 Task: Find an Airbnb in Burton, United States, for 8 guests from July 12 to July 16, with a price range of ₹10,000 to ₹16,000, and amenities including Wifi, Free parking, TV, Gym, and Breakfast.
Action: Mouse moved to (728, 134)
Screenshot: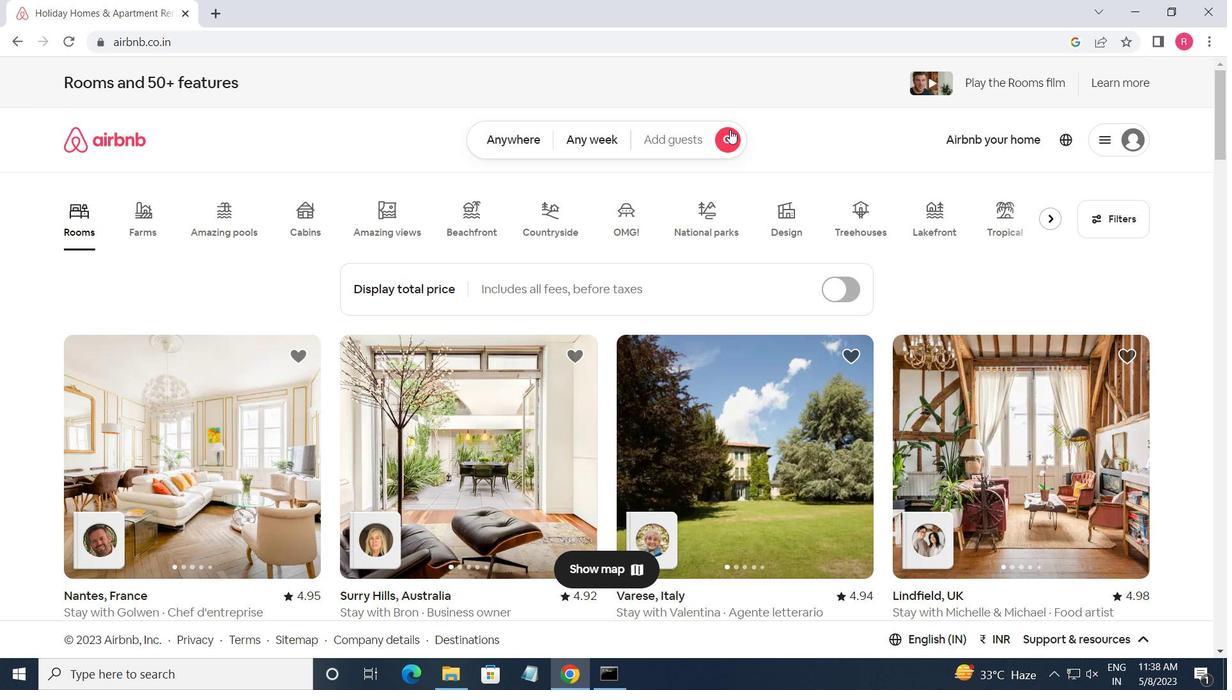 
Action: Mouse pressed left at (728, 134)
Screenshot: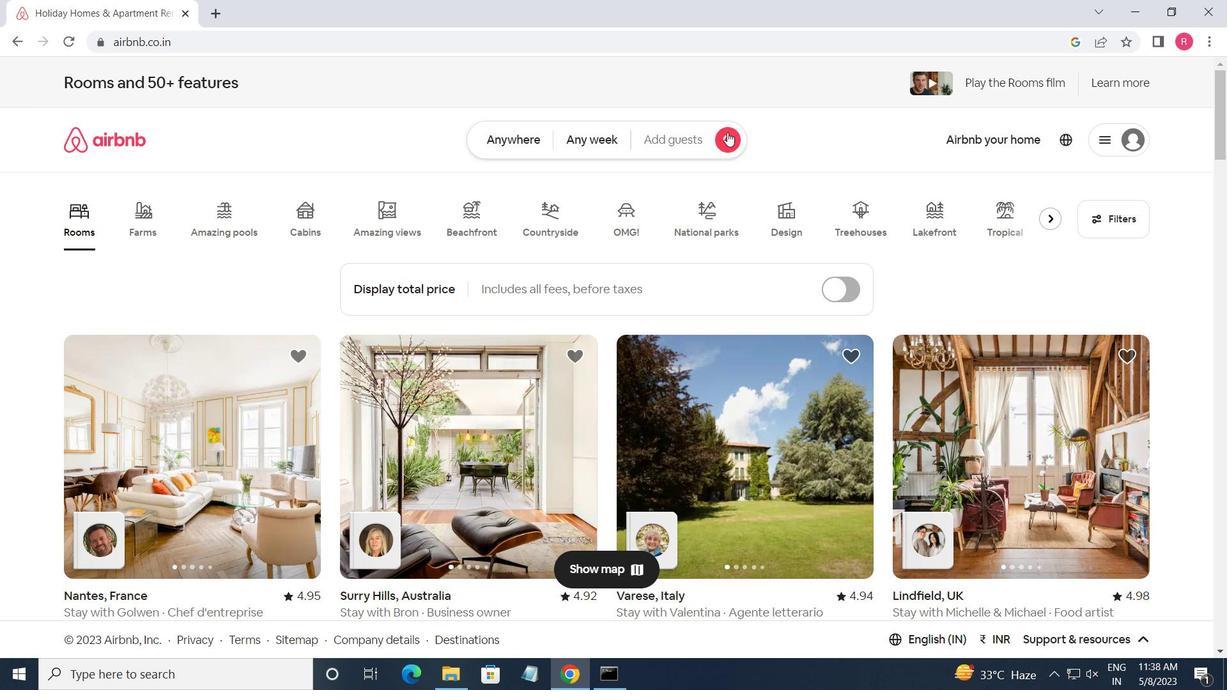 
Action: Mouse moved to (381, 196)
Screenshot: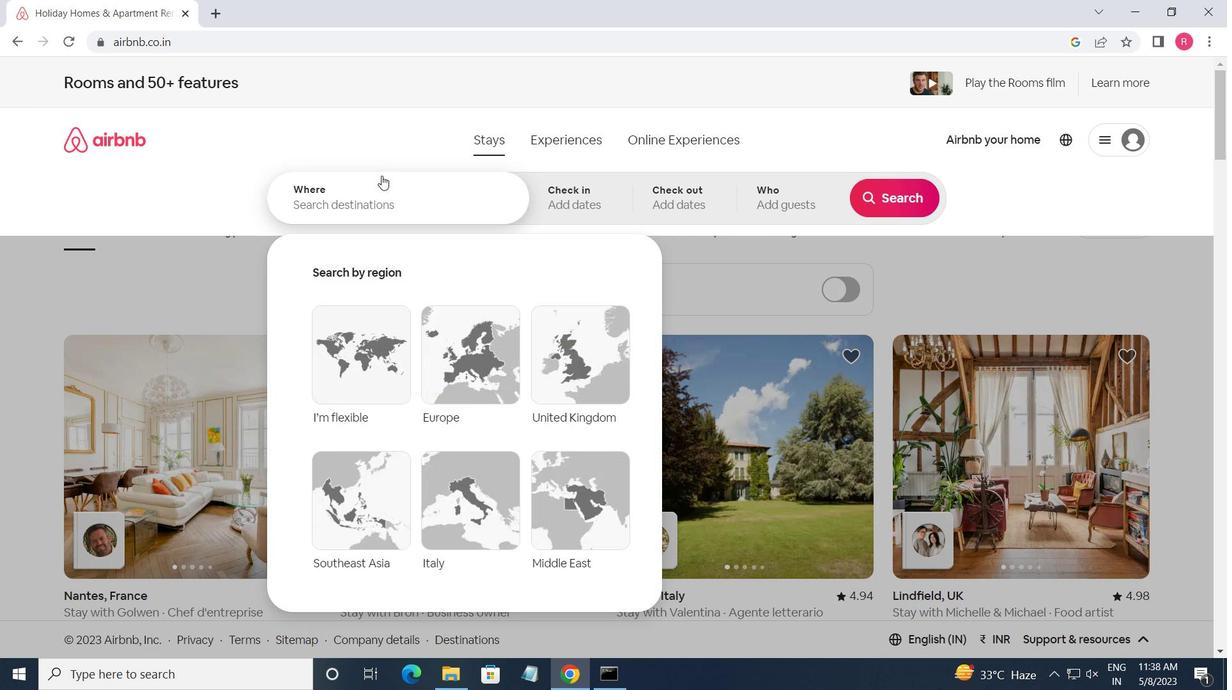 
Action: Mouse pressed left at (381, 196)
Screenshot: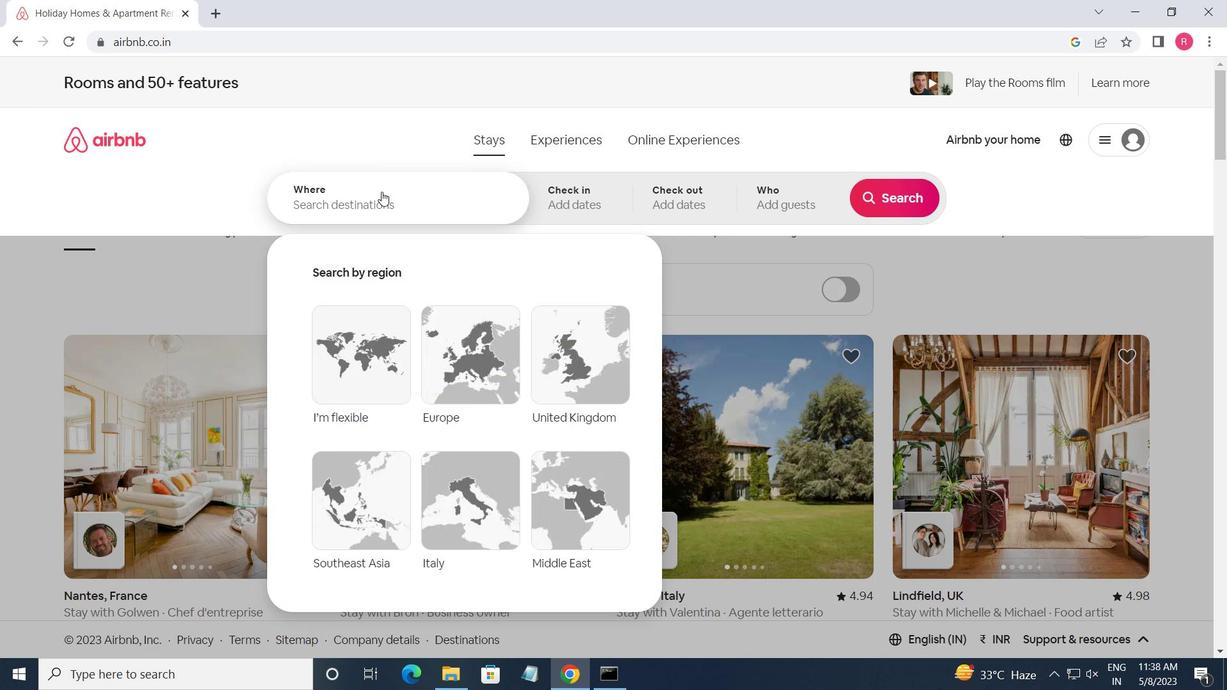 
Action: Key pressed <Key.shift><Key.shift>BURTON,<Key.space><Key.shift_r>UNITED<Key.space><Key.shift>STATES<Key.enter>
Screenshot: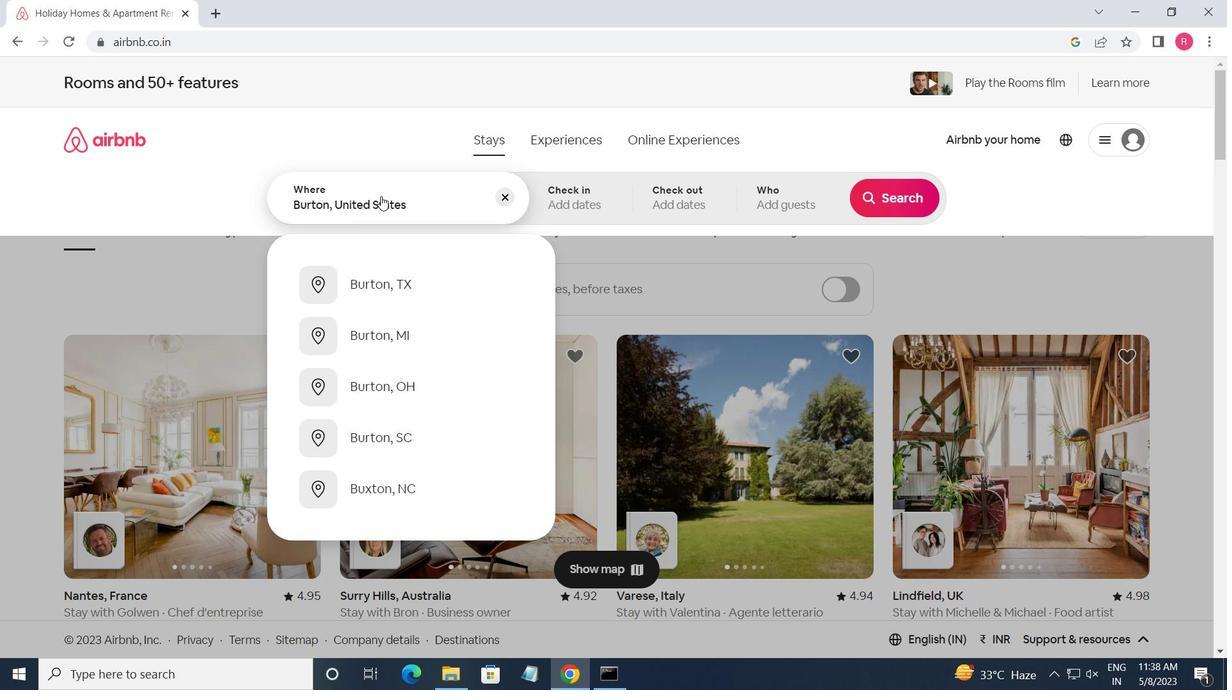 
Action: Mouse moved to (884, 331)
Screenshot: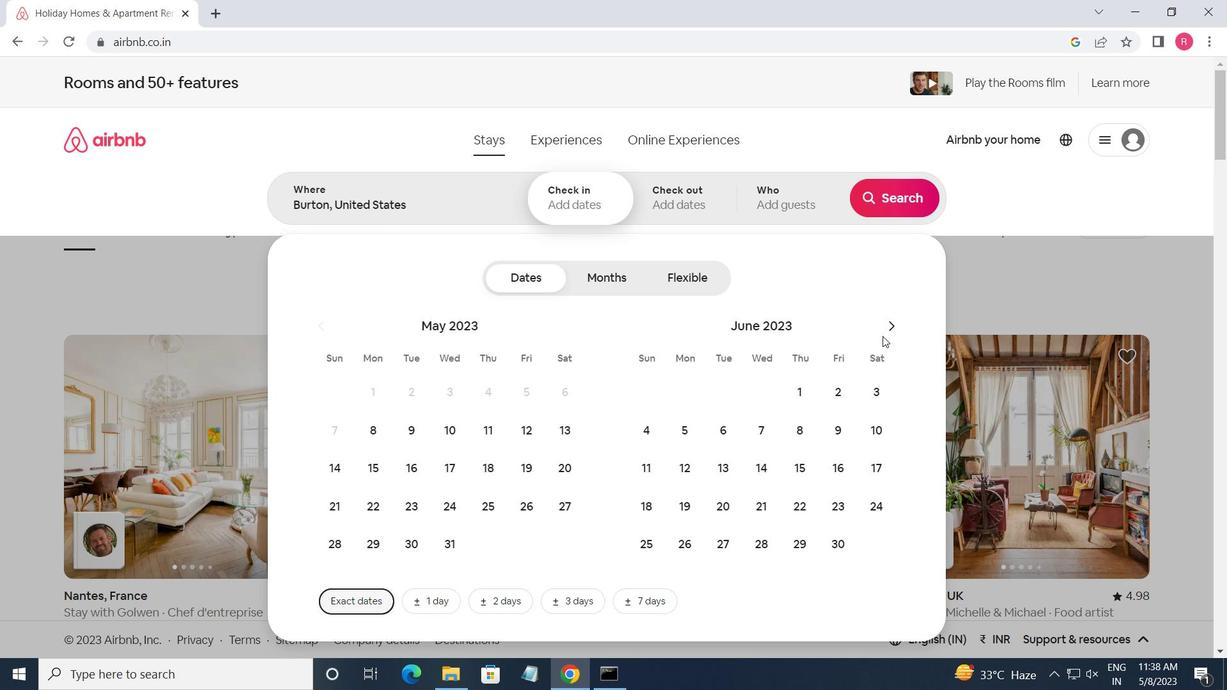 
Action: Mouse pressed left at (884, 331)
Screenshot: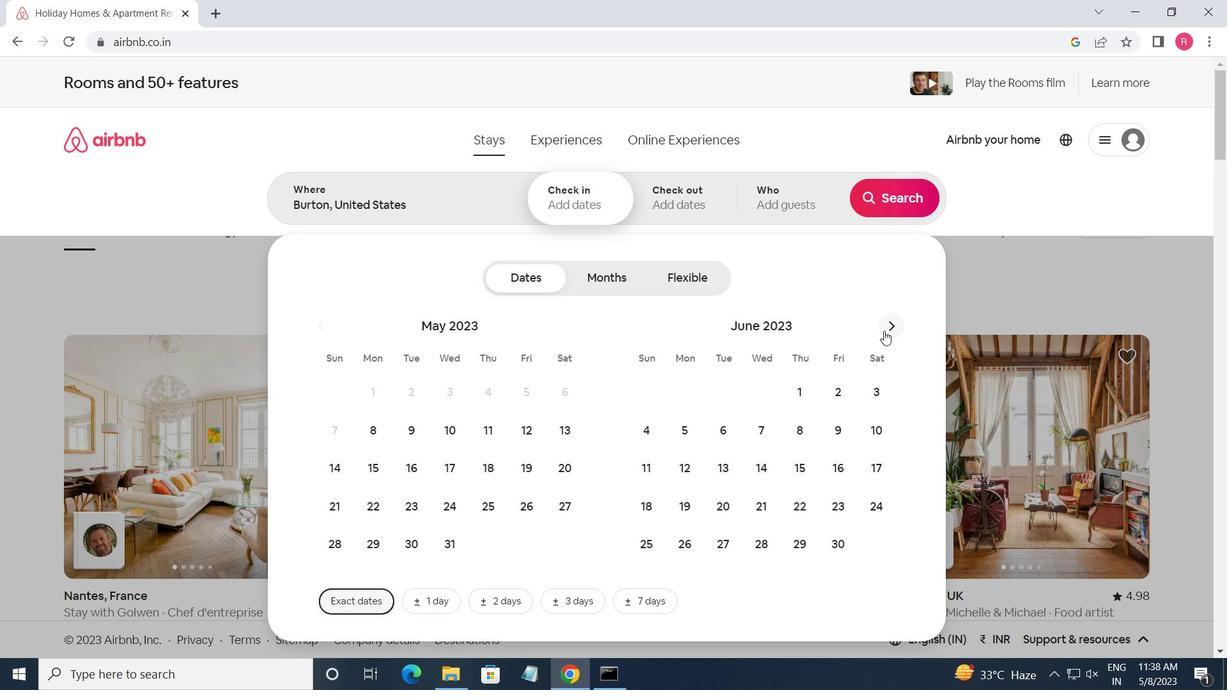 
Action: Mouse moved to (761, 470)
Screenshot: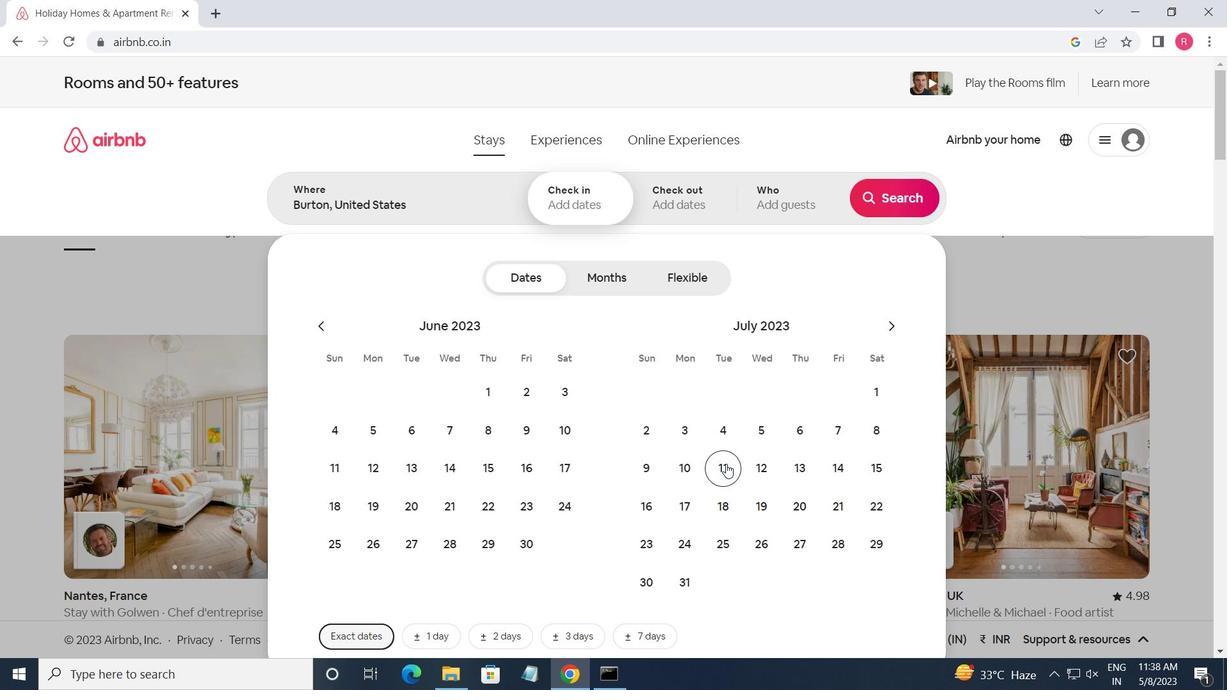 
Action: Mouse pressed left at (761, 470)
Screenshot: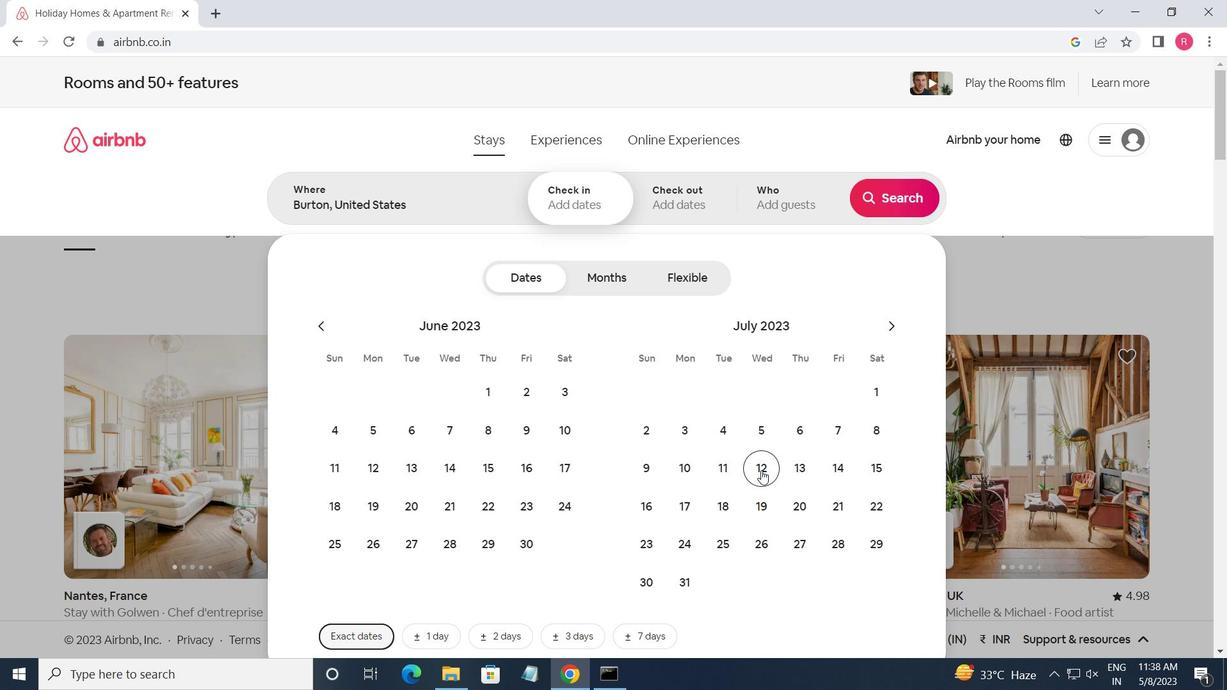 
Action: Mouse moved to (660, 512)
Screenshot: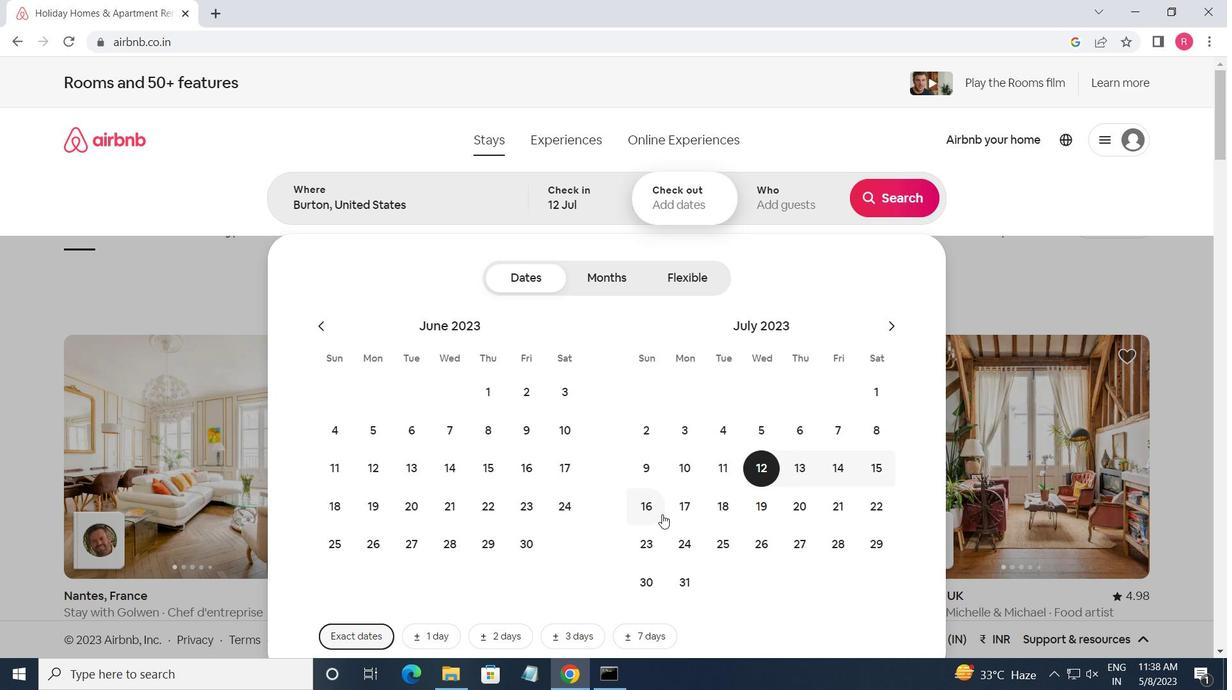 
Action: Mouse pressed left at (660, 512)
Screenshot: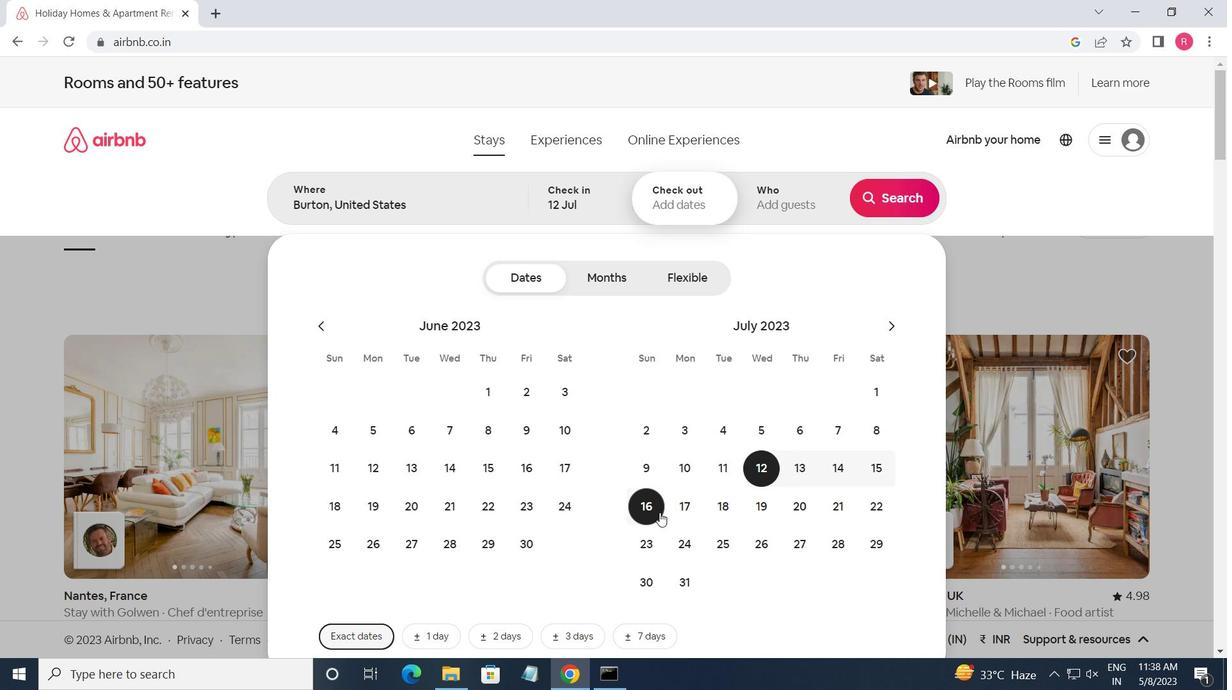 
Action: Mouse moved to (781, 198)
Screenshot: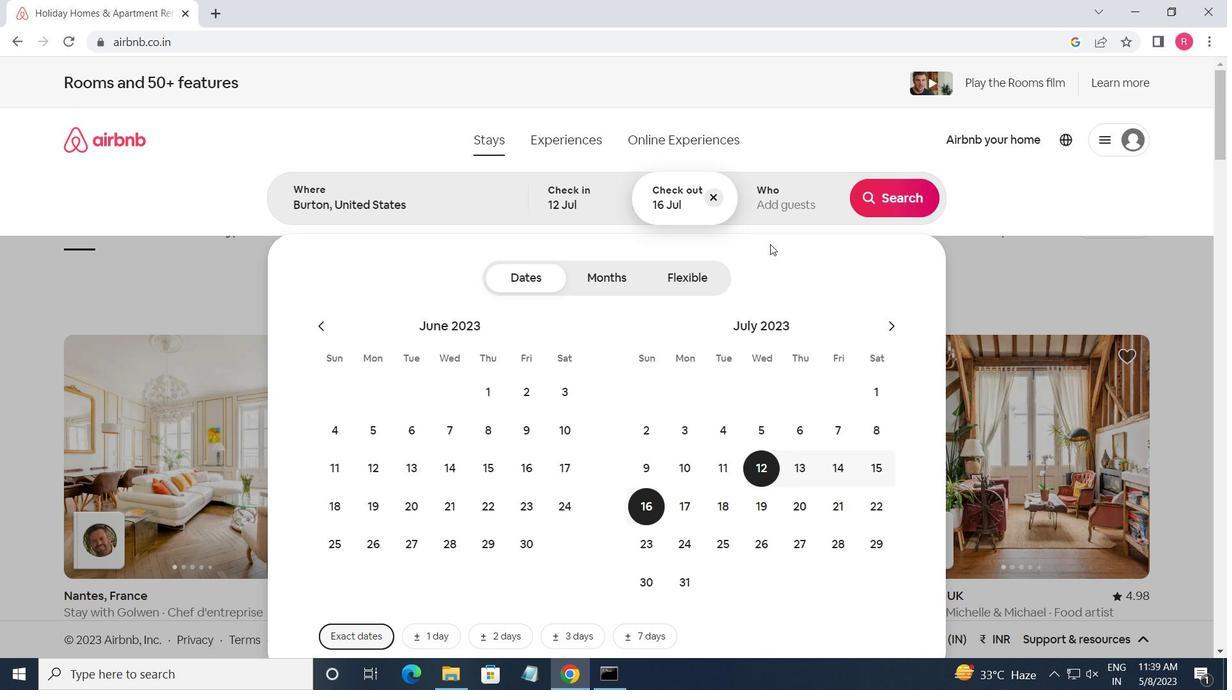 
Action: Mouse pressed left at (781, 198)
Screenshot: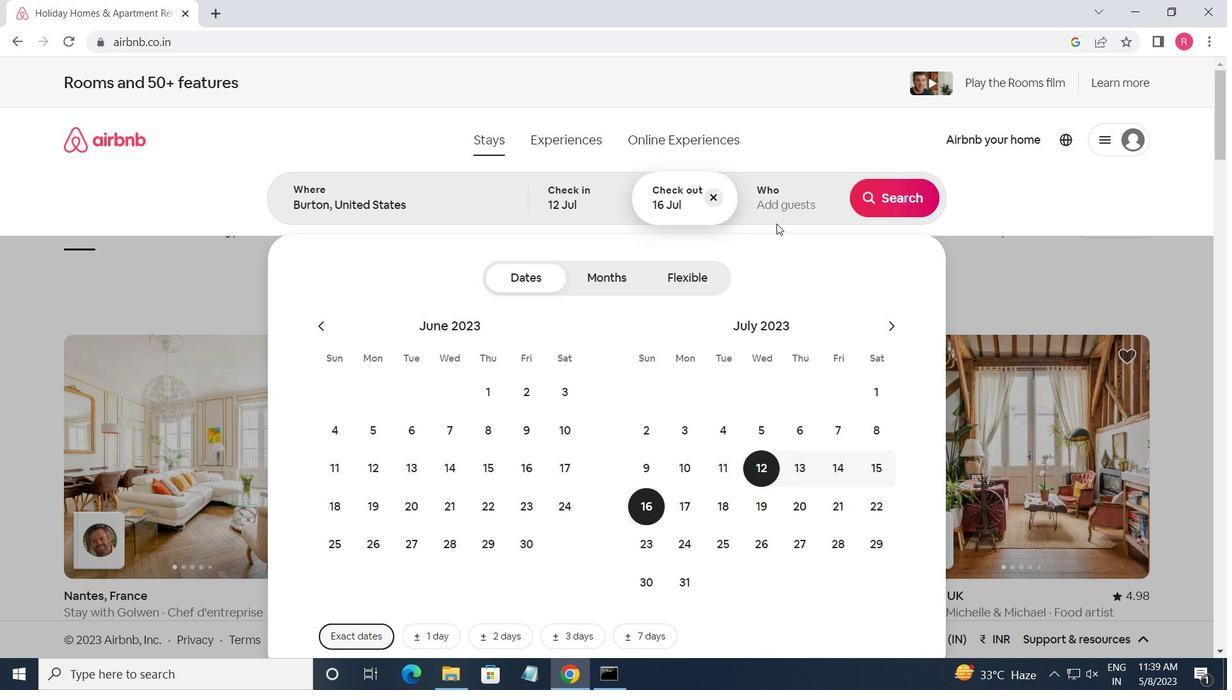 
Action: Mouse moved to (893, 289)
Screenshot: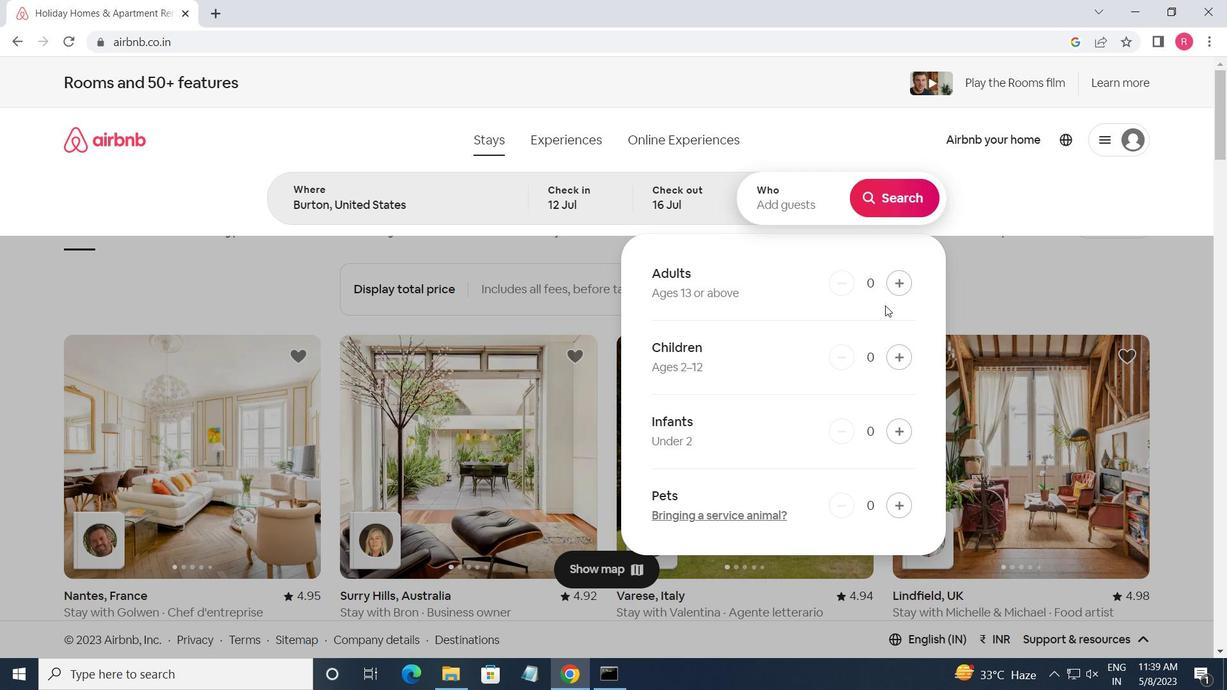 
Action: Mouse pressed left at (893, 289)
Screenshot: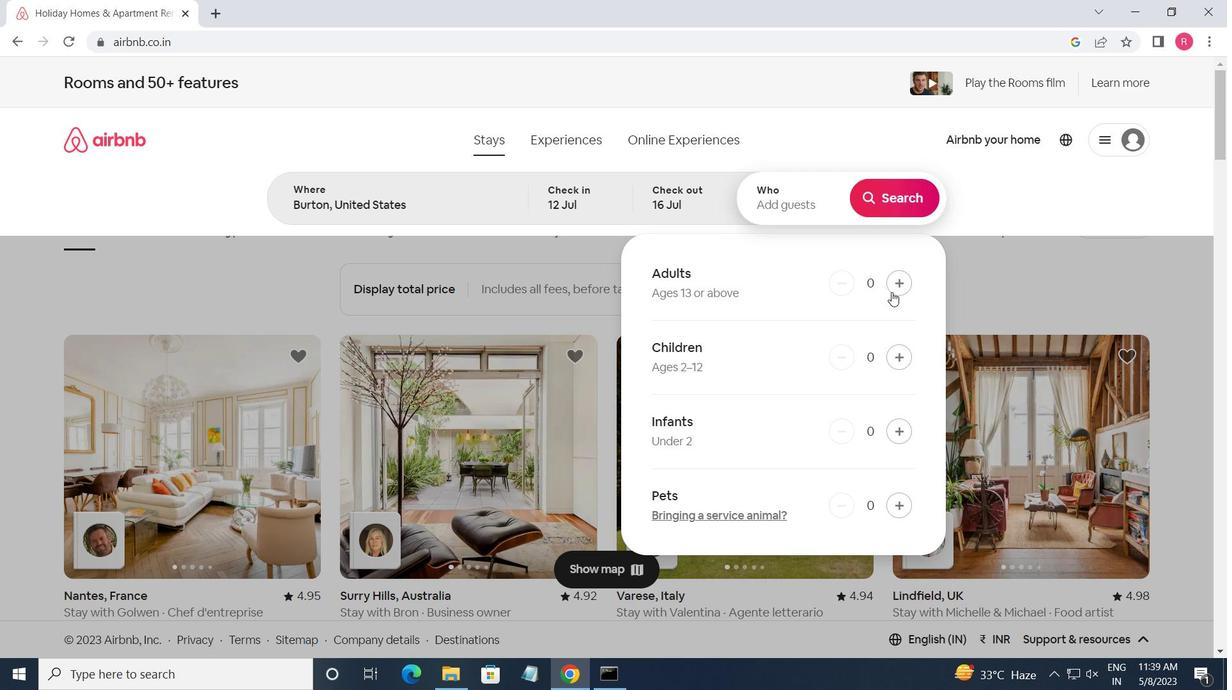 
Action: Mouse pressed left at (893, 289)
Screenshot: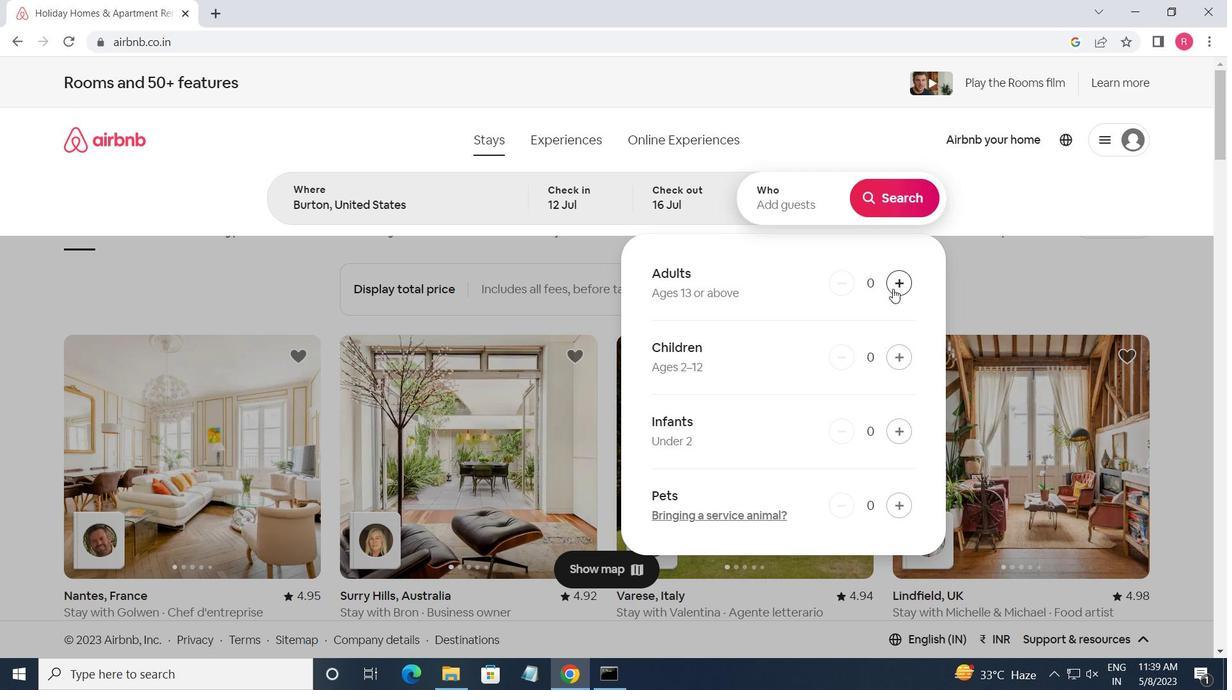 
Action: Mouse pressed left at (893, 289)
Screenshot: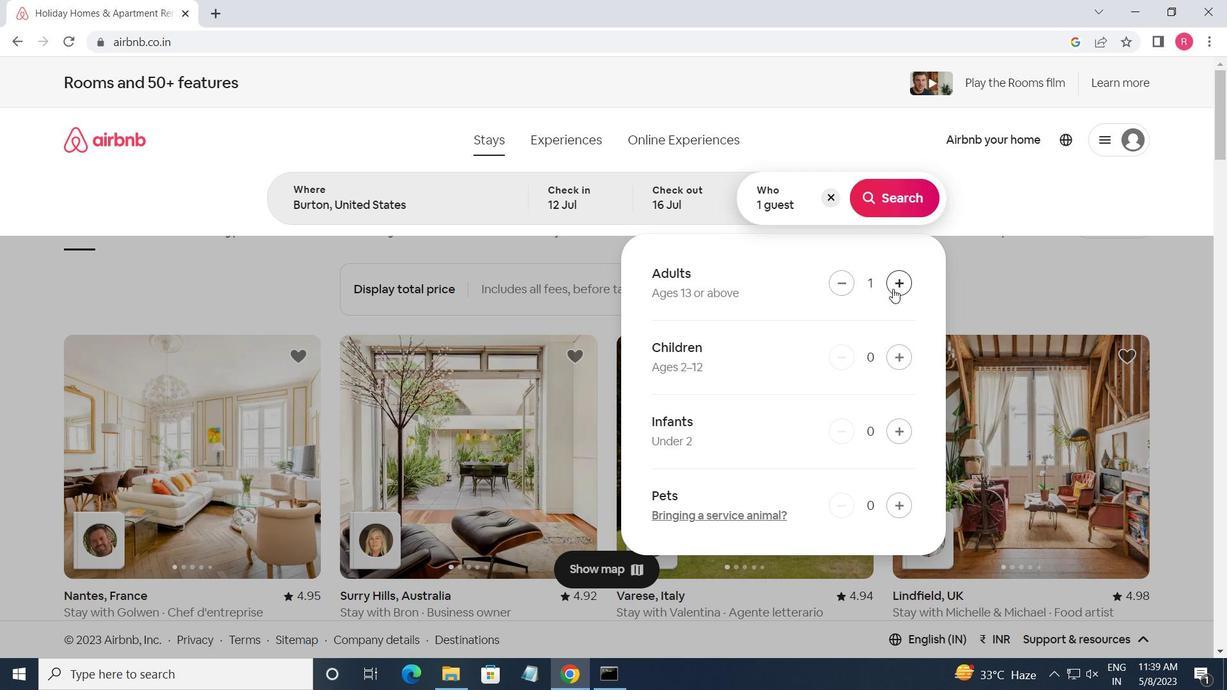 
Action: Mouse pressed left at (893, 289)
Screenshot: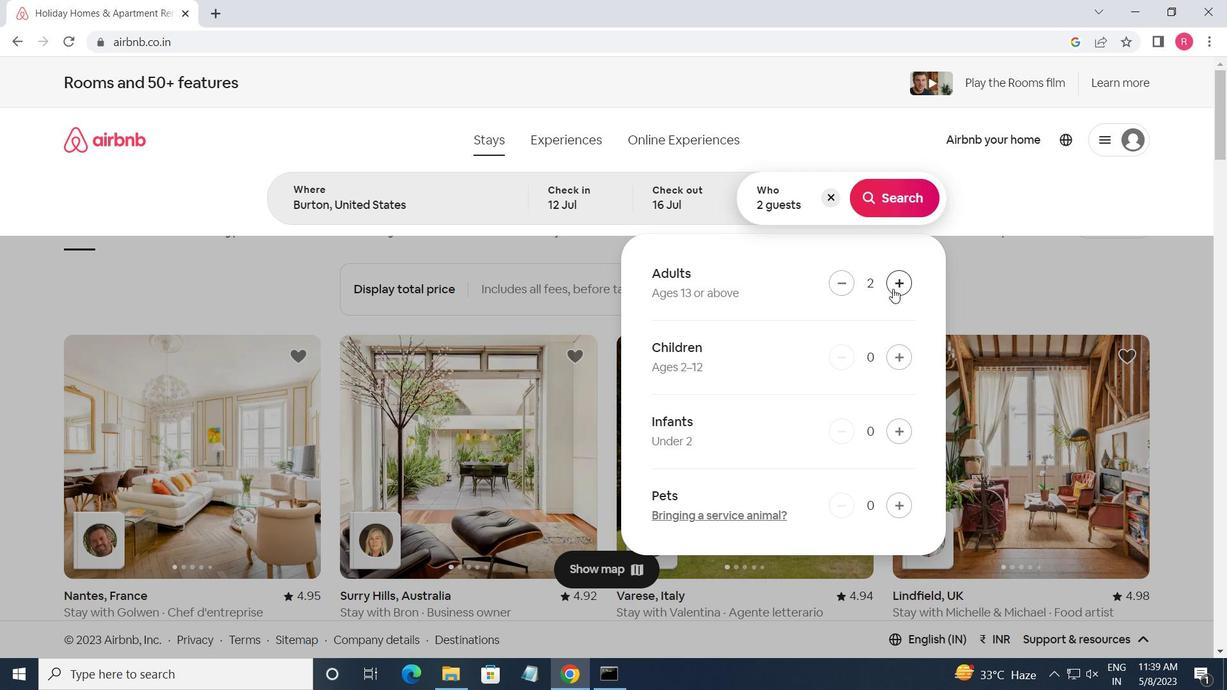 
Action: Mouse pressed left at (893, 289)
Screenshot: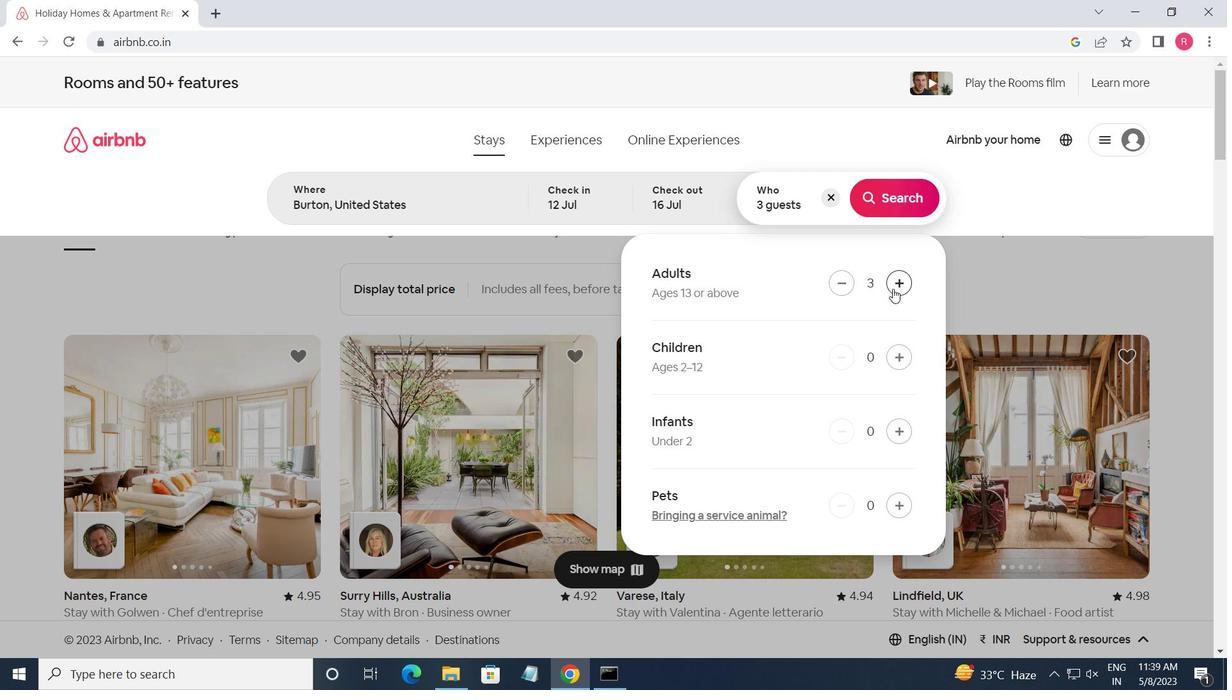 
Action: Mouse pressed left at (893, 289)
Screenshot: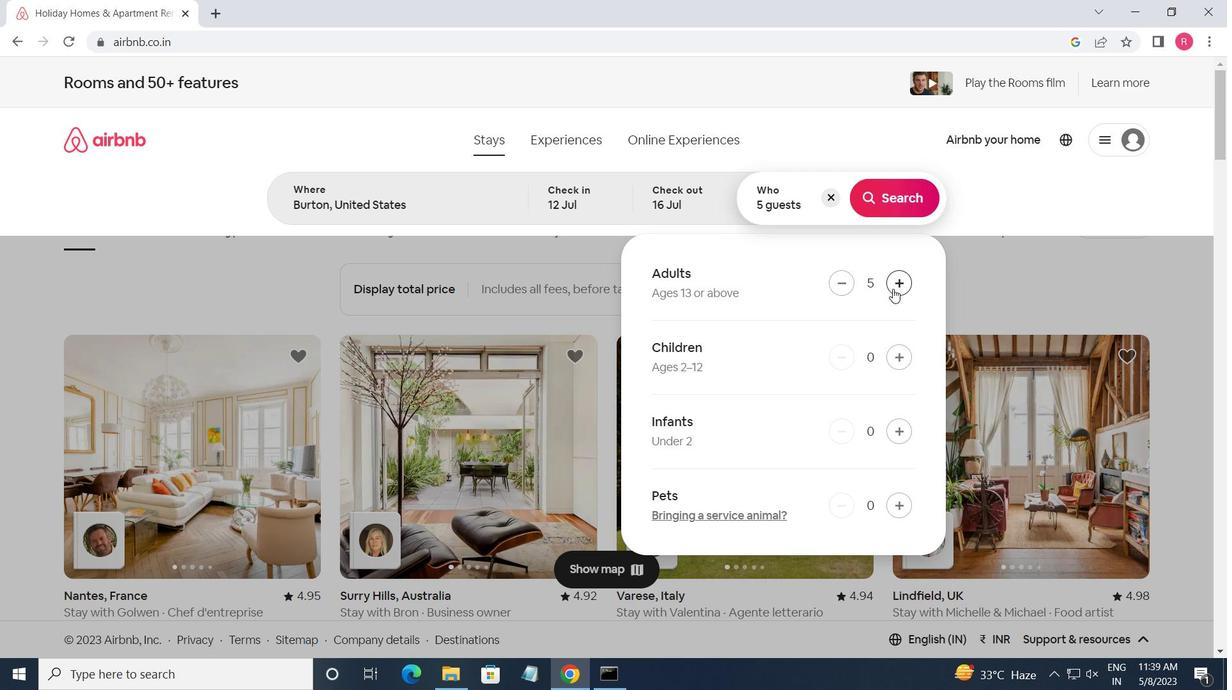 
Action: Mouse pressed left at (893, 289)
Screenshot: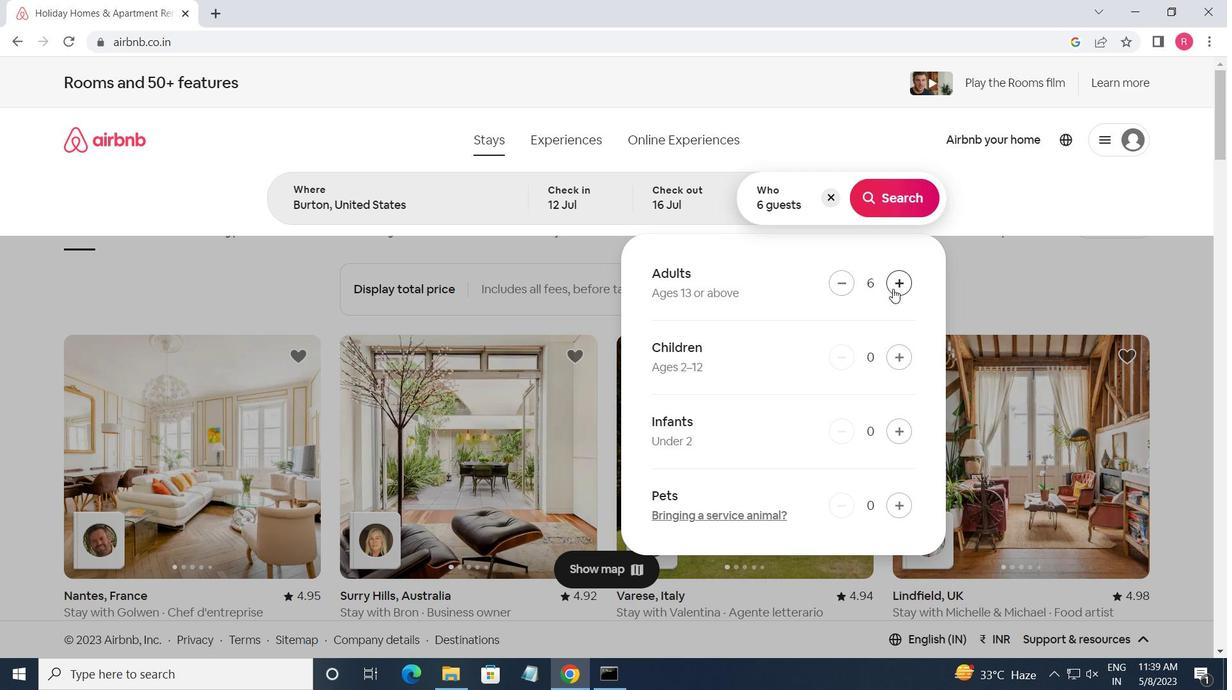 
Action: Mouse pressed left at (893, 289)
Screenshot: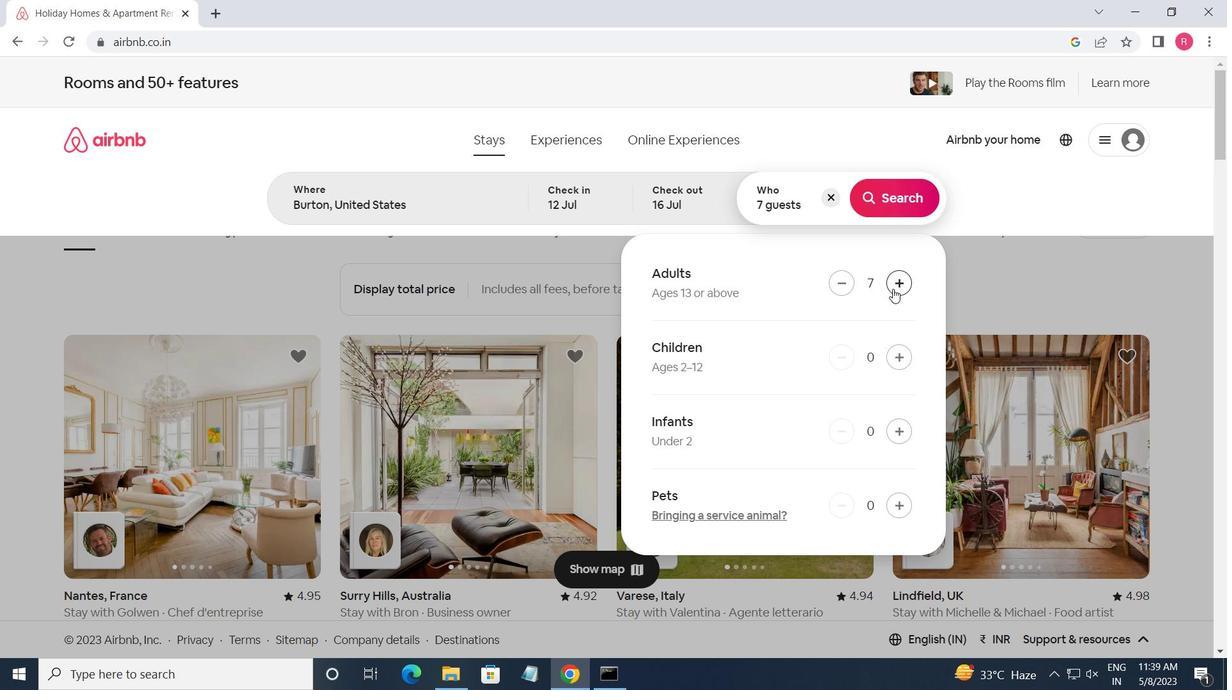 
Action: Mouse moved to (877, 195)
Screenshot: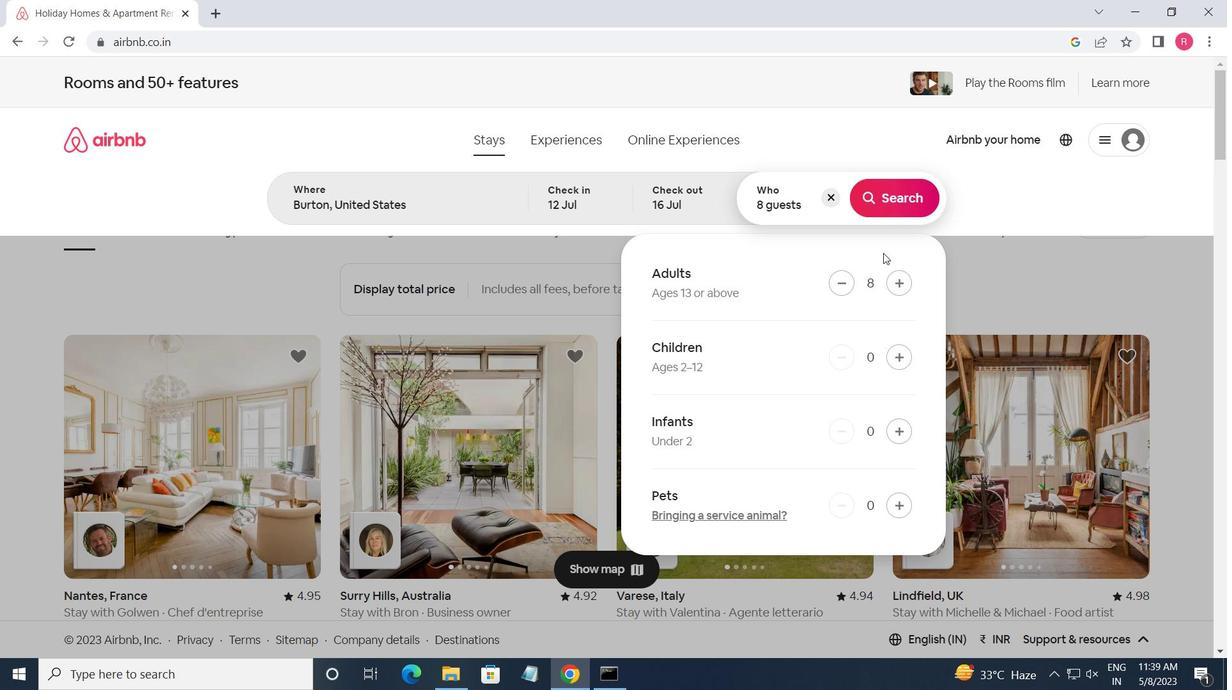 
Action: Mouse pressed left at (877, 195)
Screenshot: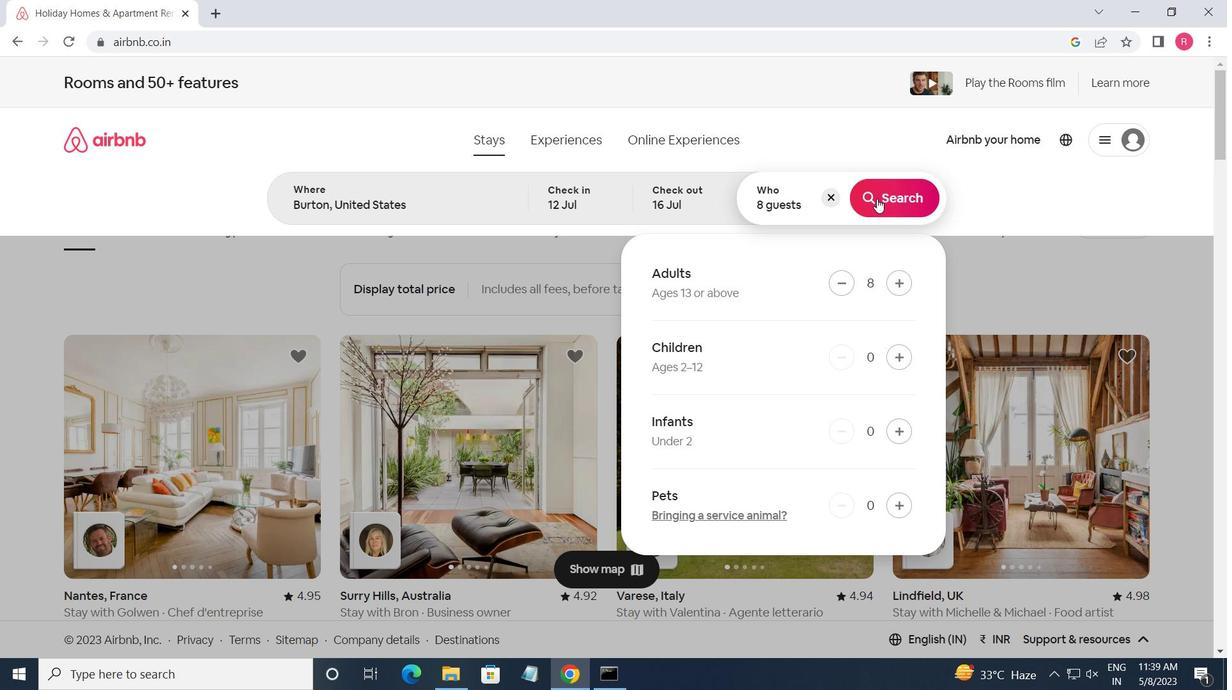 
Action: Mouse moved to (1177, 153)
Screenshot: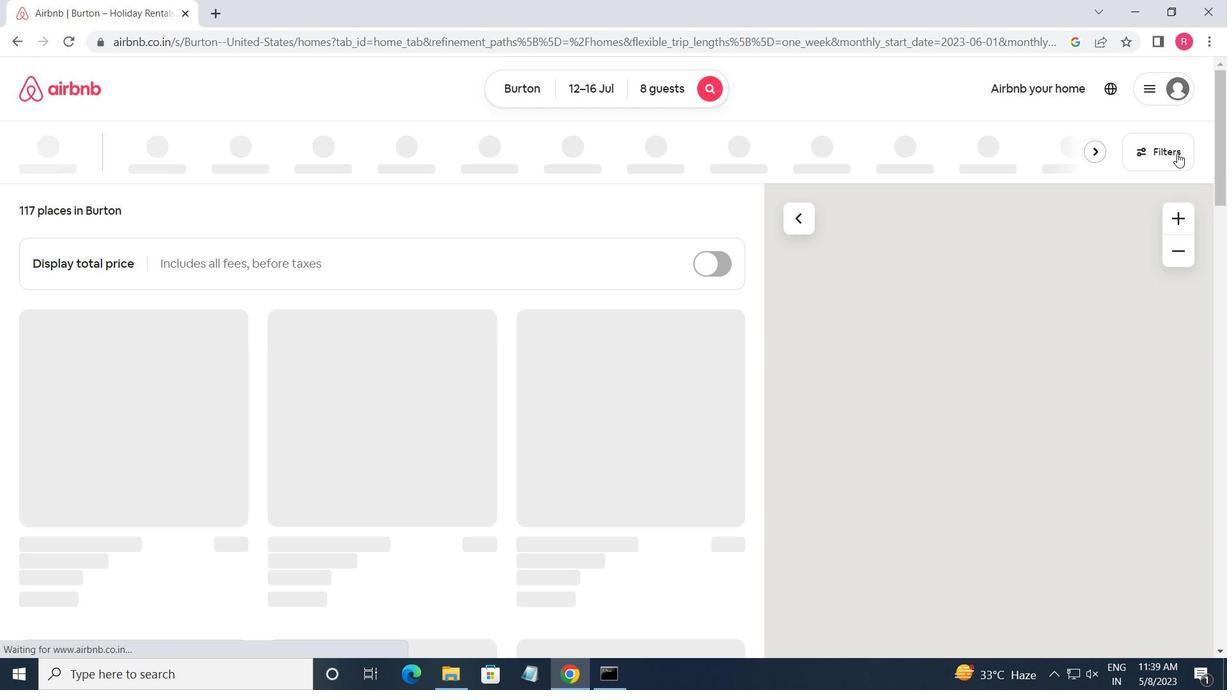 
Action: Mouse pressed left at (1177, 153)
Screenshot: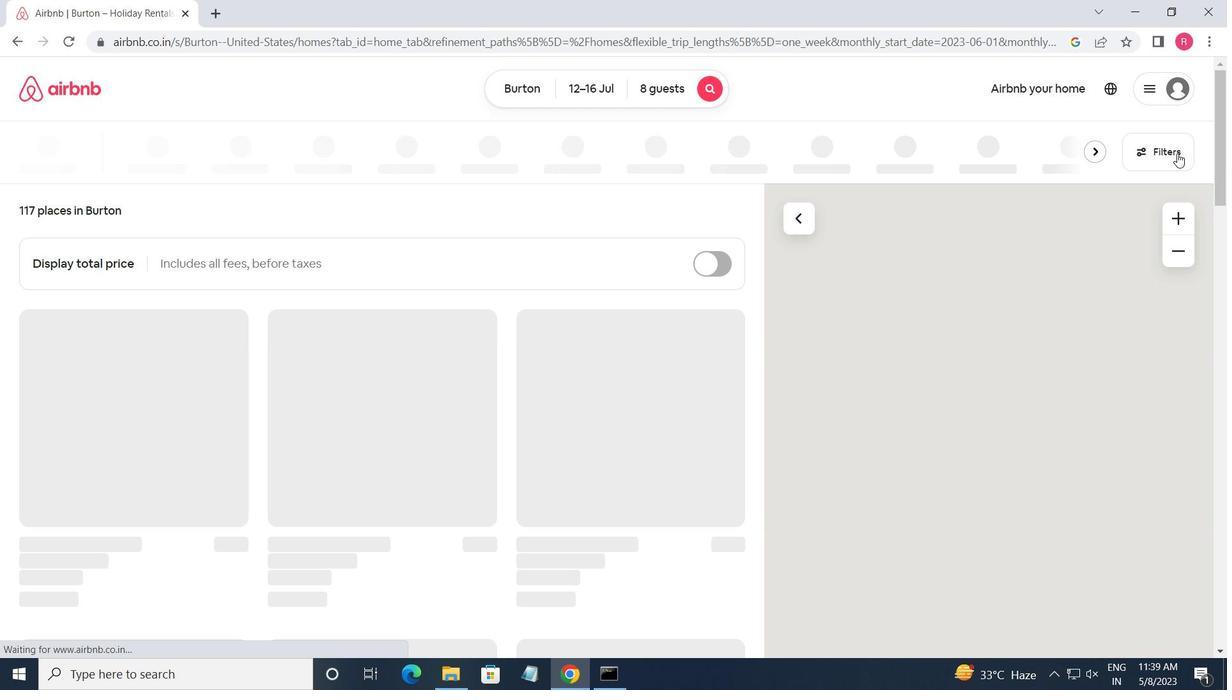 
Action: Mouse moved to (407, 546)
Screenshot: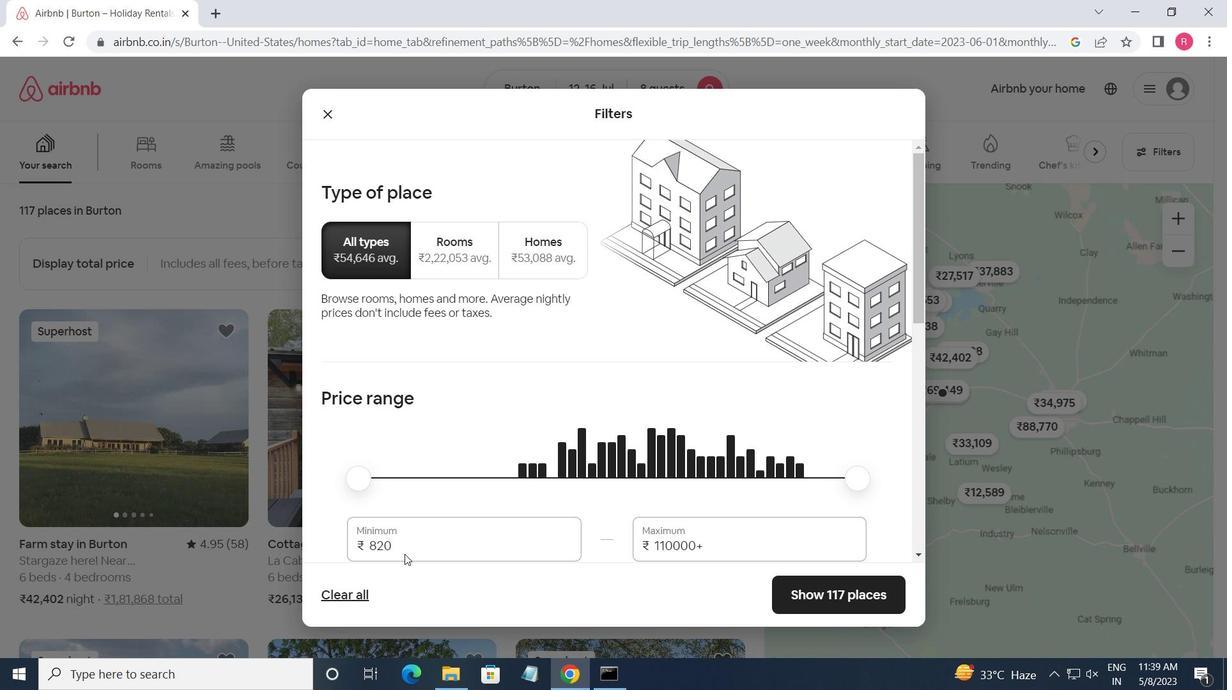 
Action: Mouse pressed left at (407, 546)
Screenshot: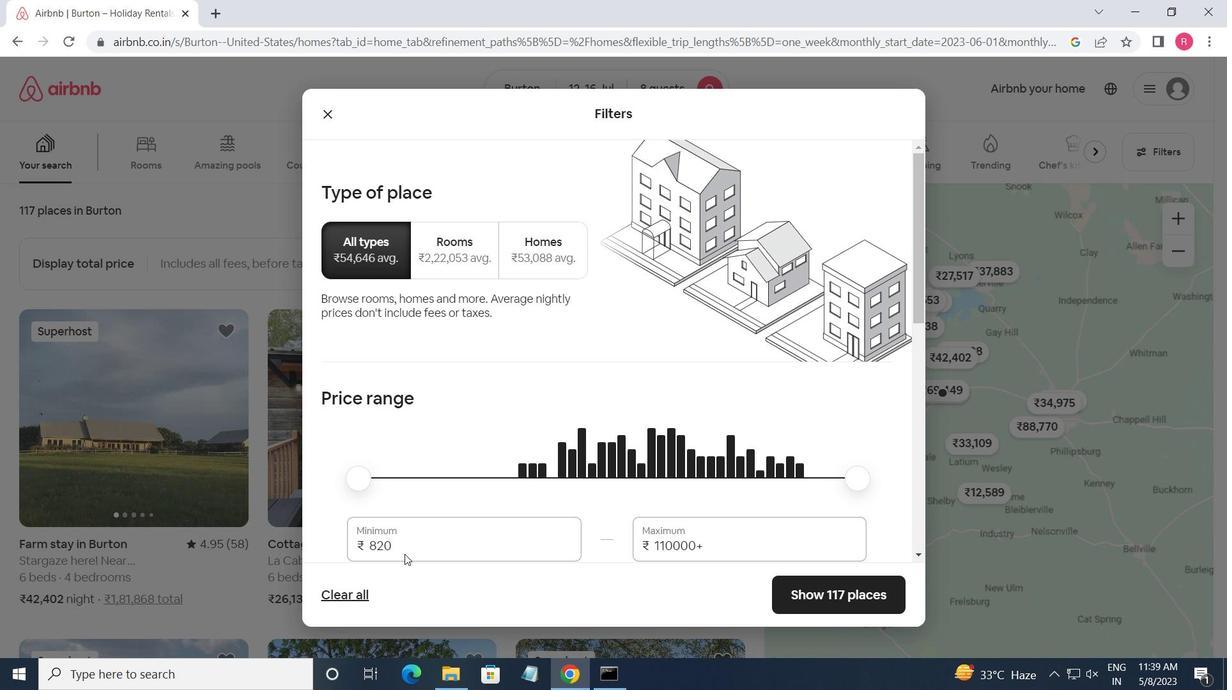 
Action: Key pressed <Key.backspace><Key.backspace><Key.backspace><Key.backspace>10000<Key.tab>160000<Key.backspace>
Screenshot: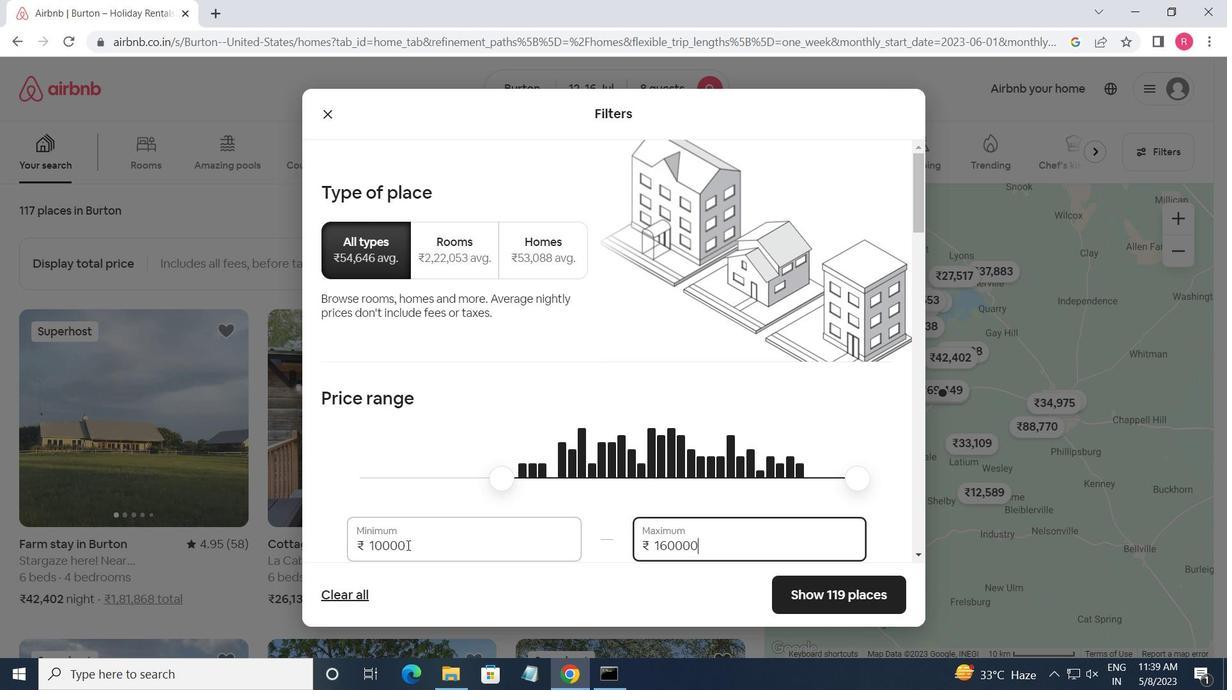
Action: Mouse moved to (534, 576)
Screenshot: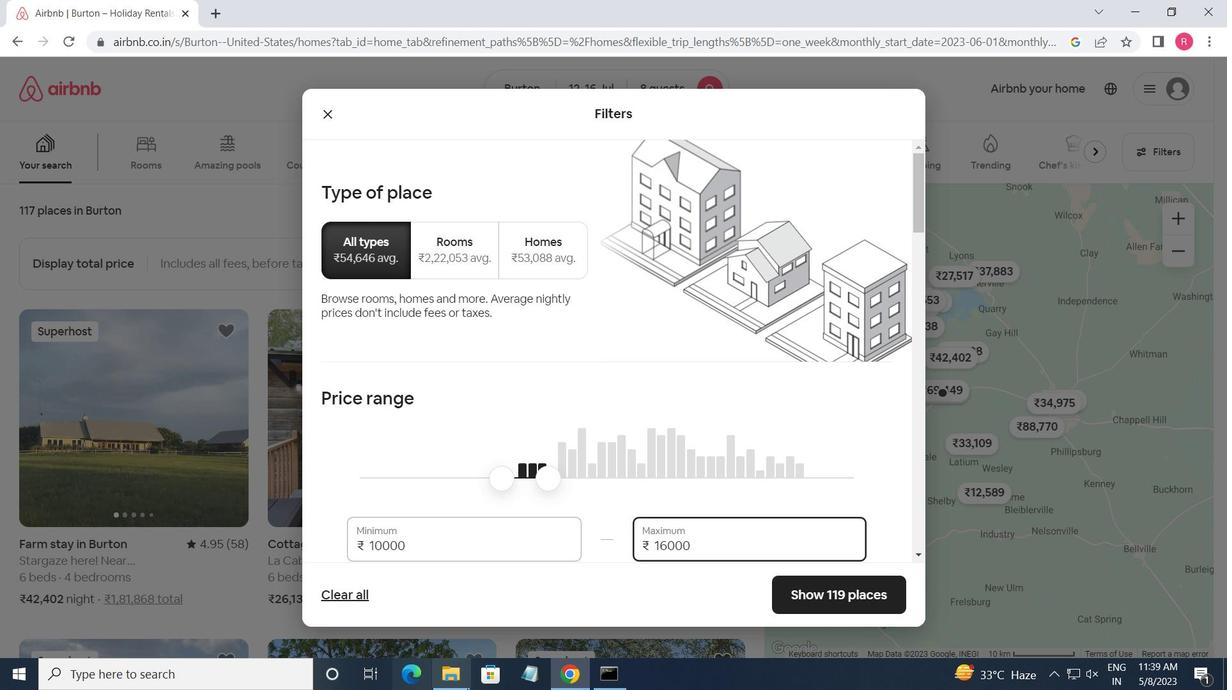 
Action: Mouse scrolled (534, 576) with delta (0, 0)
Screenshot: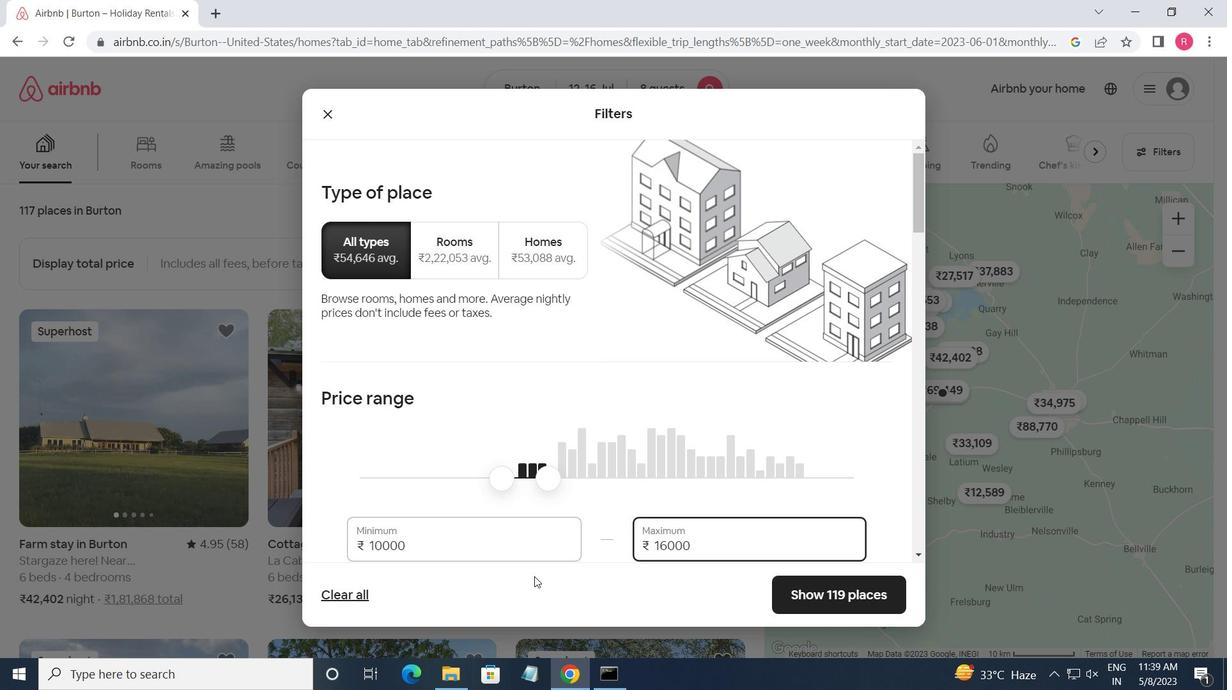 
Action: Mouse moved to (569, 419)
Screenshot: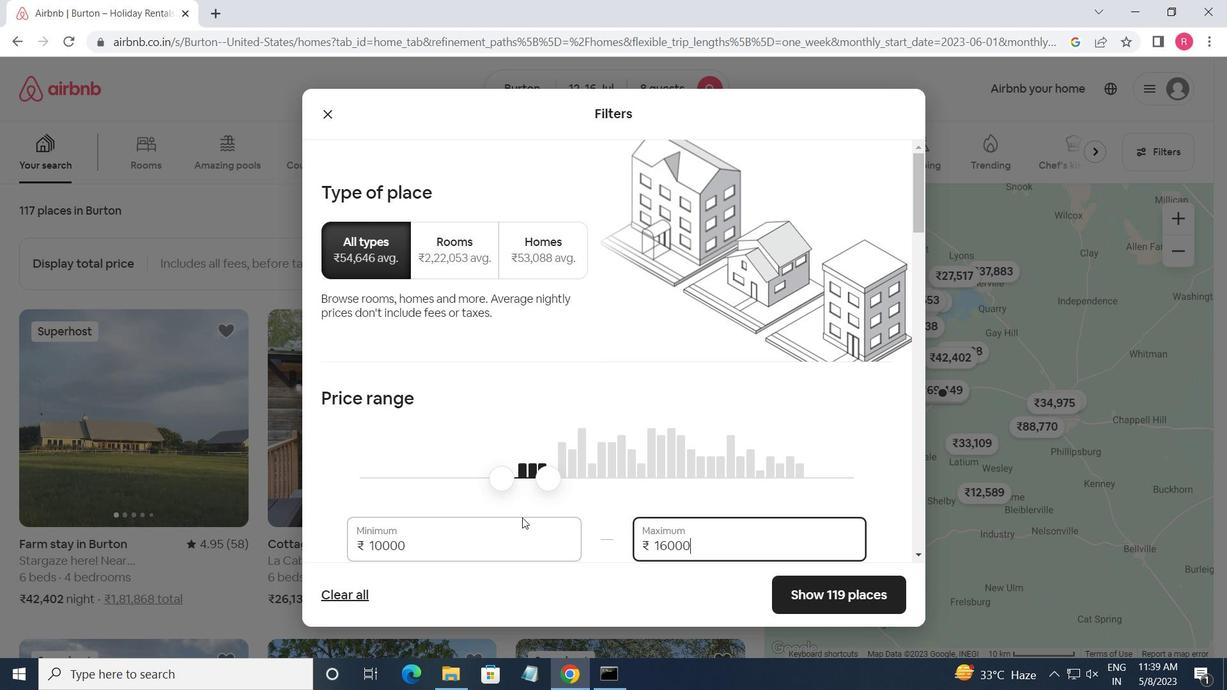 
Action: Mouse scrolled (569, 418) with delta (0, 0)
Screenshot: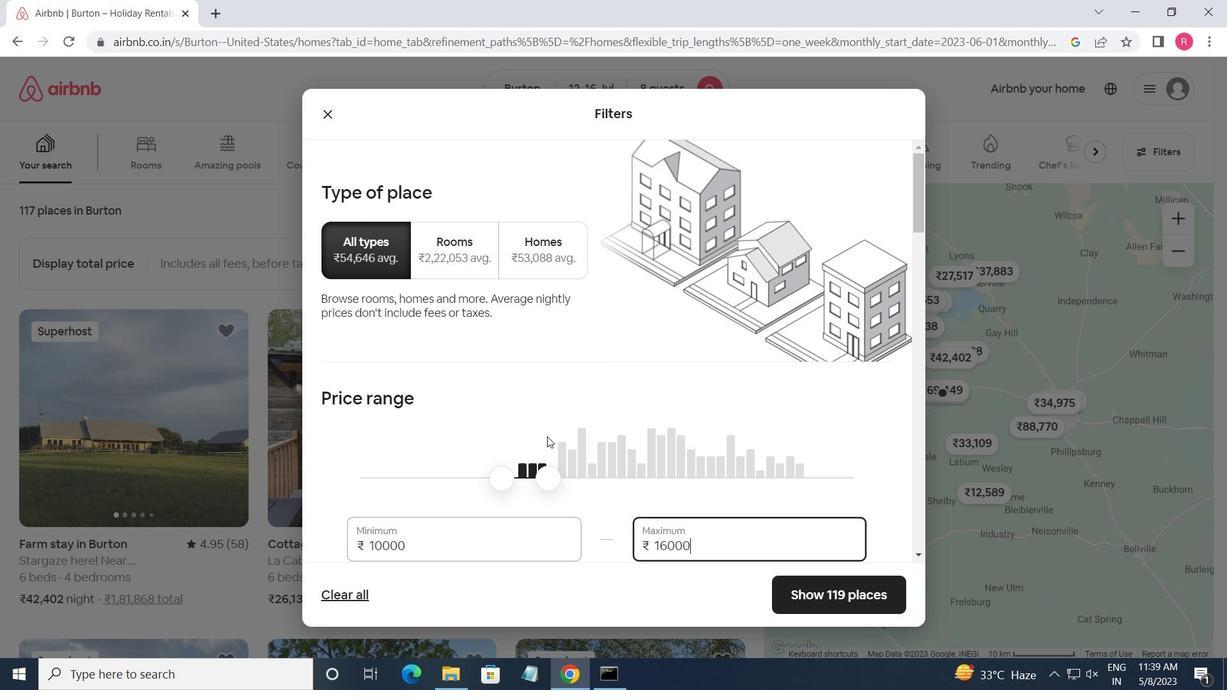 
Action: Mouse moved to (570, 420)
Screenshot: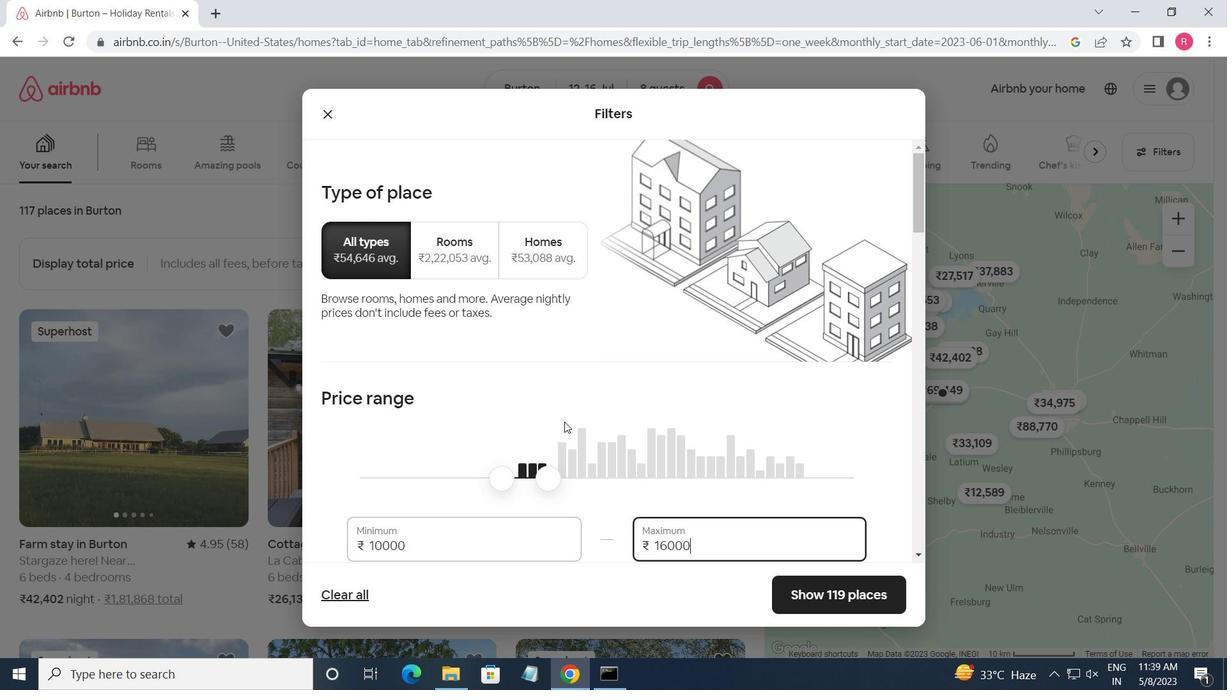 
Action: Mouse scrolled (570, 419) with delta (0, 0)
Screenshot: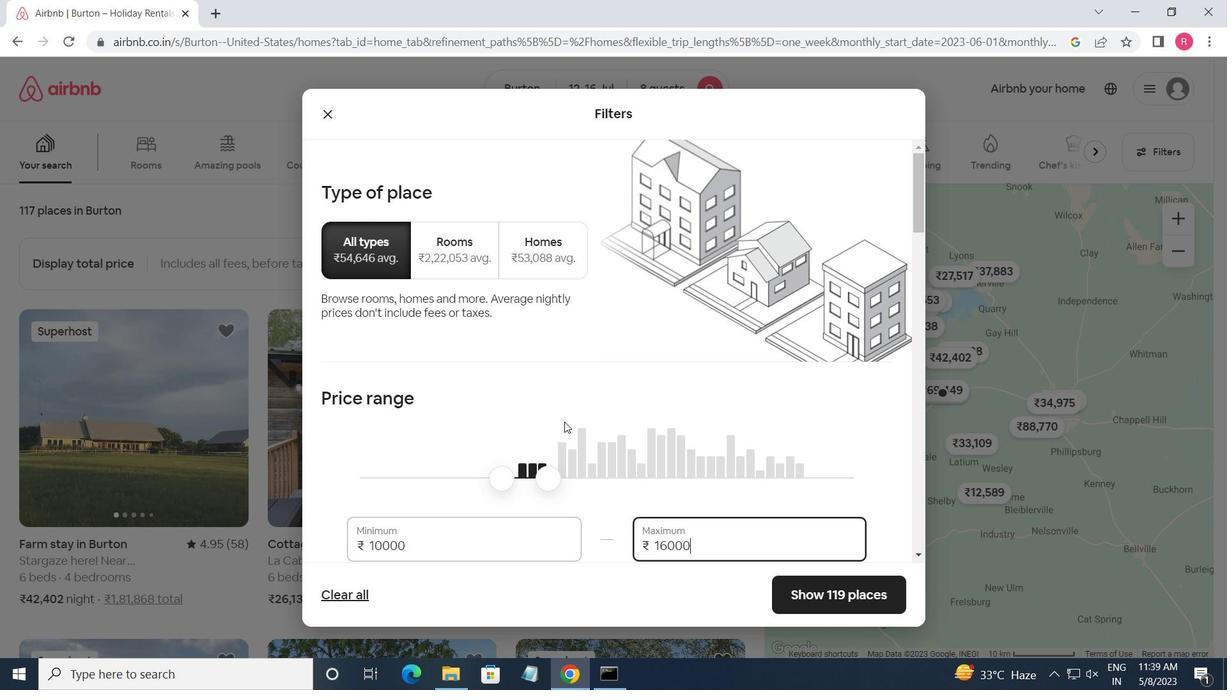 
Action: Mouse moved to (570, 423)
Screenshot: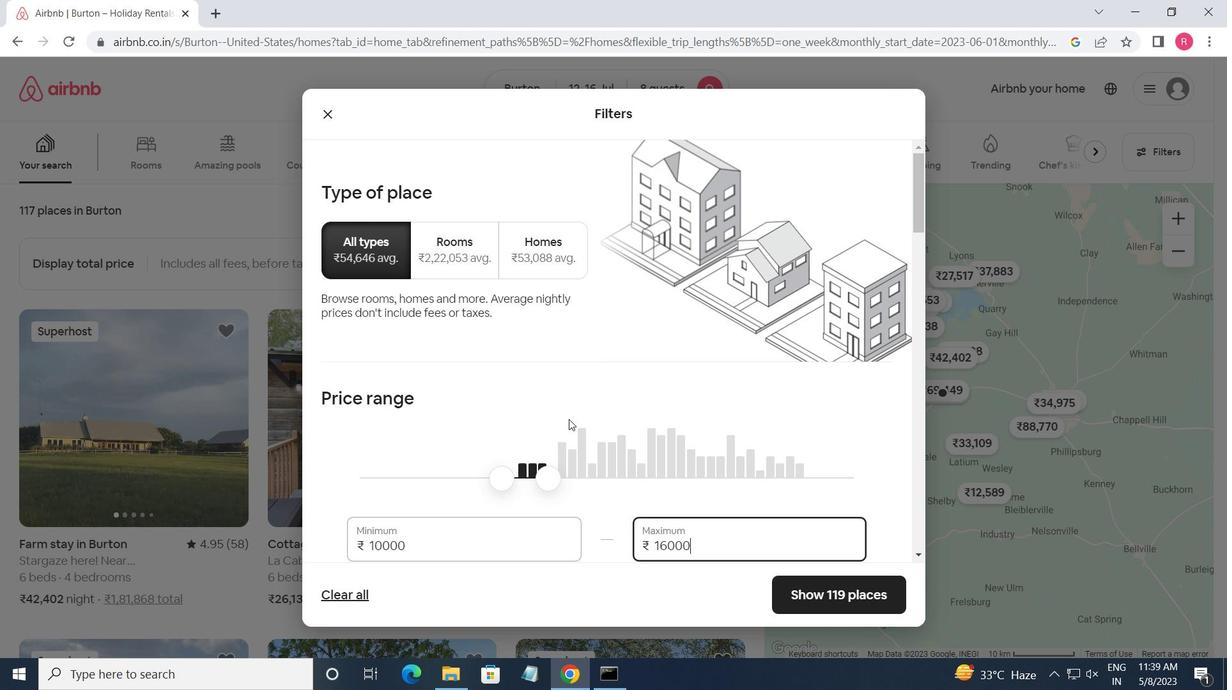 
Action: Mouse scrolled (570, 423) with delta (0, 0)
Screenshot: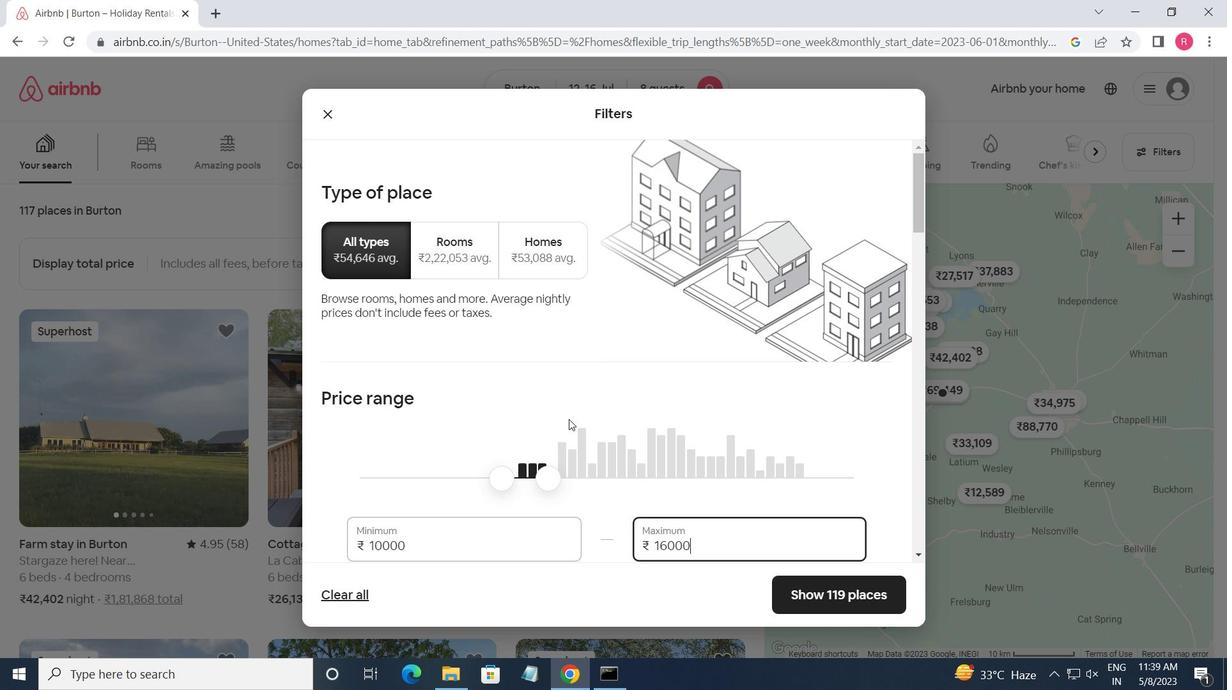 
Action: Mouse moved to (570, 426)
Screenshot: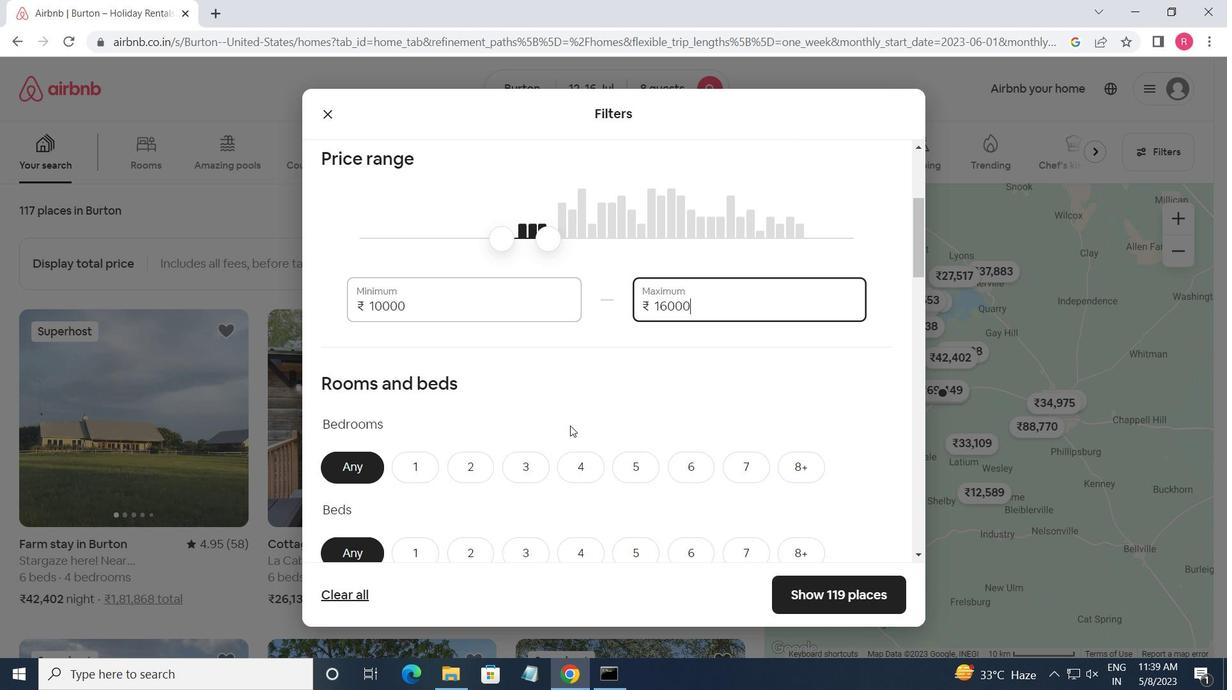 
Action: Mouse scrolled (570, 425) with delta (0, 0)
Screenshot: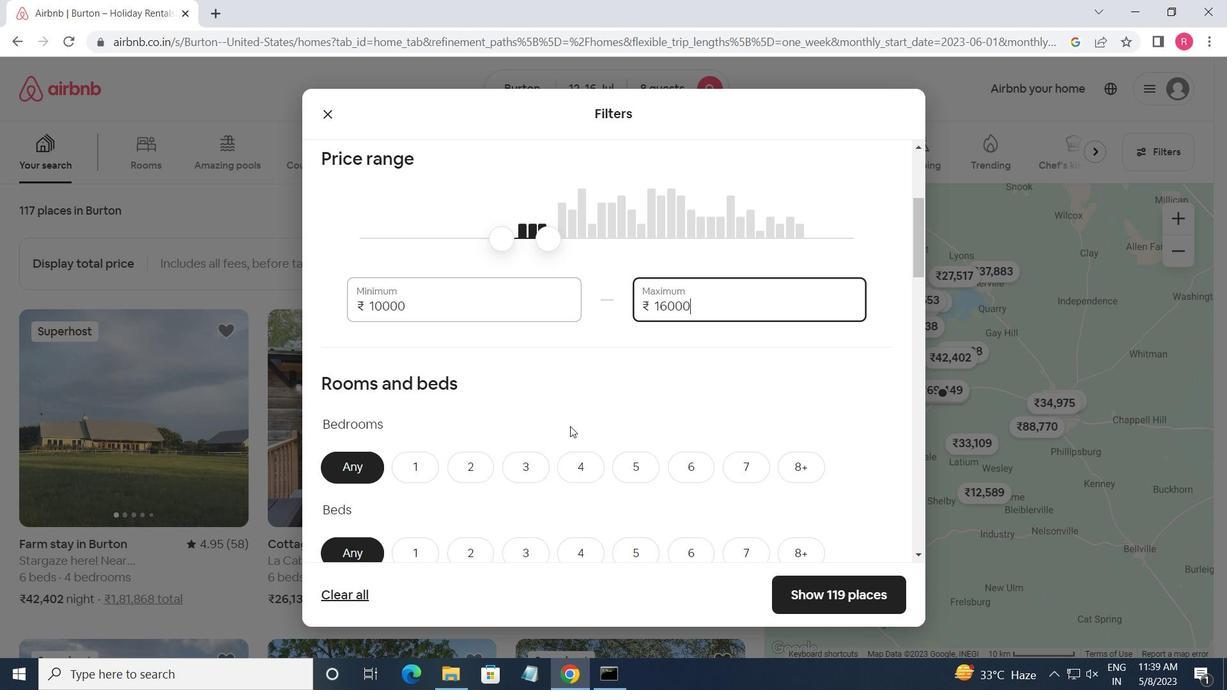 
Action: Mouse moved to (796, 391)
Screenshot: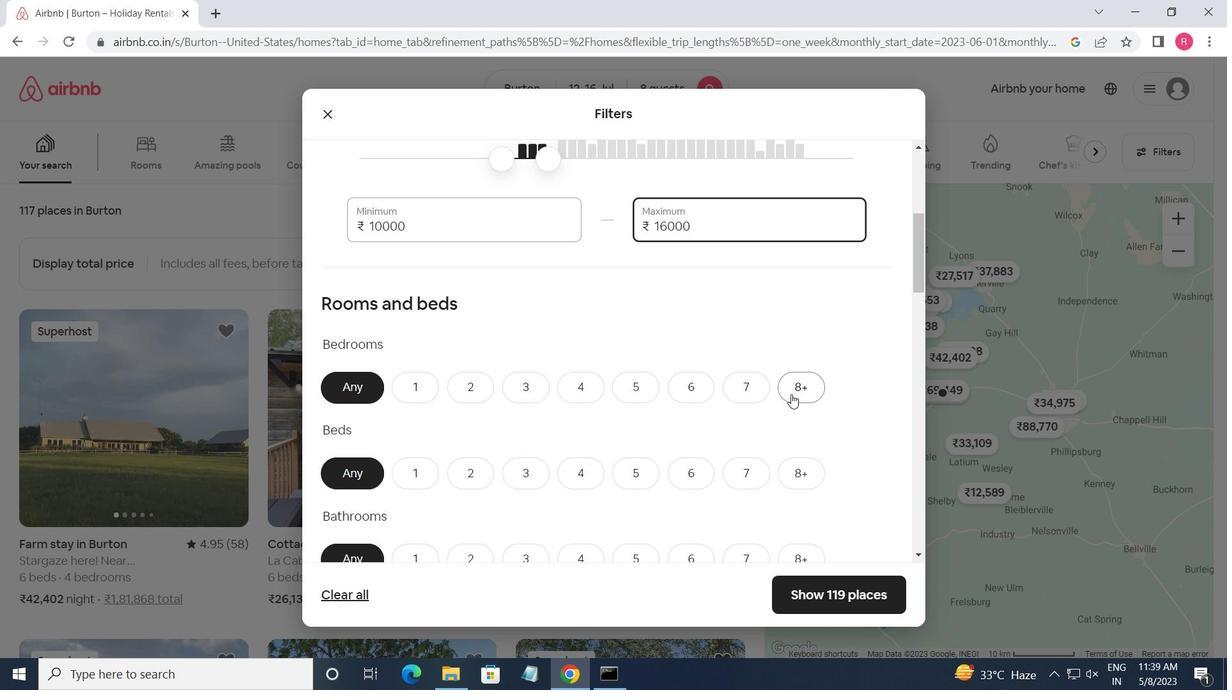 
Action: Mouse pressed left at (796, 391)
Screenshot: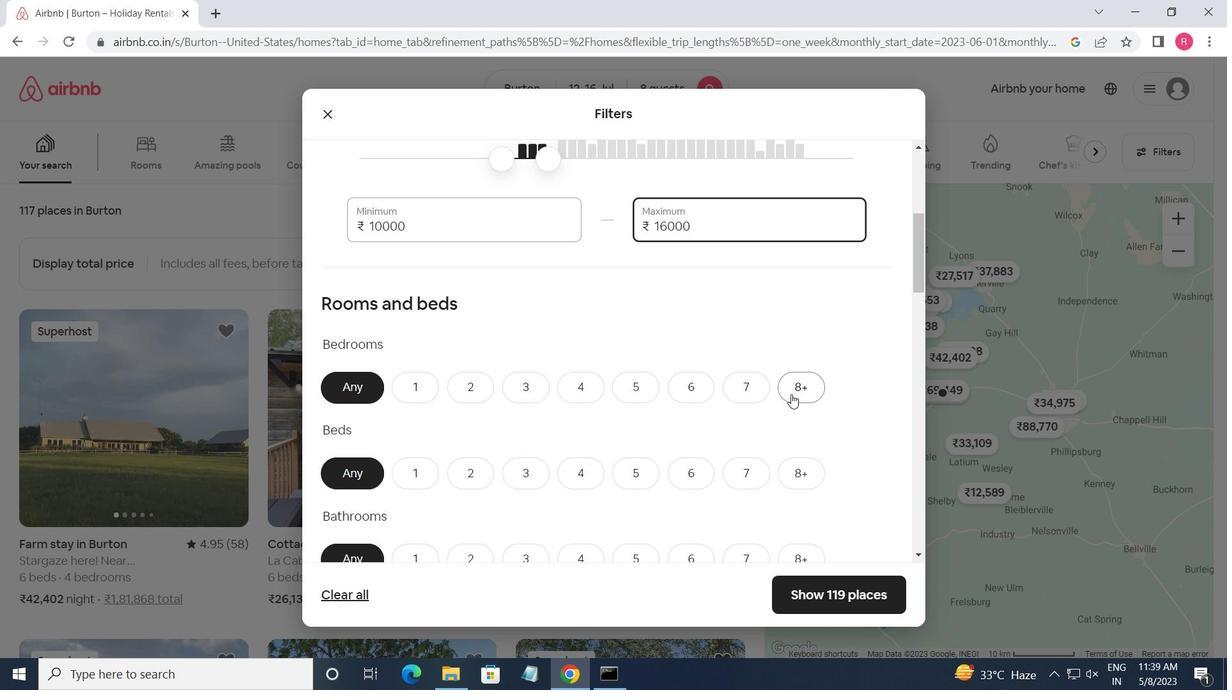
Action: Mouse moved to (792, 455)
Screenshot: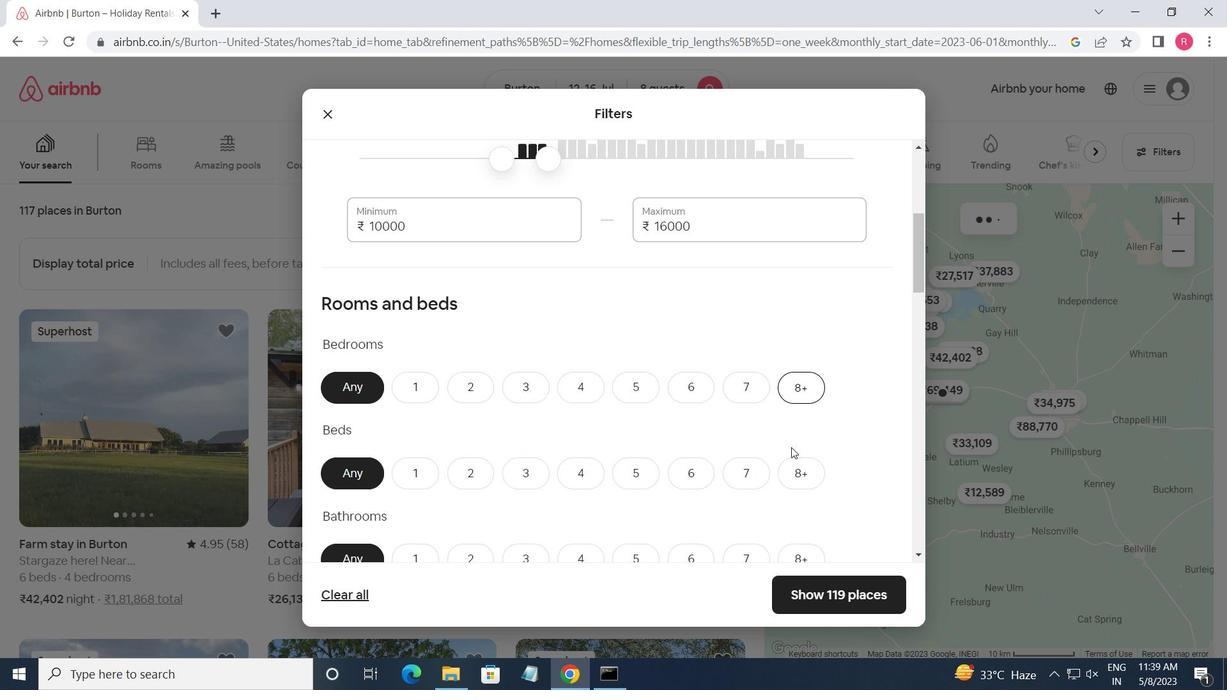 
Action: Mouse pressed left at (792, 455)
Screenshot: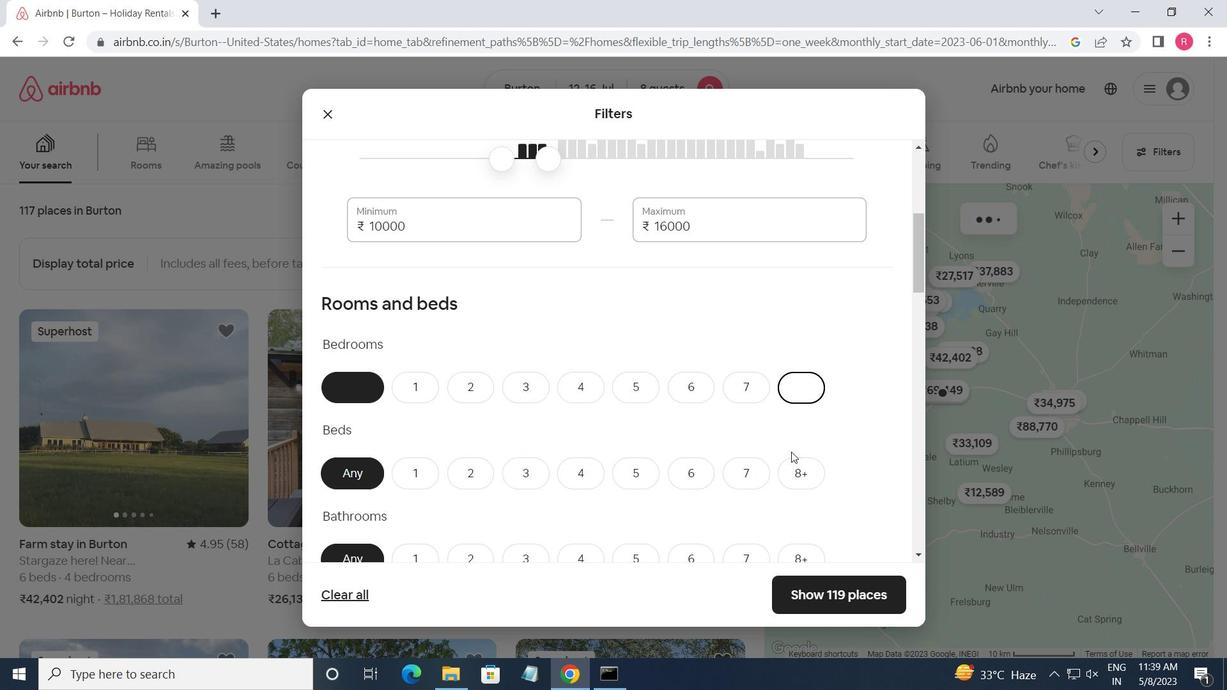
Action: Mouse moved to (800, 546)
Screenshot: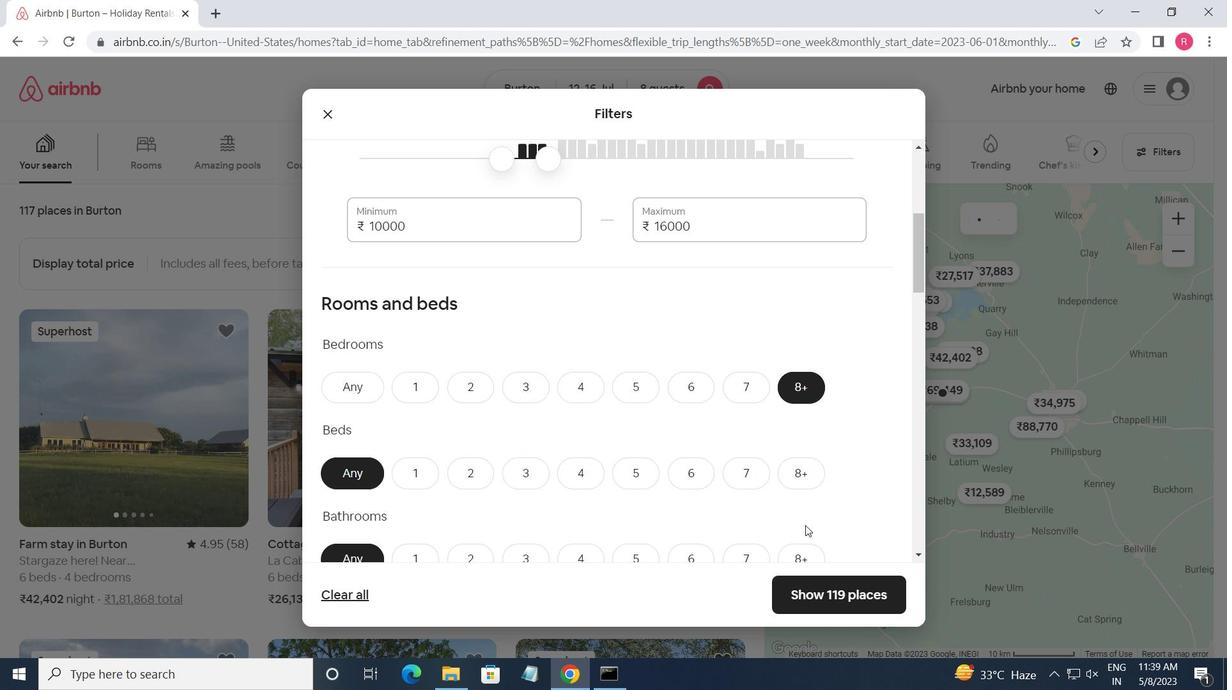 
Action: Mouse pressed left at (800, 546)
Screenshot: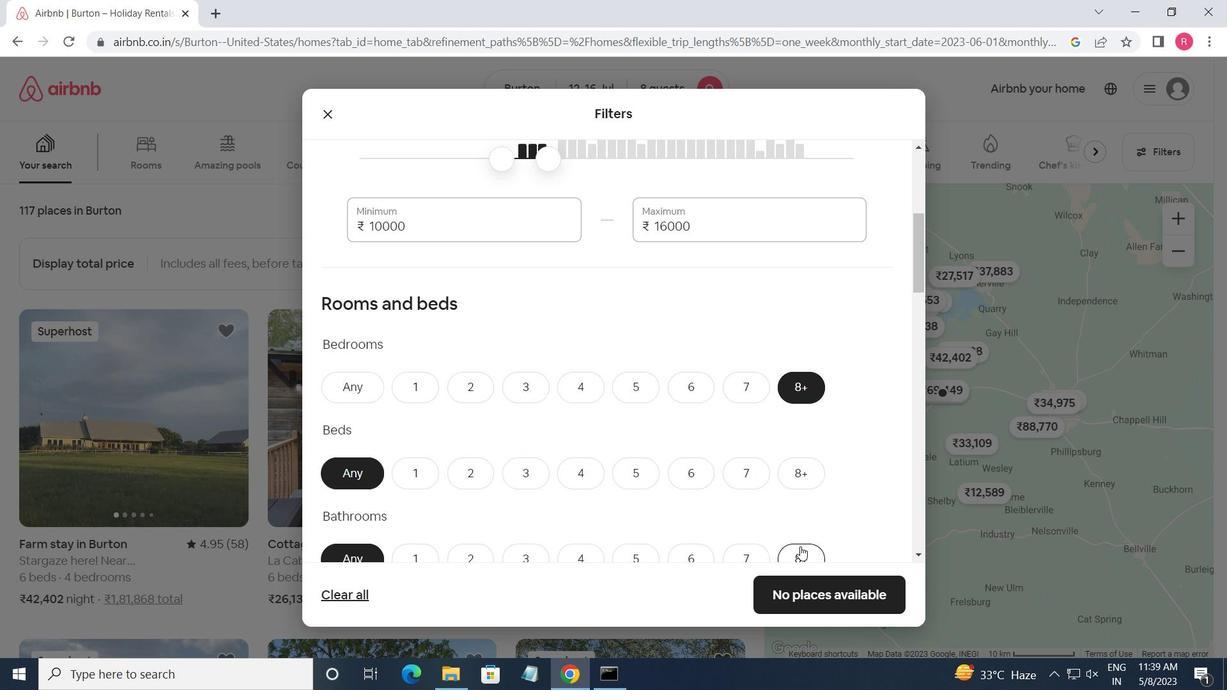 
Action: Mouse moved to (802, 476)
Screenshot: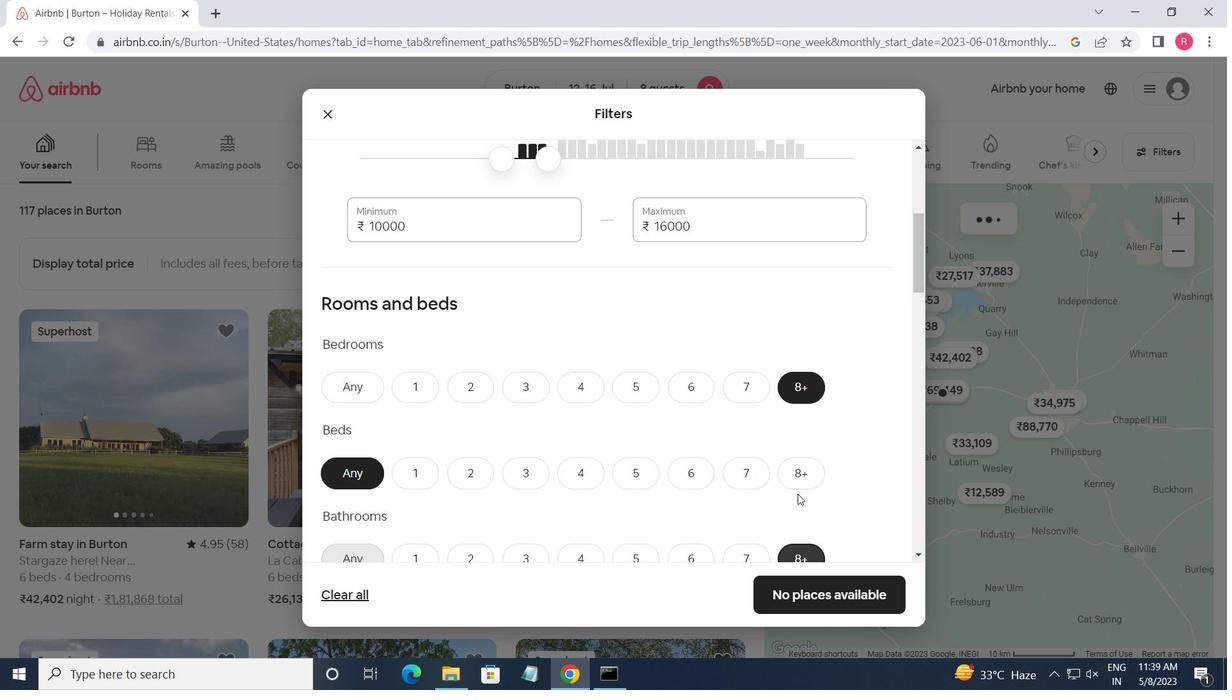 
Action: Mouse pressed left at (802, 476)
Screenshot: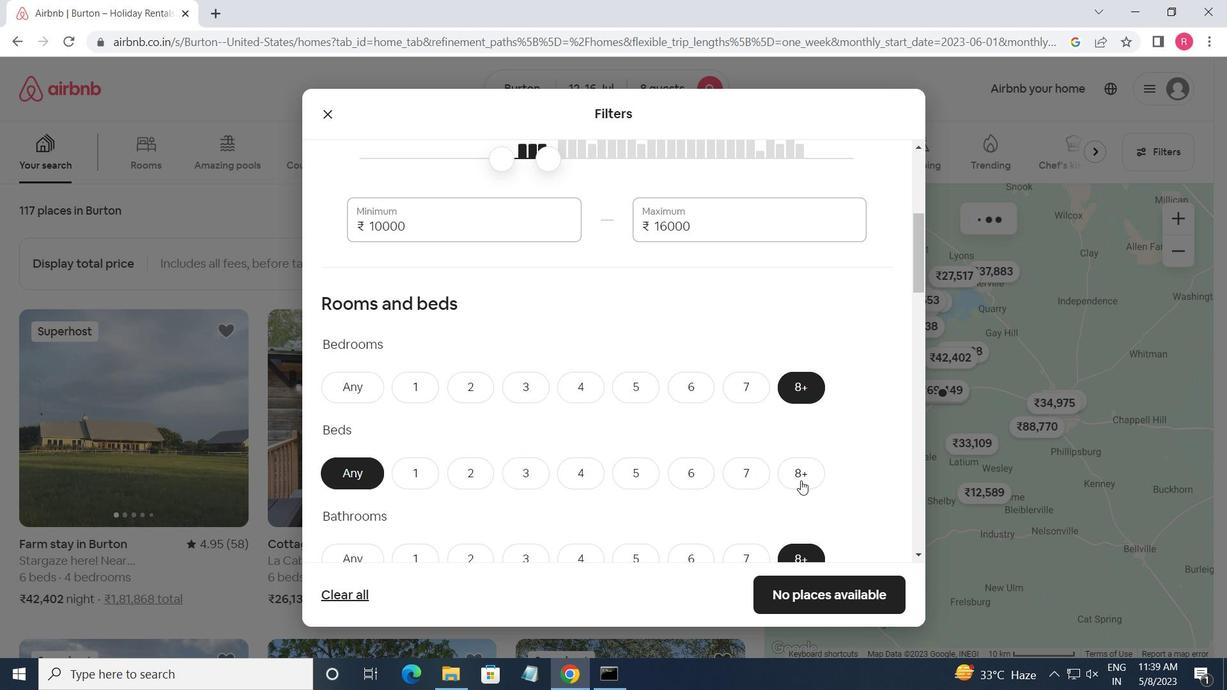 
Action: Mouse moved to (792, 486)
Screenshot: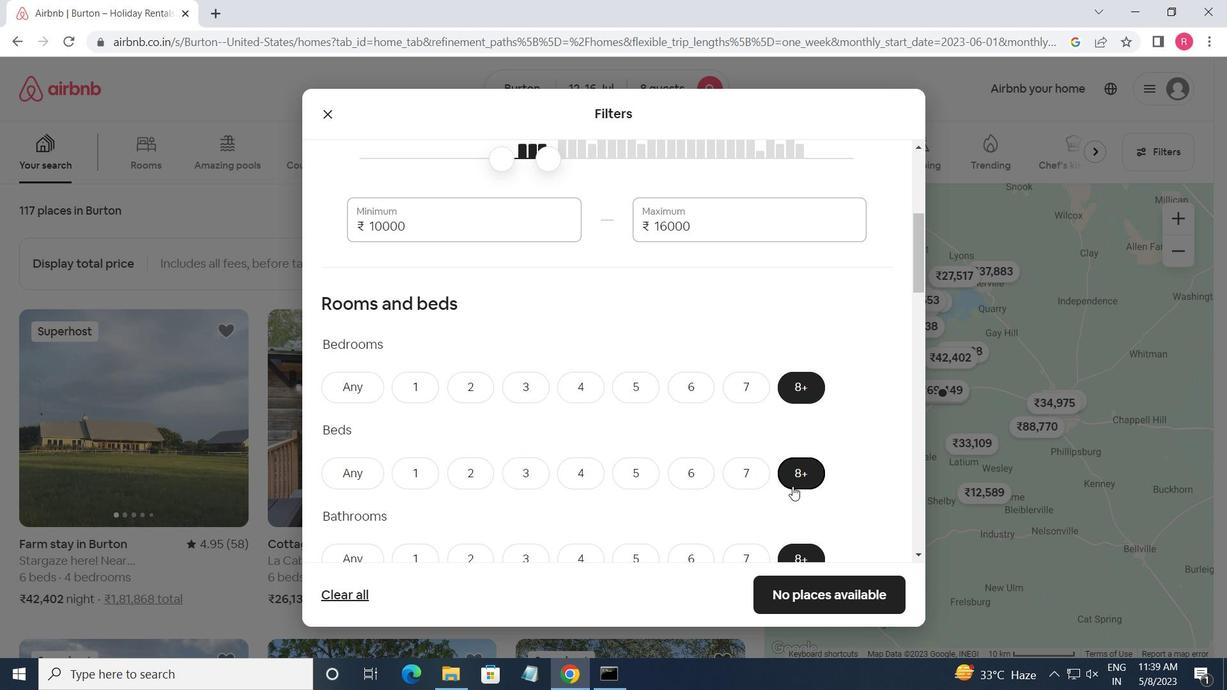 
Action: Mouse scrolled (792, 485) with delta (0, 0)
Screenshot: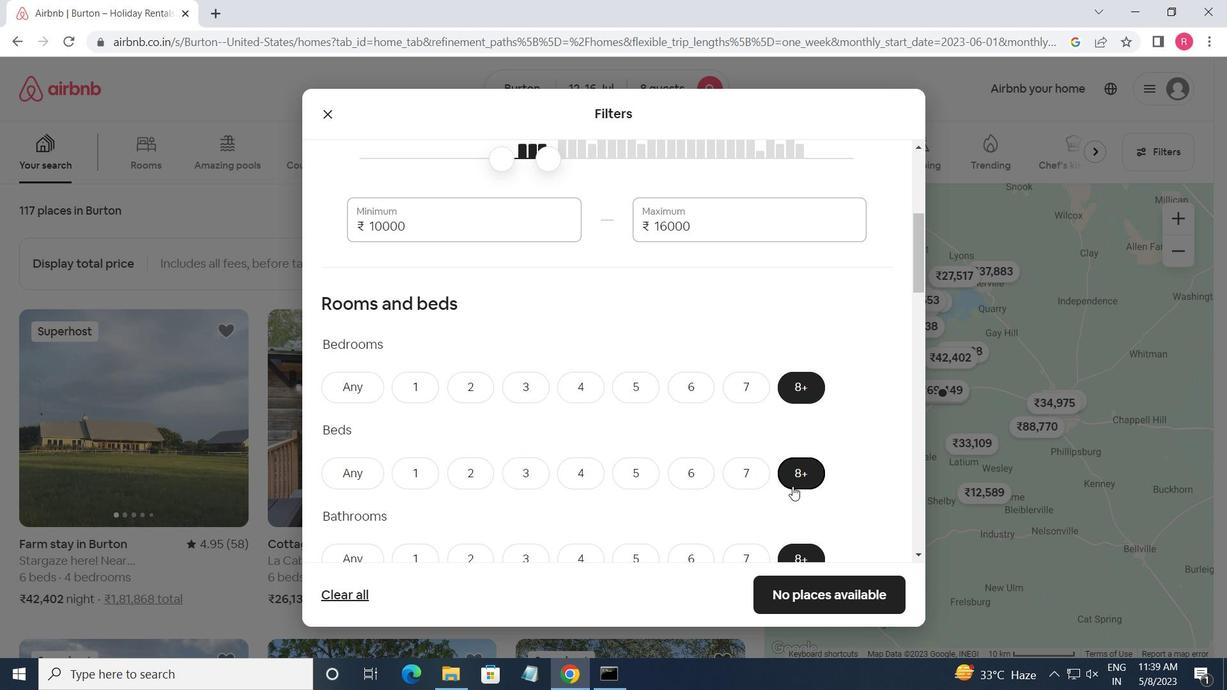 
Action: Mouse scrolled (792, 485) with delta (0, 0)
Screenshot: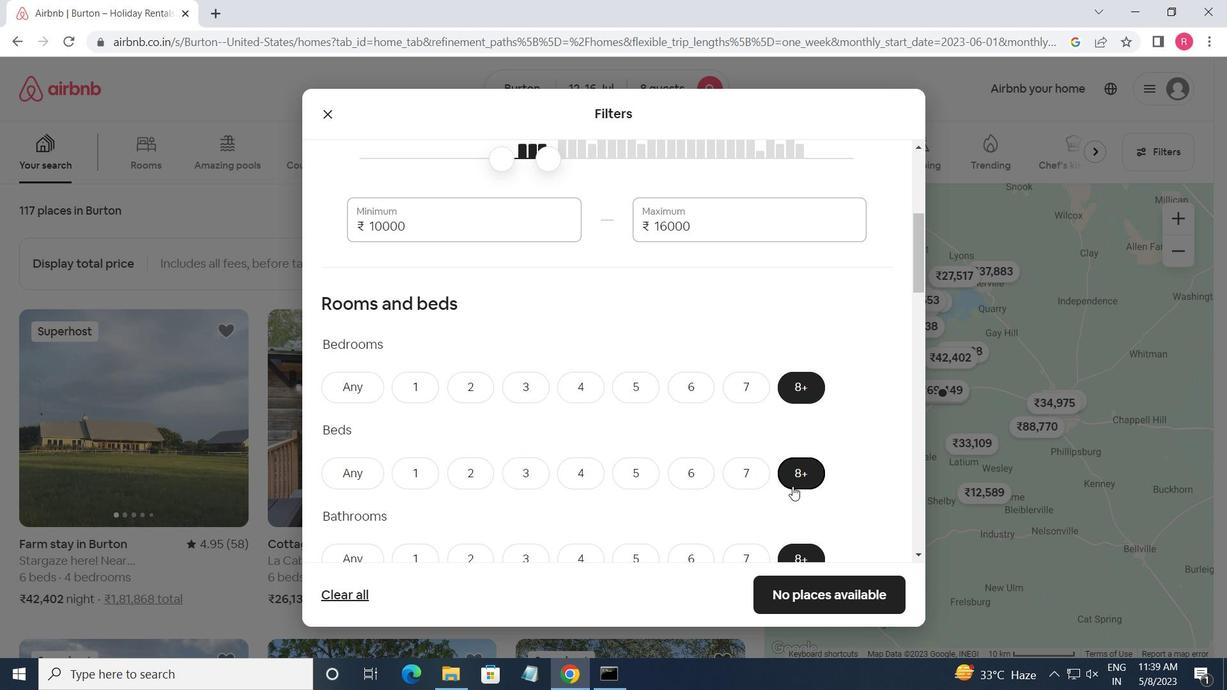 
Action: Mouse scrolled (792, 485) with delta (0, 0)
Screenshot: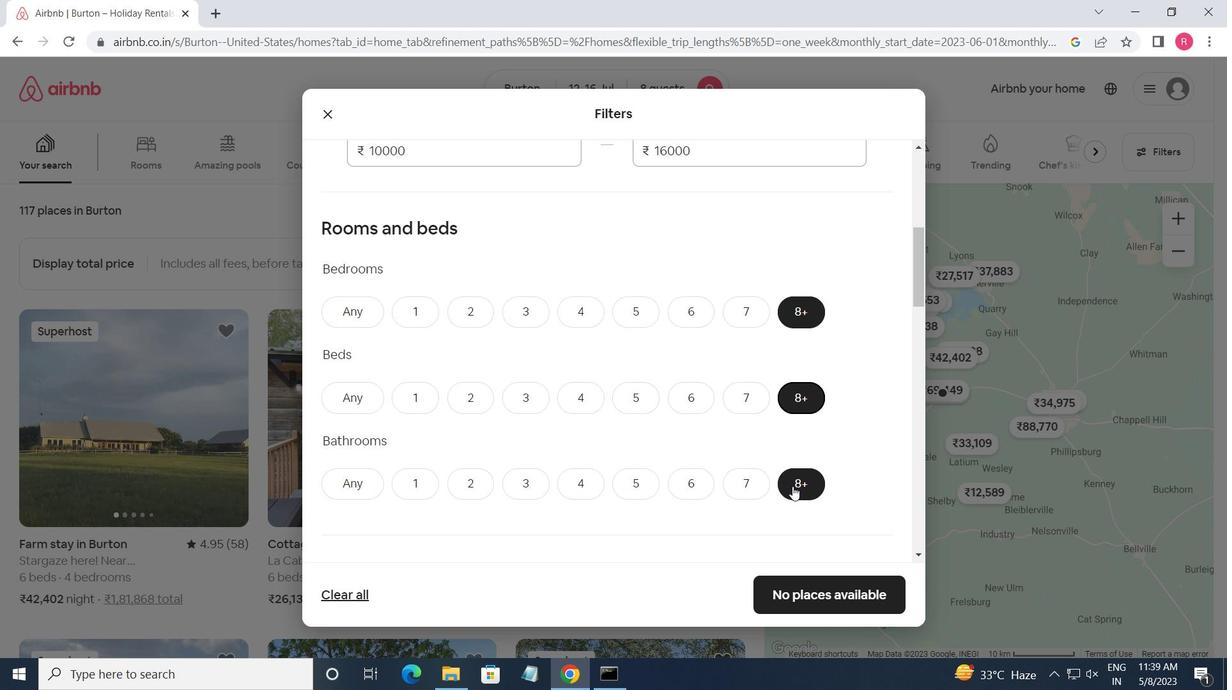 
Action: Mouse moved to (387, 469)
Screenshot: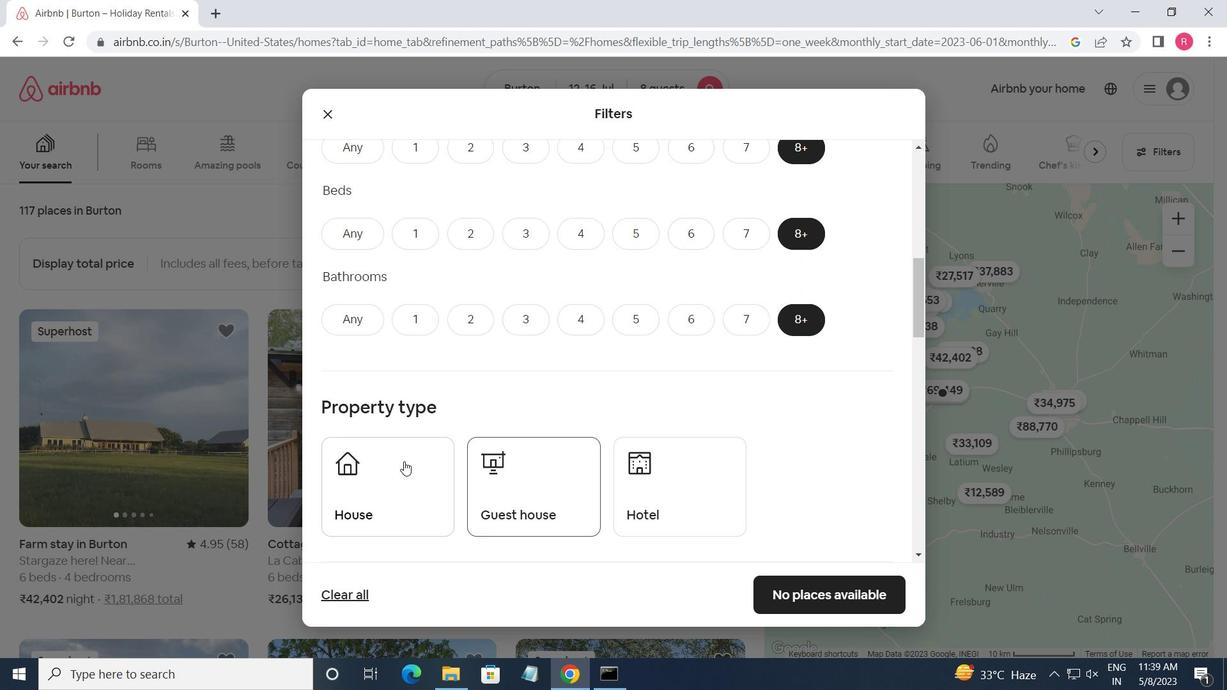 
Action: Mouse pressed left at (387, 469)
Screenshot: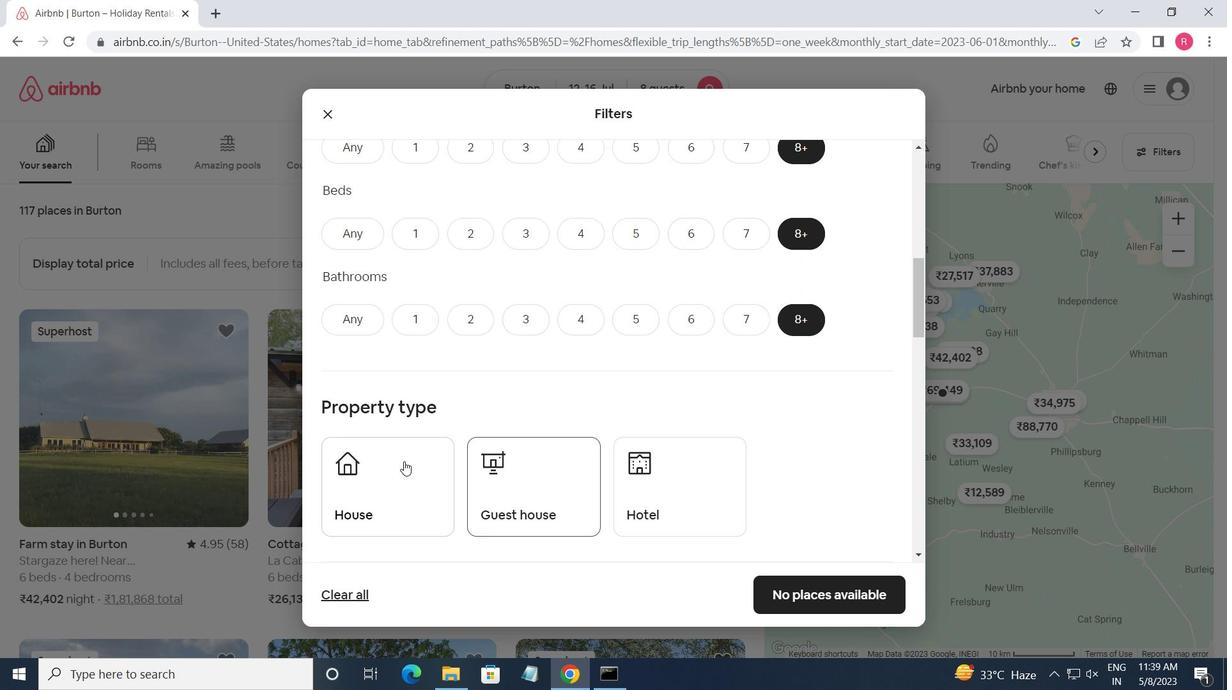 
Action: Mouse moved to (522, 490)
Screenshot: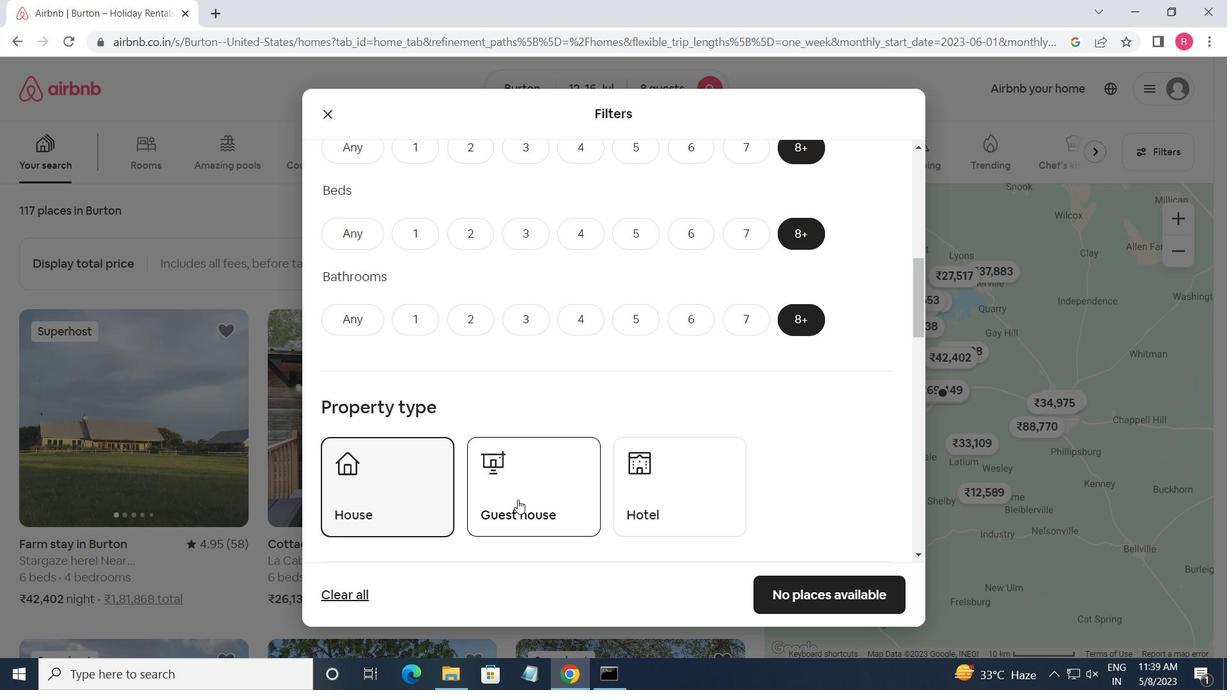 
Action: Mouse pressed left at (522, 490)
Screenshot: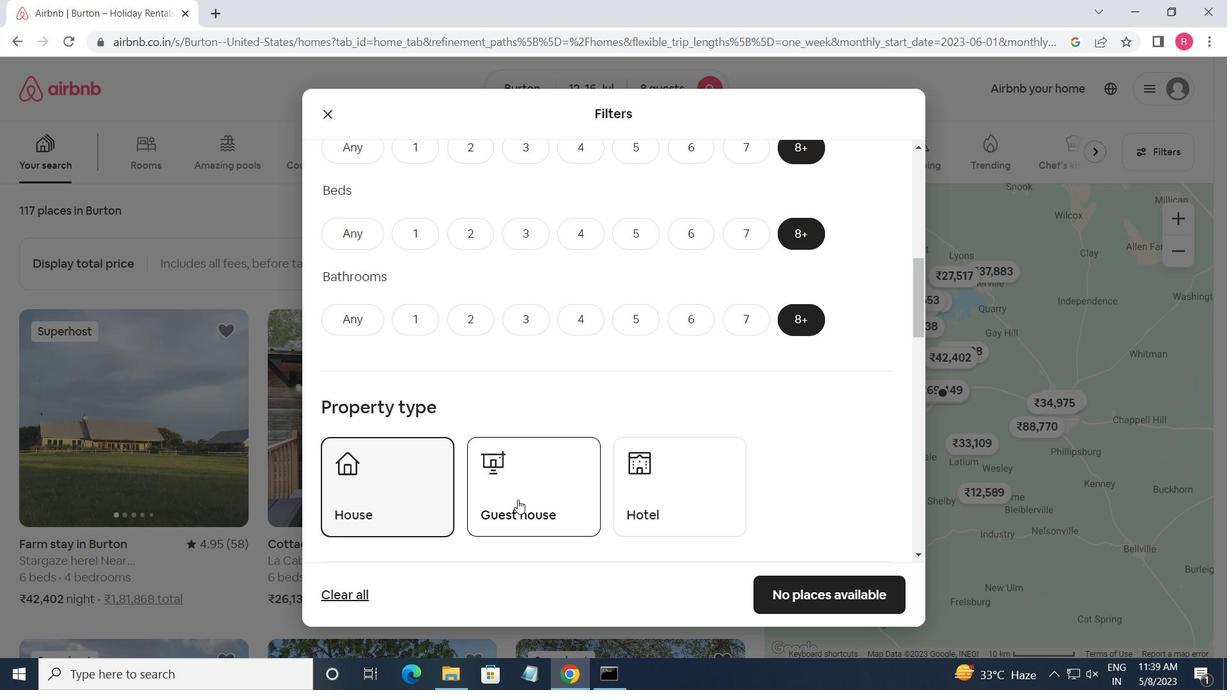 
Action: Mouse moved to (665, 501)
Screenshot: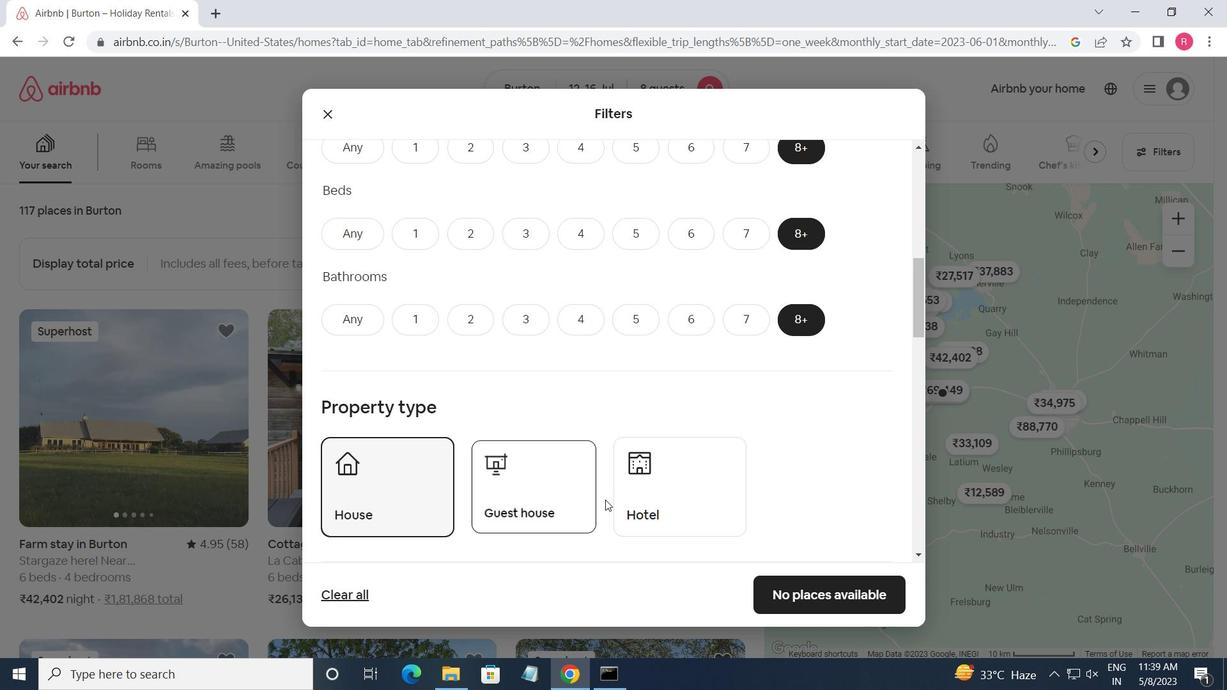 
Action: Mouse pressed left at (665, 501)
Screenshot: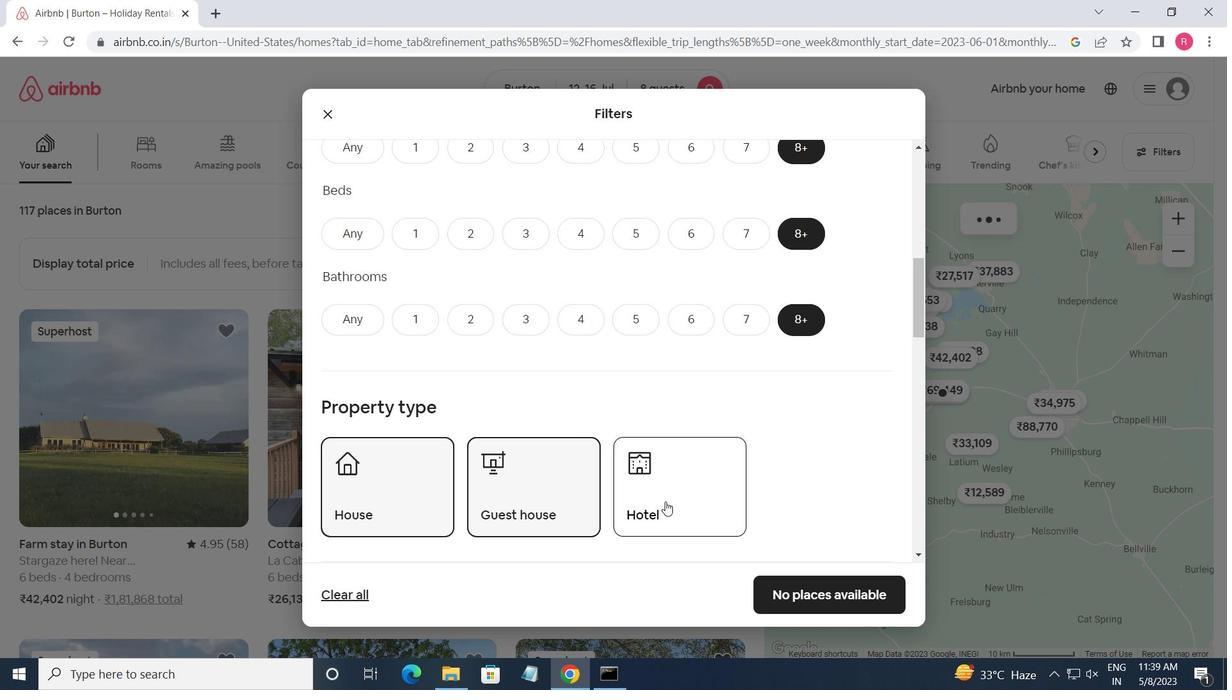 
Action: Mouse scrolled (665, 501) with delta (0, 0)
Screenshot: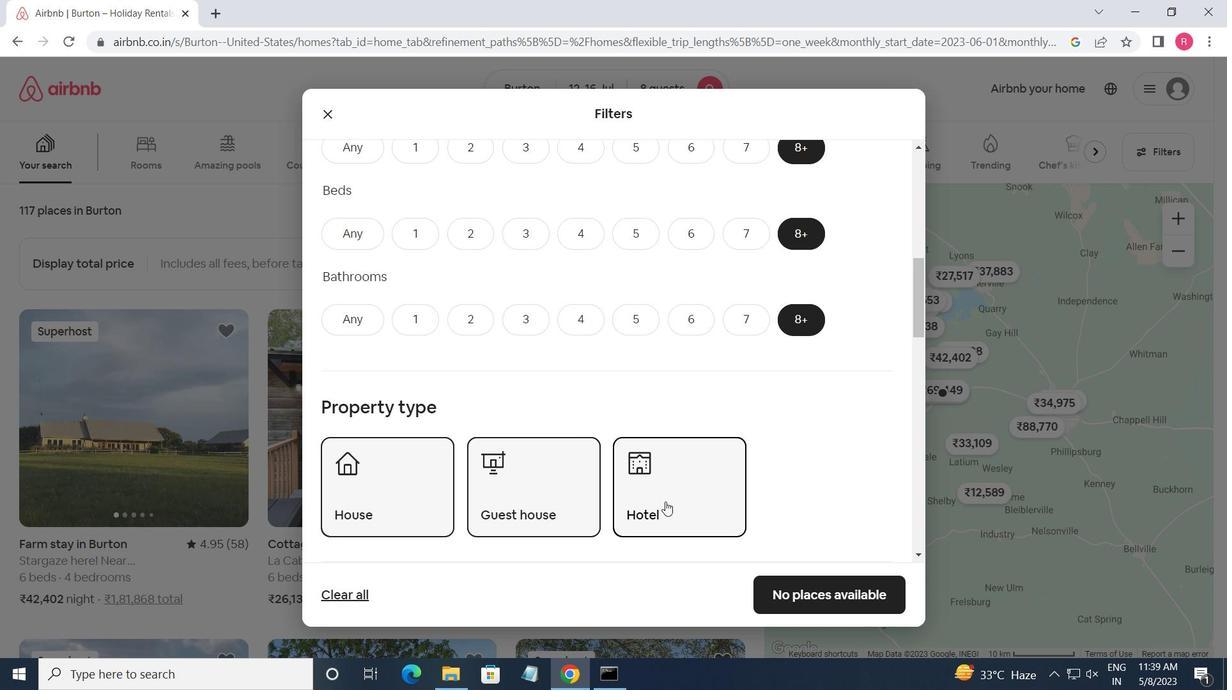 
Action: Mouse scrolled (665, 501) with delta (0, 0)
Screenshot: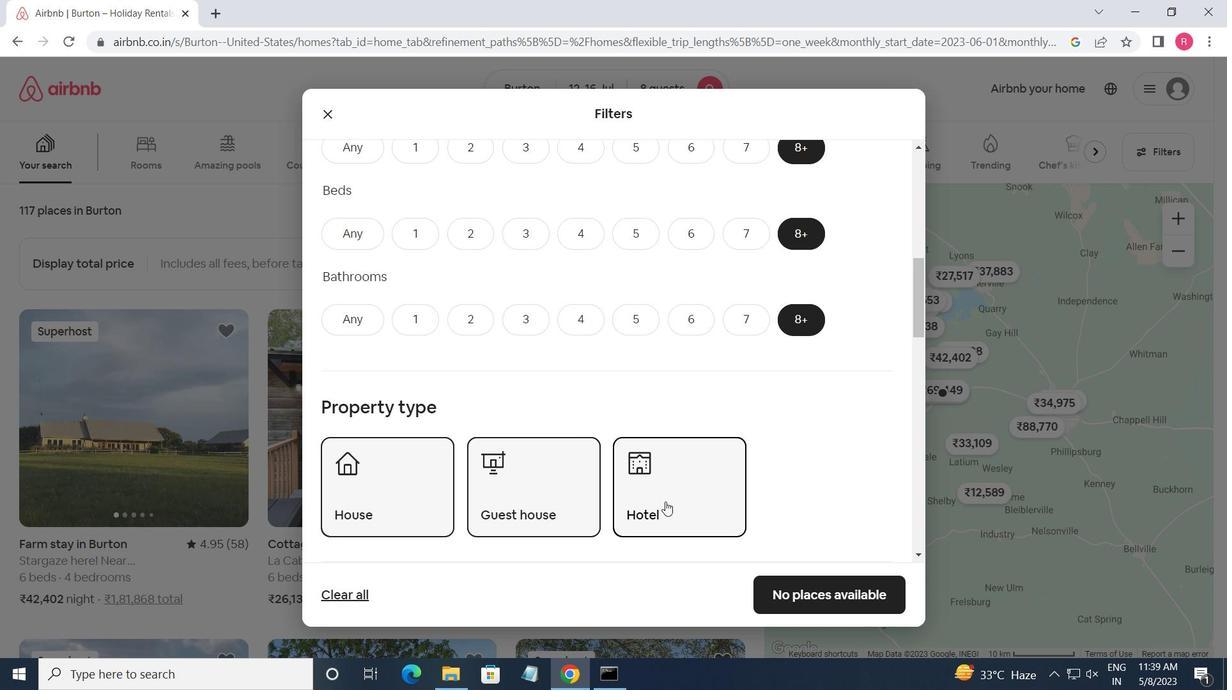 
Action: Mouse scrolled (665, 501) with delta (0, 0)
Screenshot: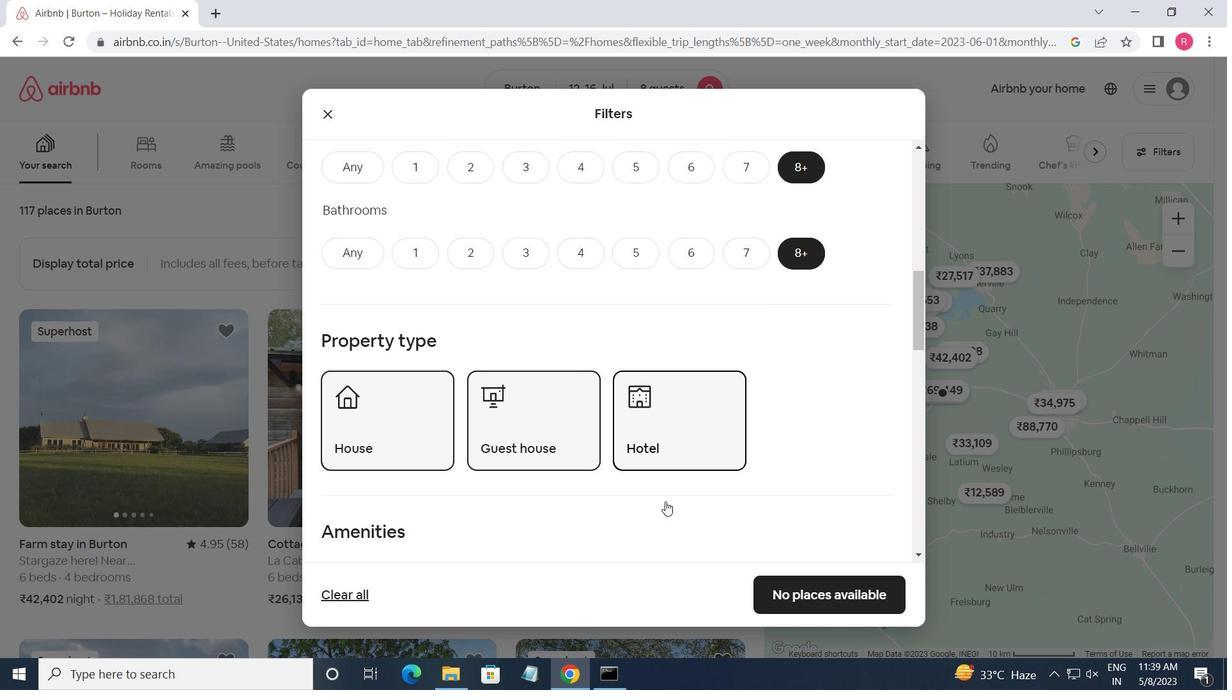 
Action: Mouse moved to (665, 501)
Screenshot: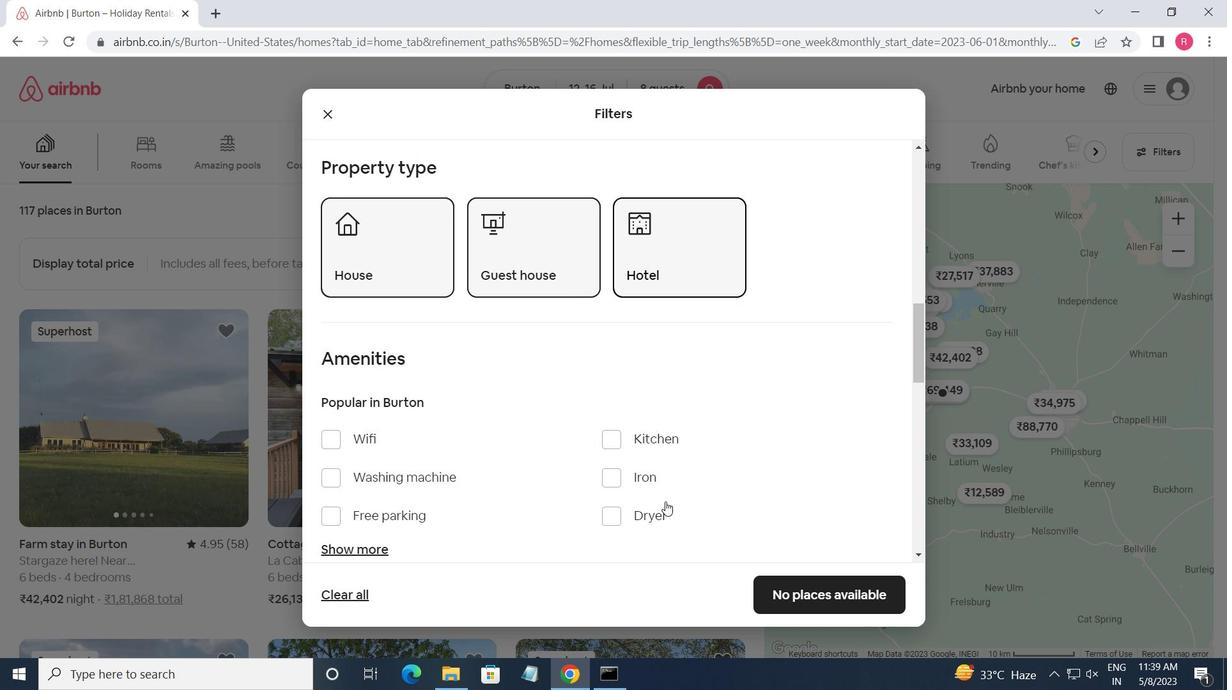 
Action: Mouse scrolled (665, 501) with delta (0, 0)
Screenshot: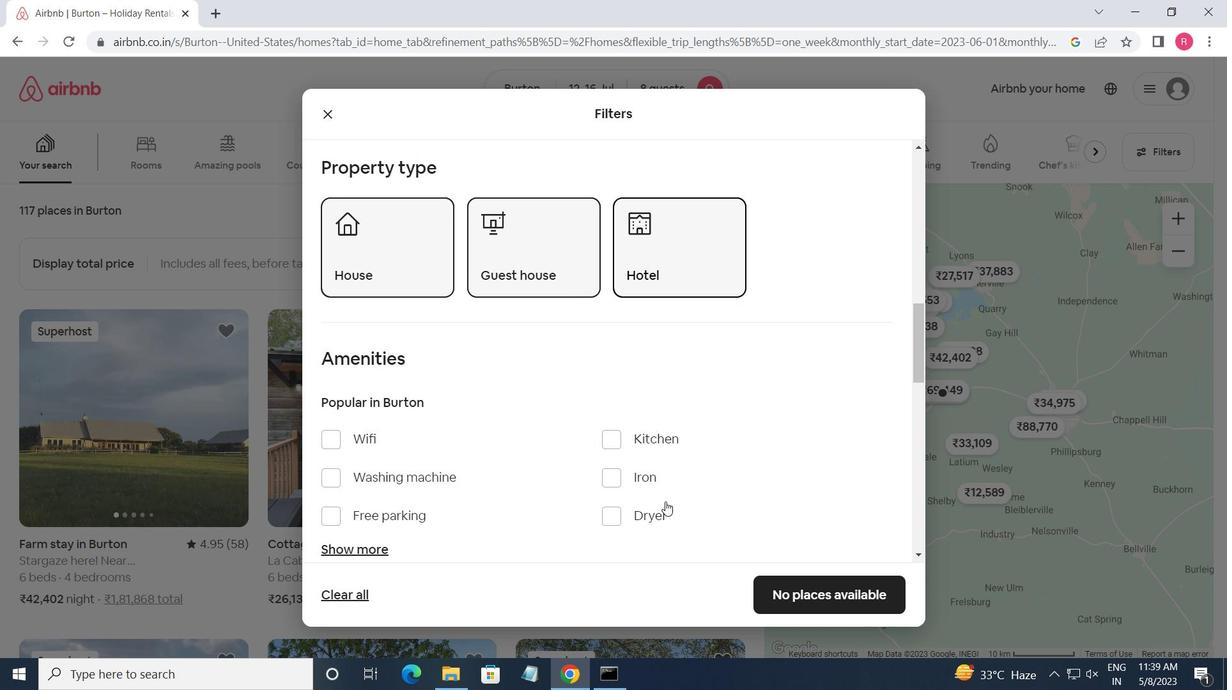 
Action: Mouse moved to (332, 361)
Screenshot: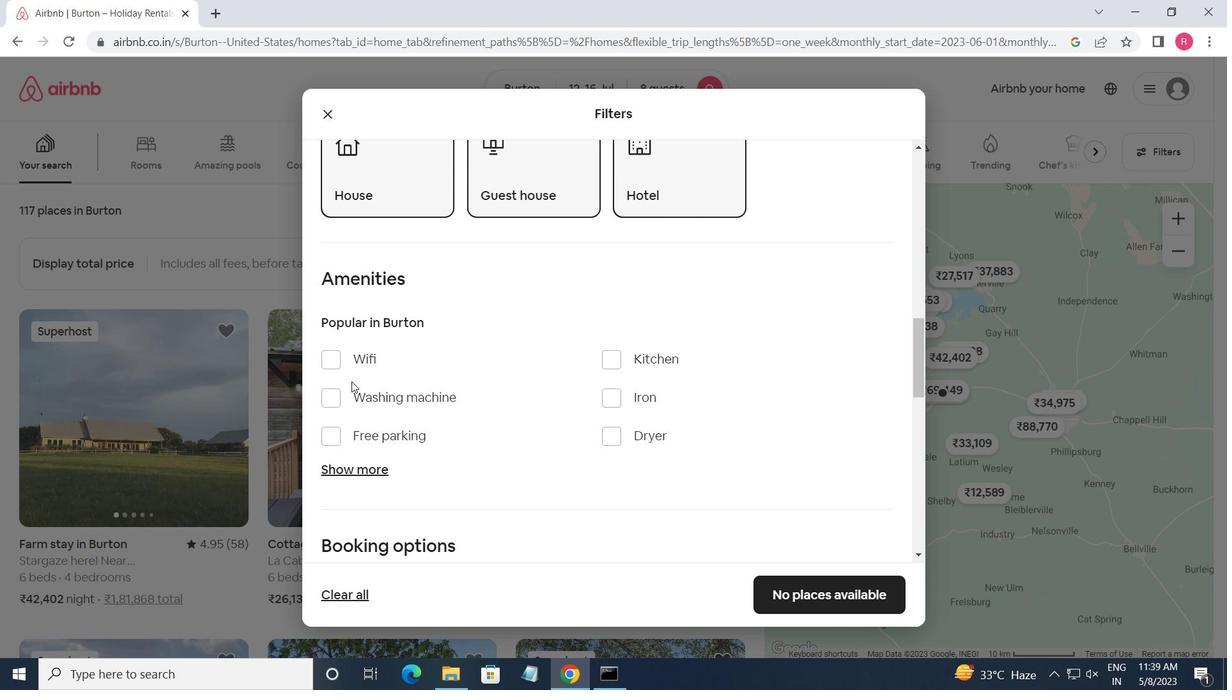 
Action: Mouse pressed left at (332, 361)
Screenshot: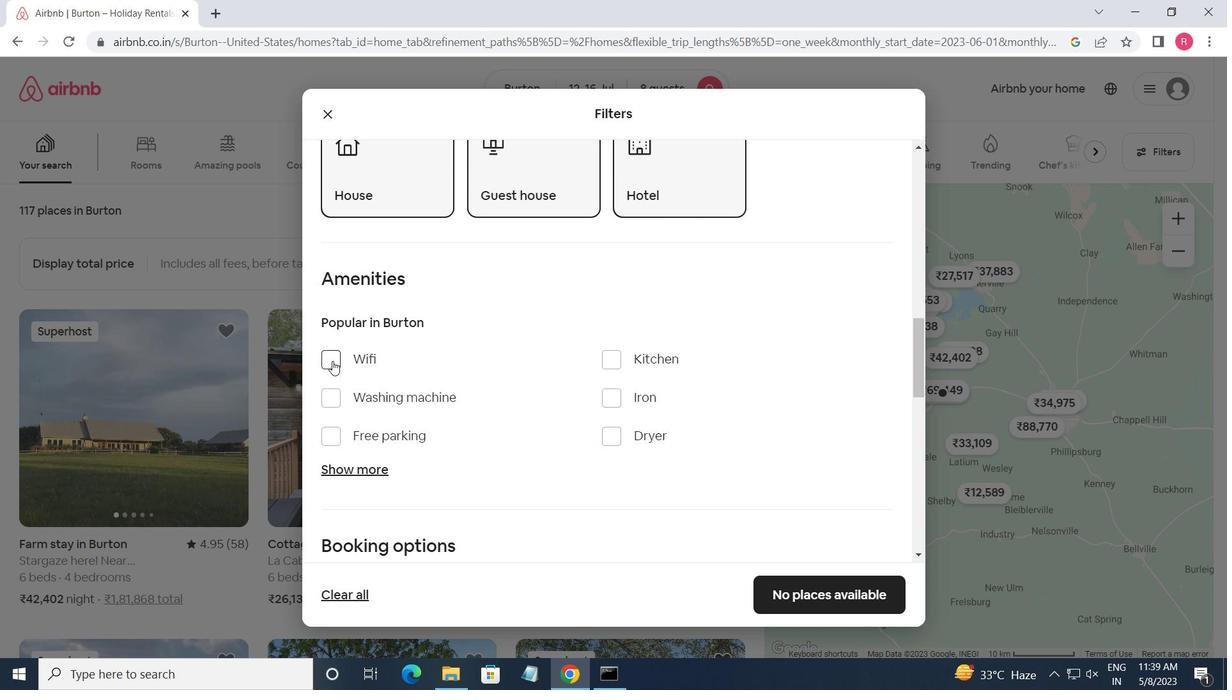 
Action: Mouse moved to (329, 430)
Screenshot: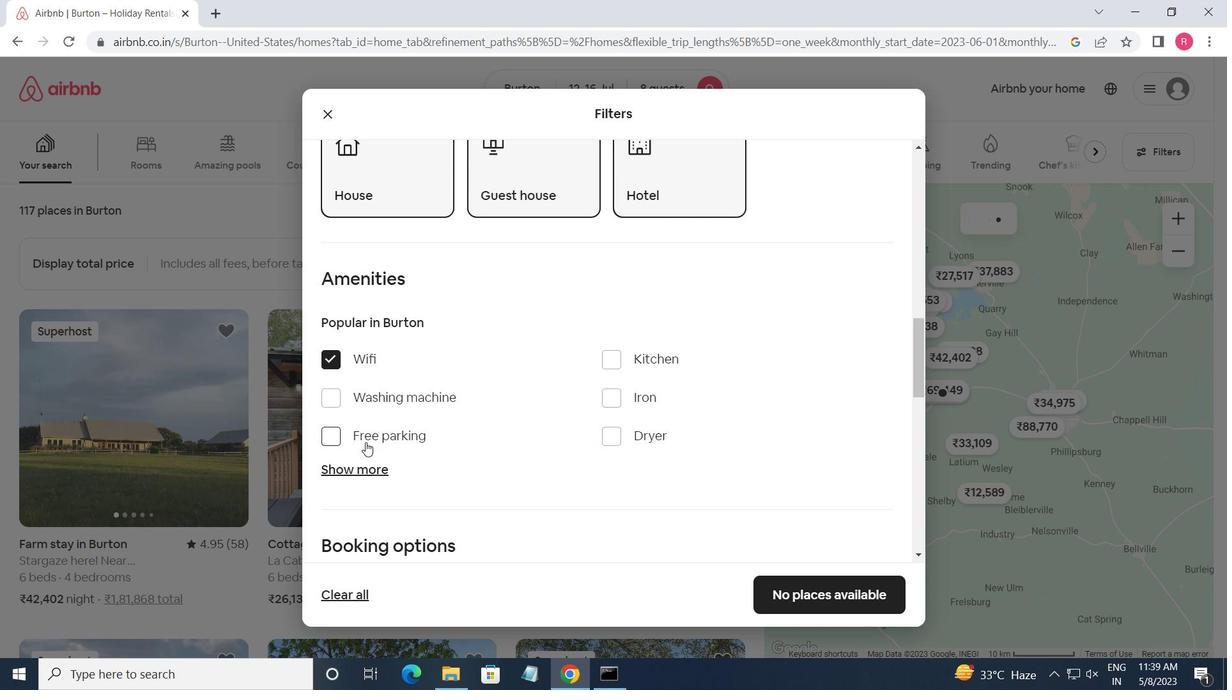 
Action: Mouse pressed left at (329, 430)
Screenshot: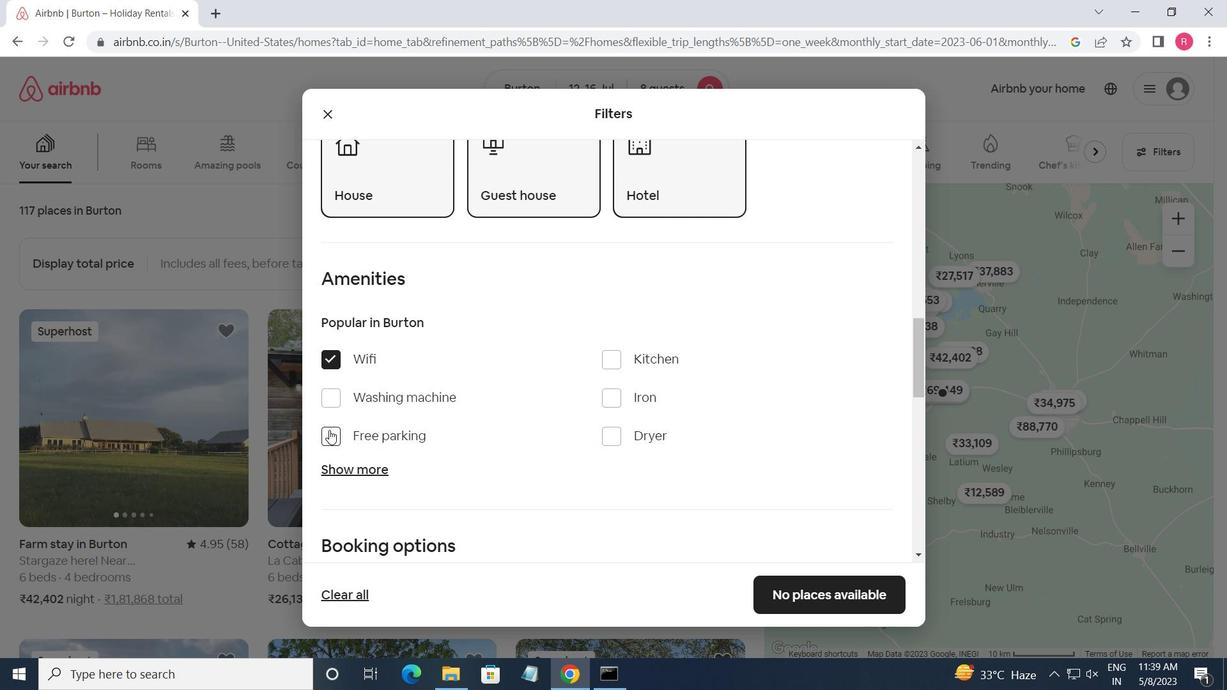 
Action: Mouse moved to (349, 468)
Screenshot: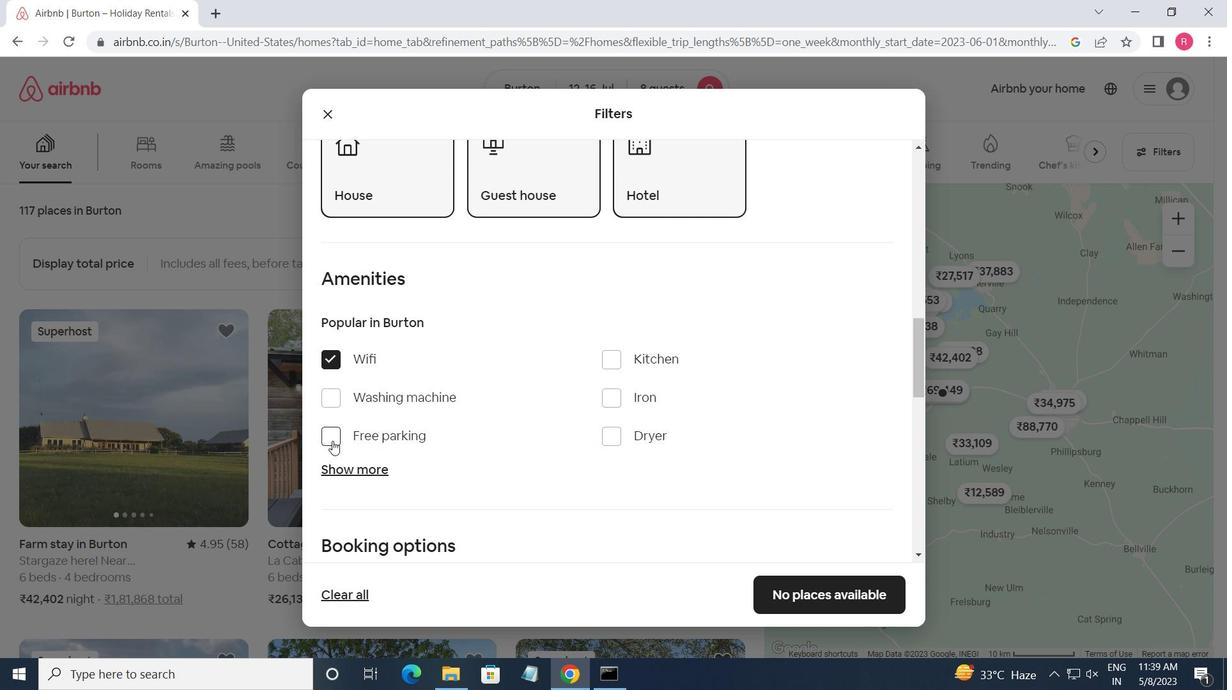 
Action: Mouse pressed left at (349, 468)
Screenshot: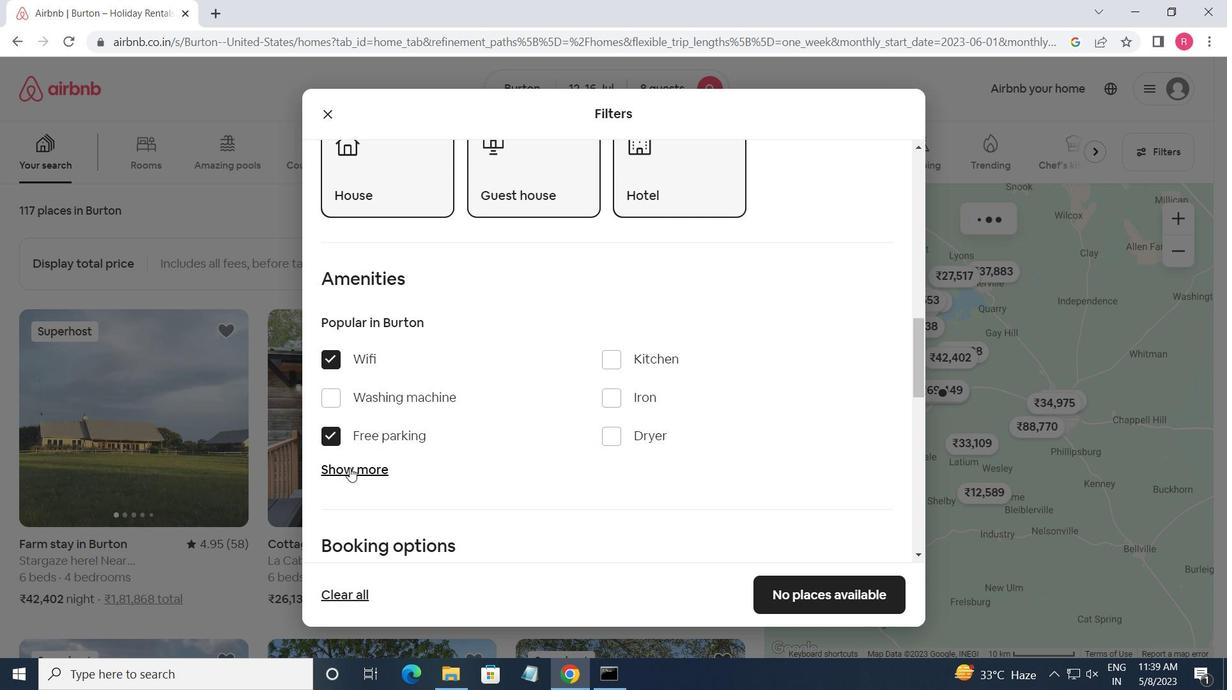 
Action: Mouse moved to (349, 468)
Screenshot: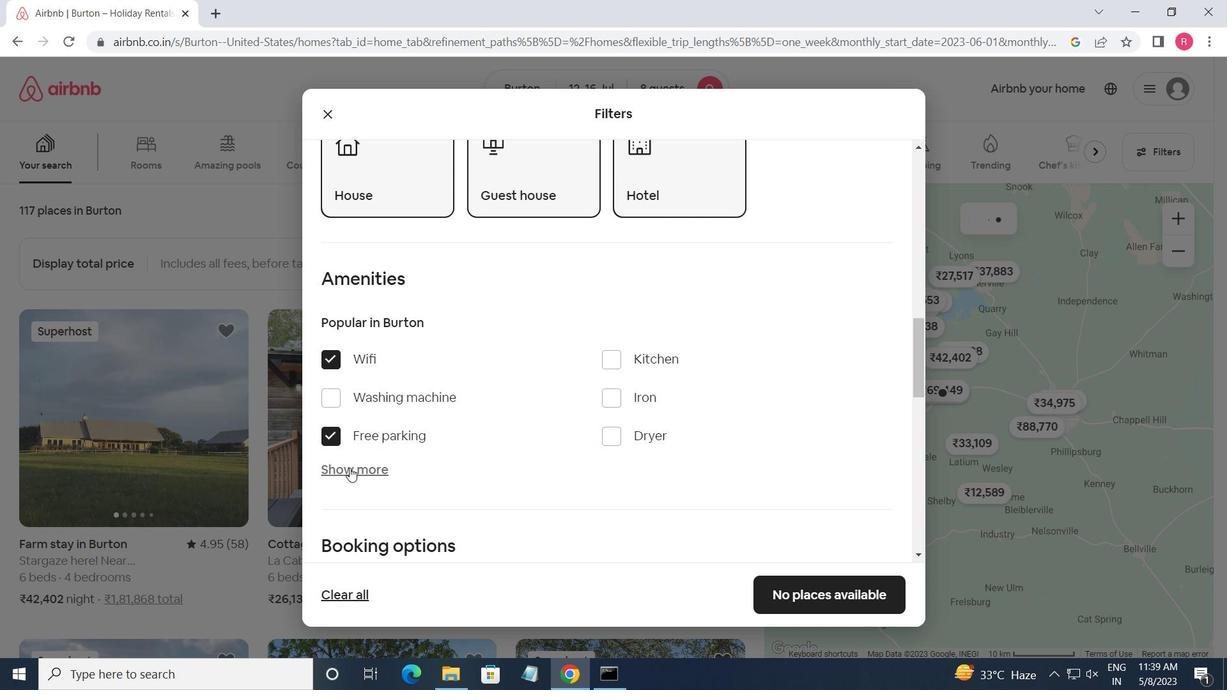 
Action: Mouse scrolled (349, 468) with delta (0, 0)
Screenshot: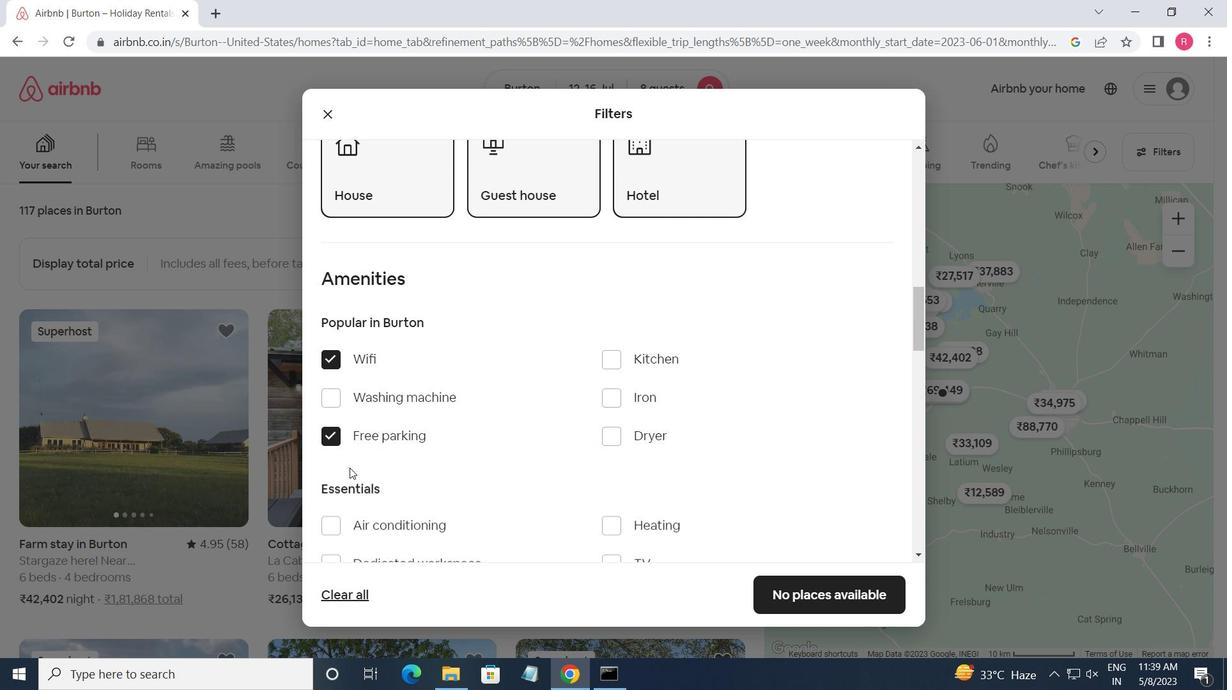 
Action: Mouse scrolled (349, 468) with delta (0, 0)
Screenshot: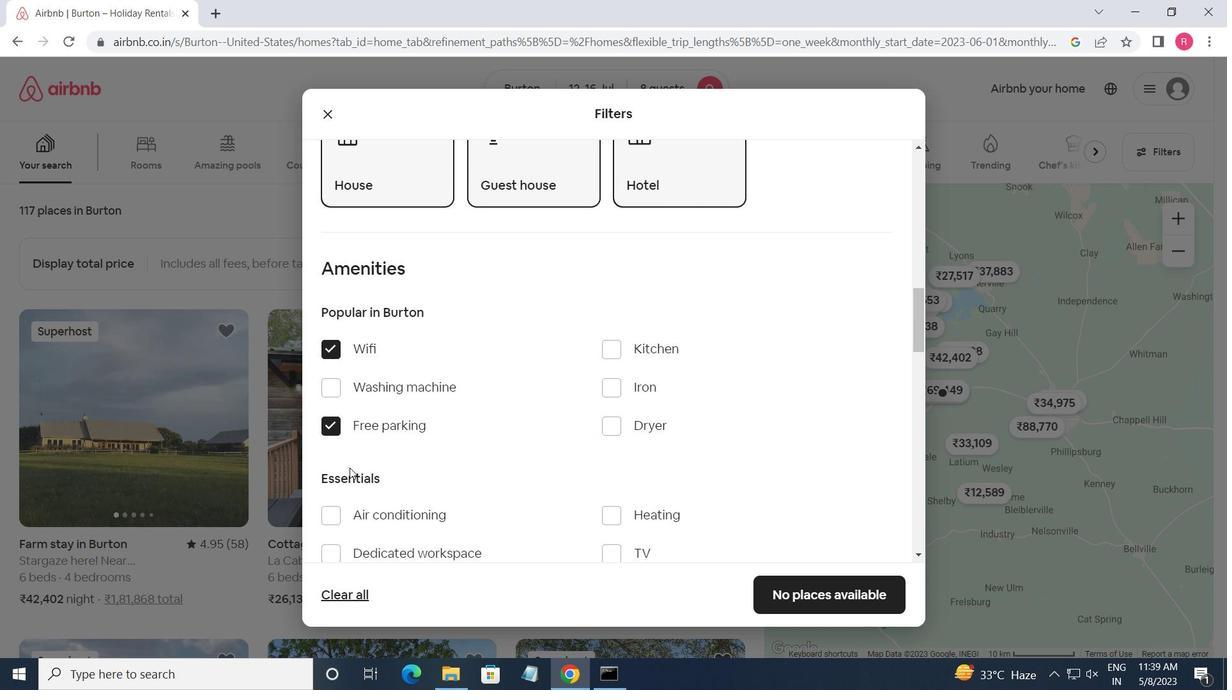 
Action: Mouse moved to (622, 407)
Screenshot: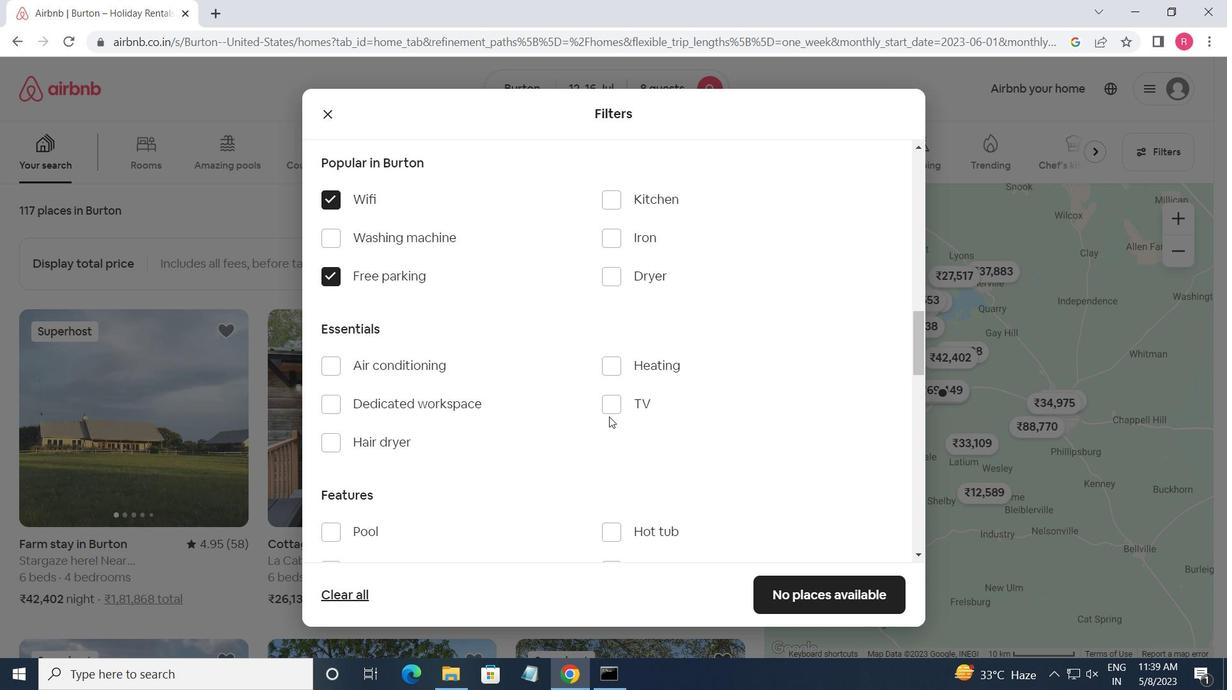 
Action: Mouse pressed left at (622, 407)
Screenshot: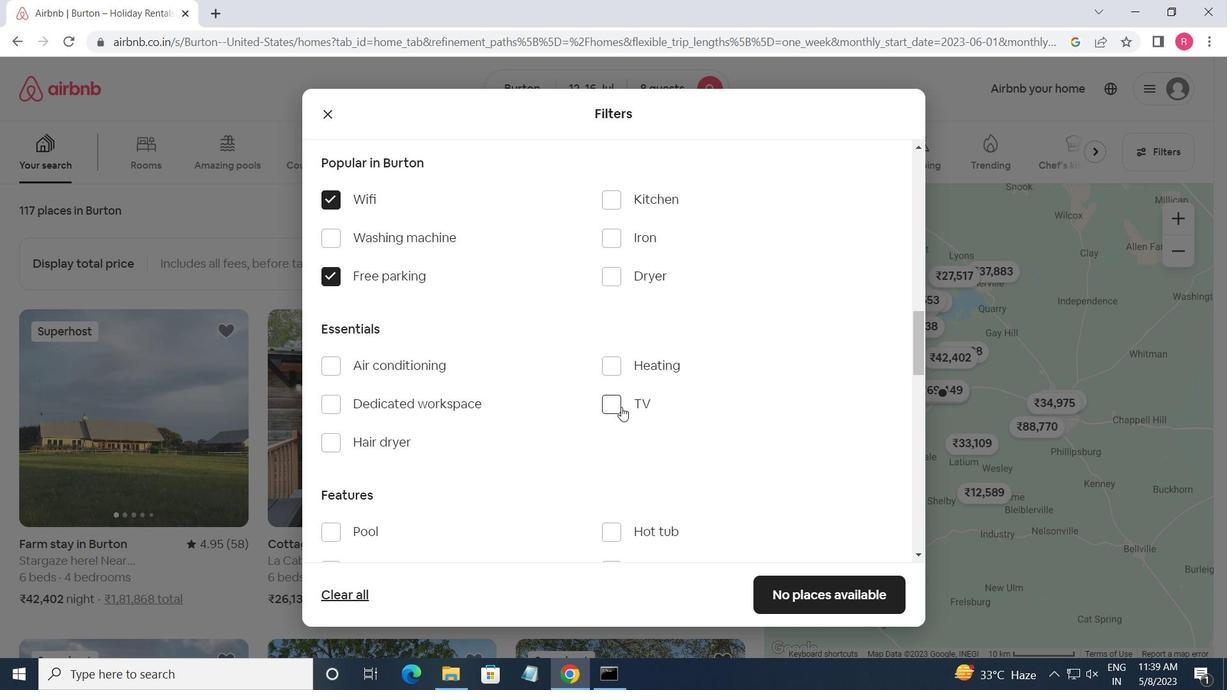 
Action: Mouse moved to (555, 420)
Screenshot: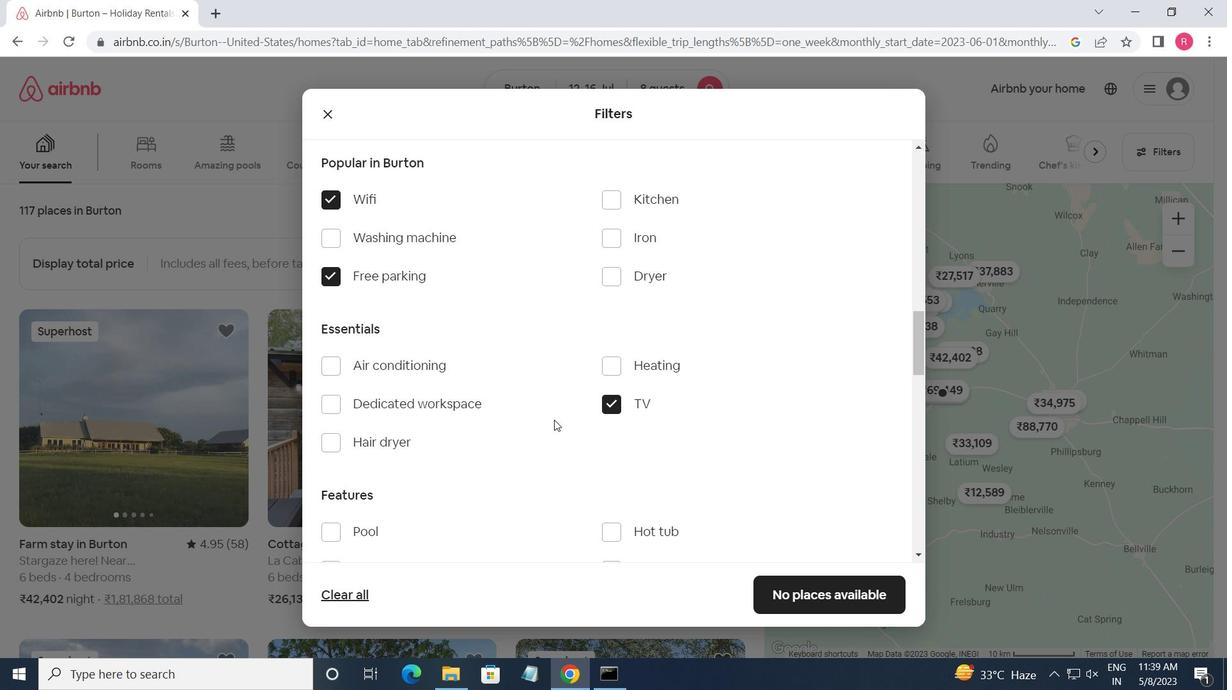 
Action: Mouse scrolled (555, 419) with delta (0, 0)
Screenshot: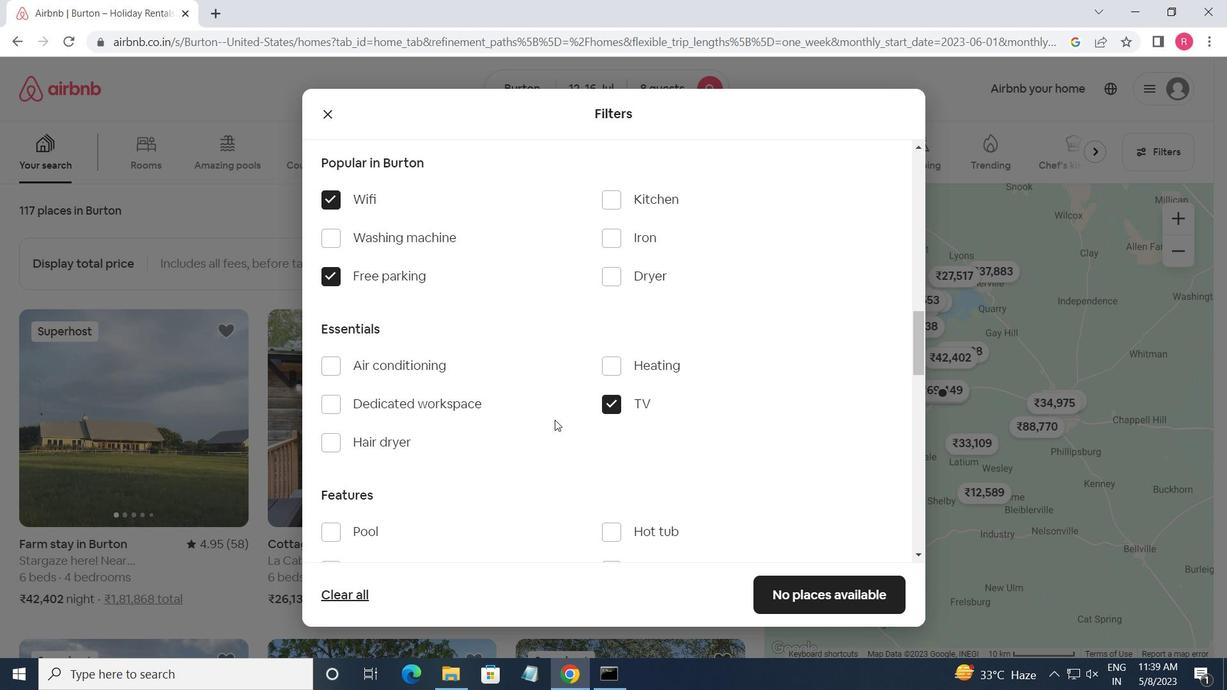 
Action: Mouse scrolled (555, 419) with delta (0, 0)
Screenshot: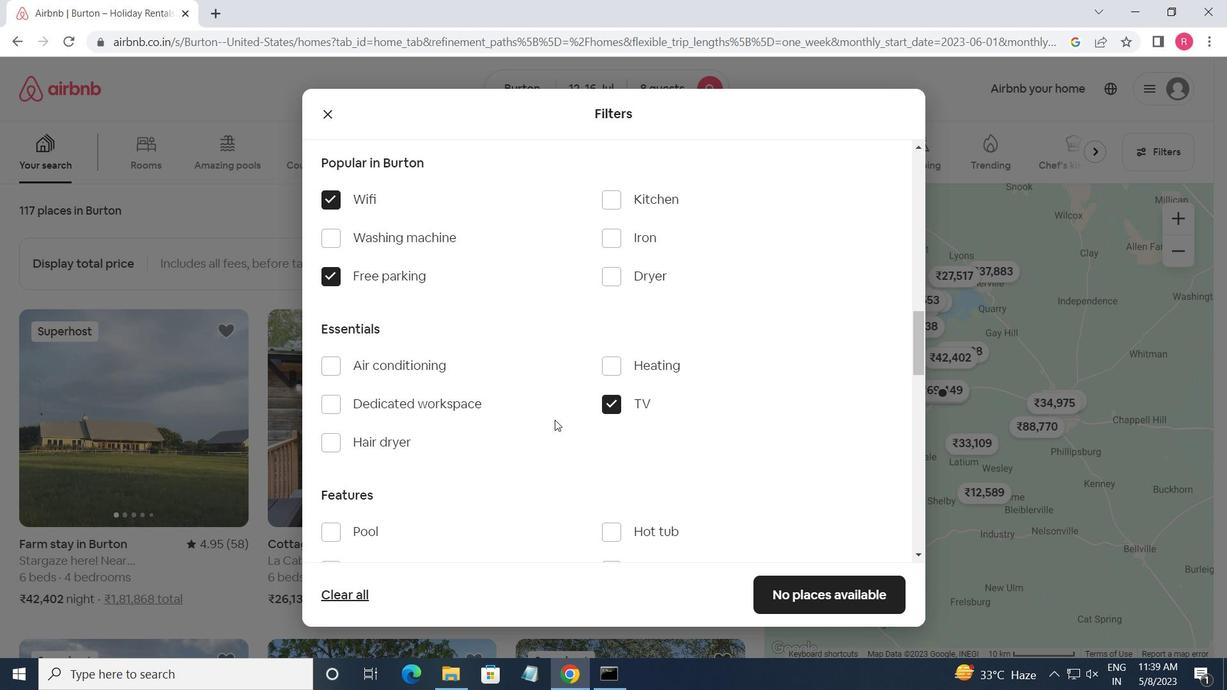 
Action: Mouse moved to (328, 450)
Screenshot: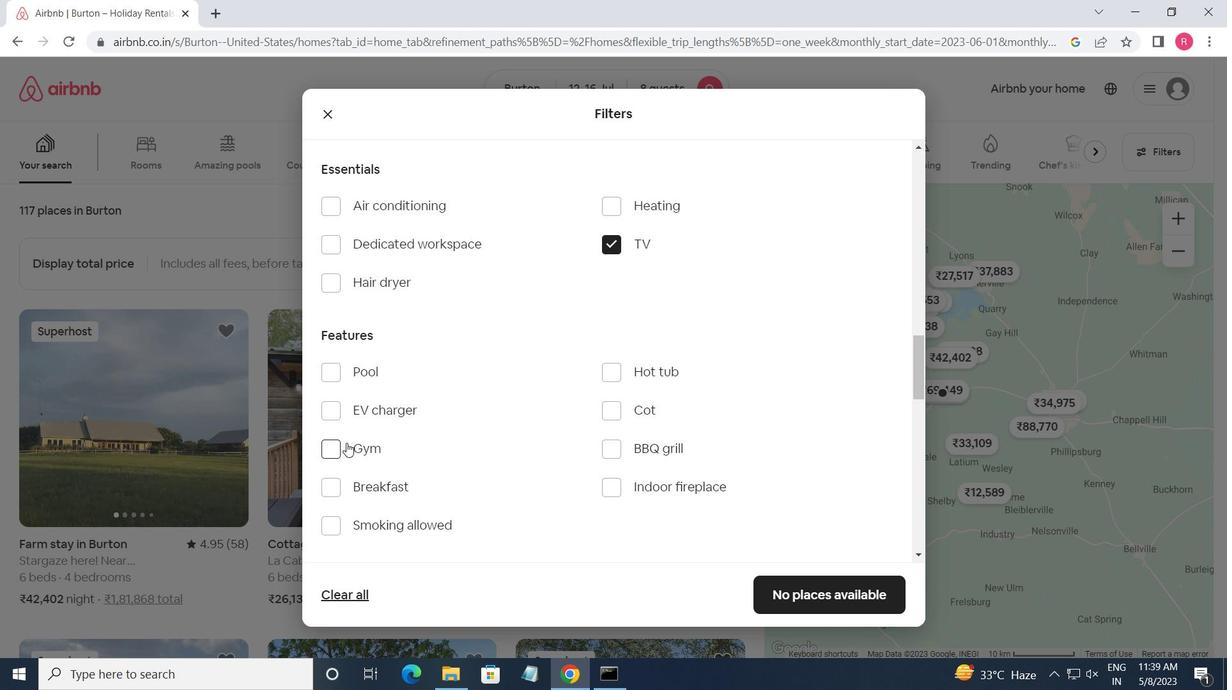 
Action: Mouse pressed left at (328, 450)
Screenshot: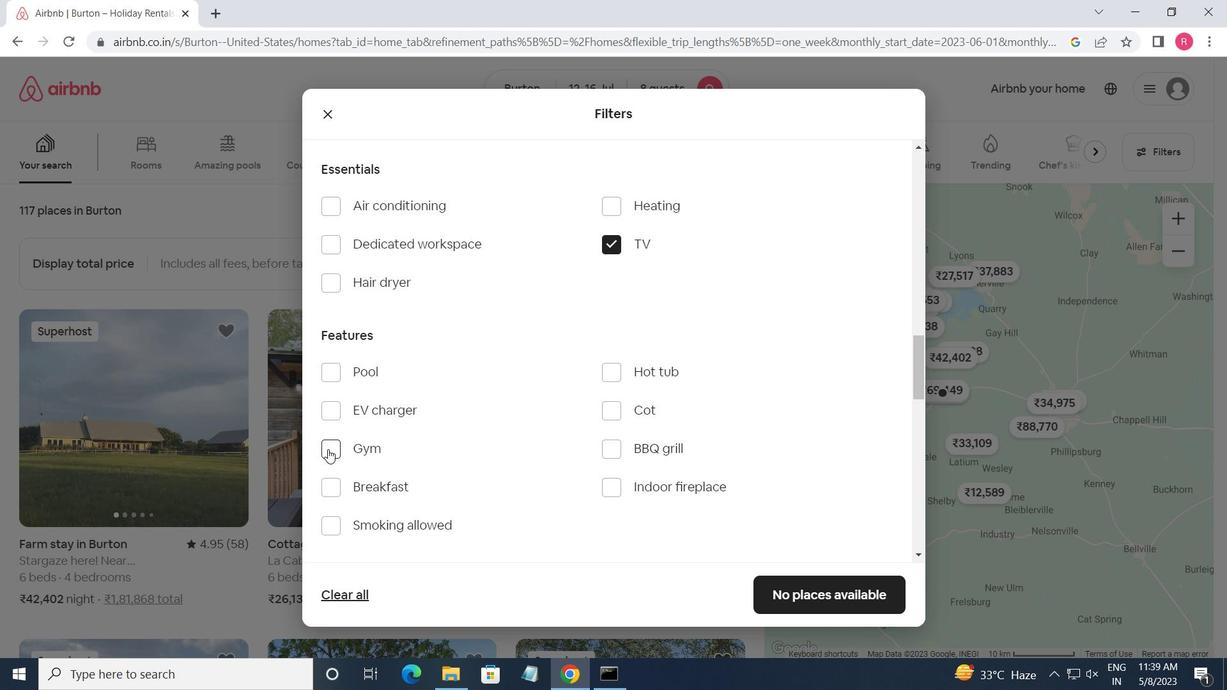 
Action: Mouse moved to (338, 492)
Screenshot: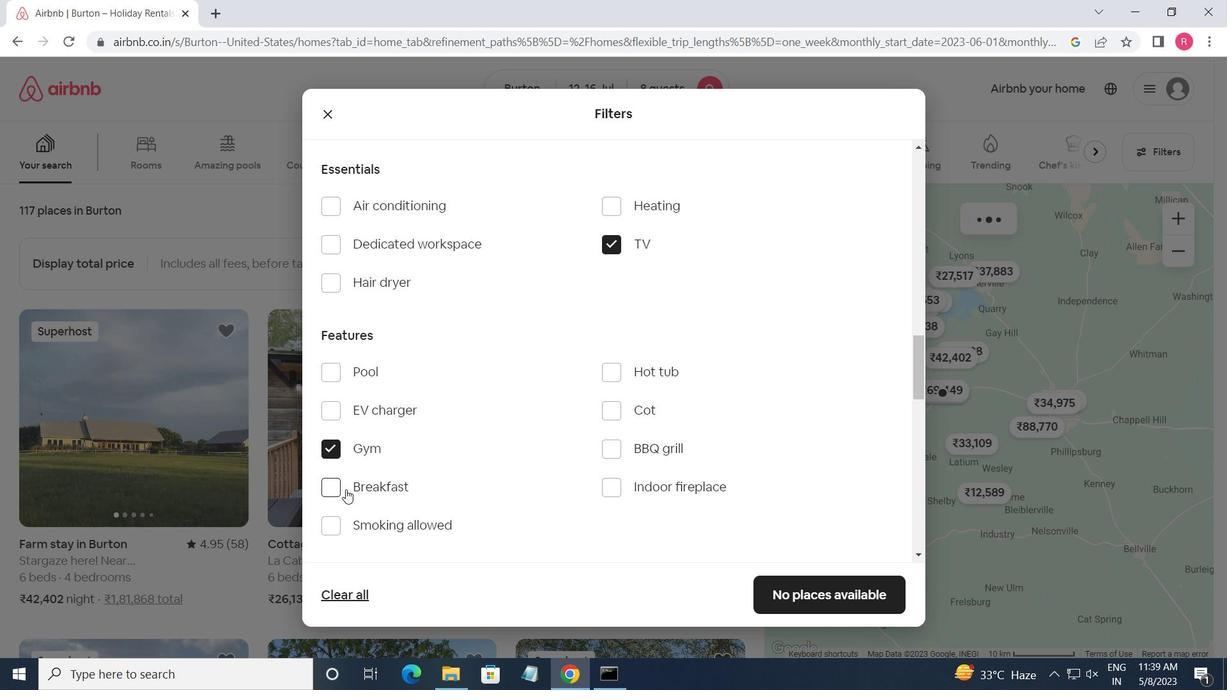 
Action: Mouse pressed left at (338, 492)
Screenshot: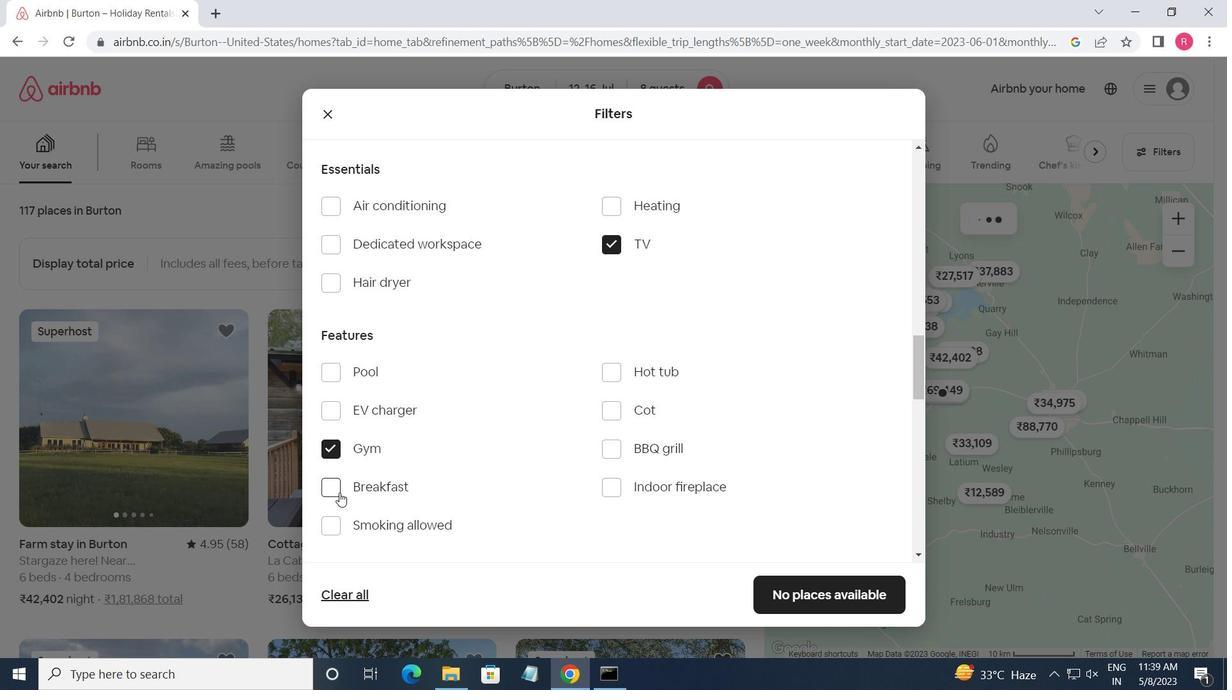
Action: Mouse moved to (365, 481)
Screenshot: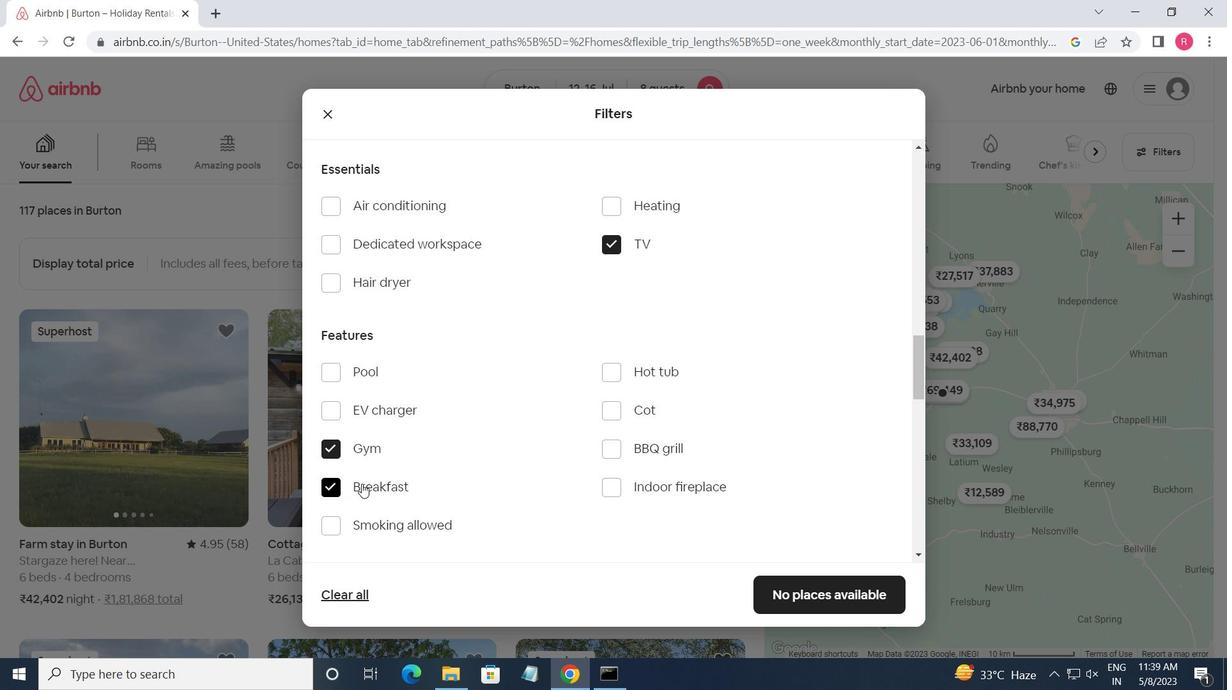 
Action: Mouse scrolled (365, 480) with delta (0, 0)
Screenshot: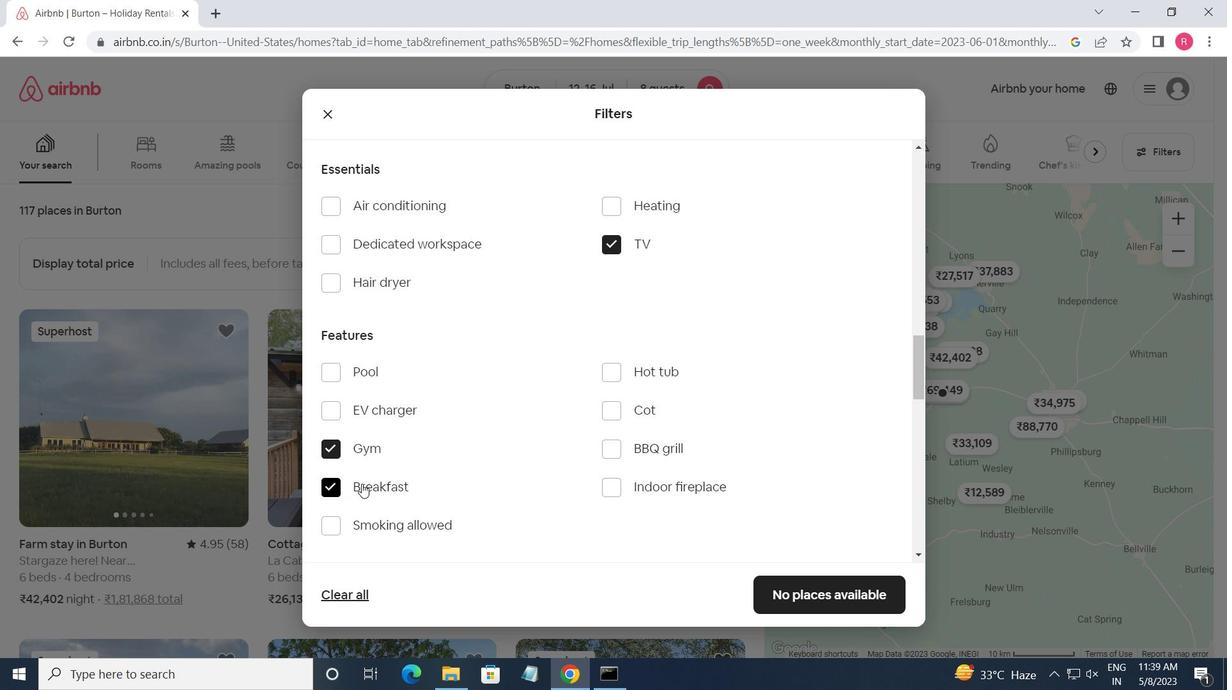 
Action: Mouse moved to (367, 481)
Screenshot: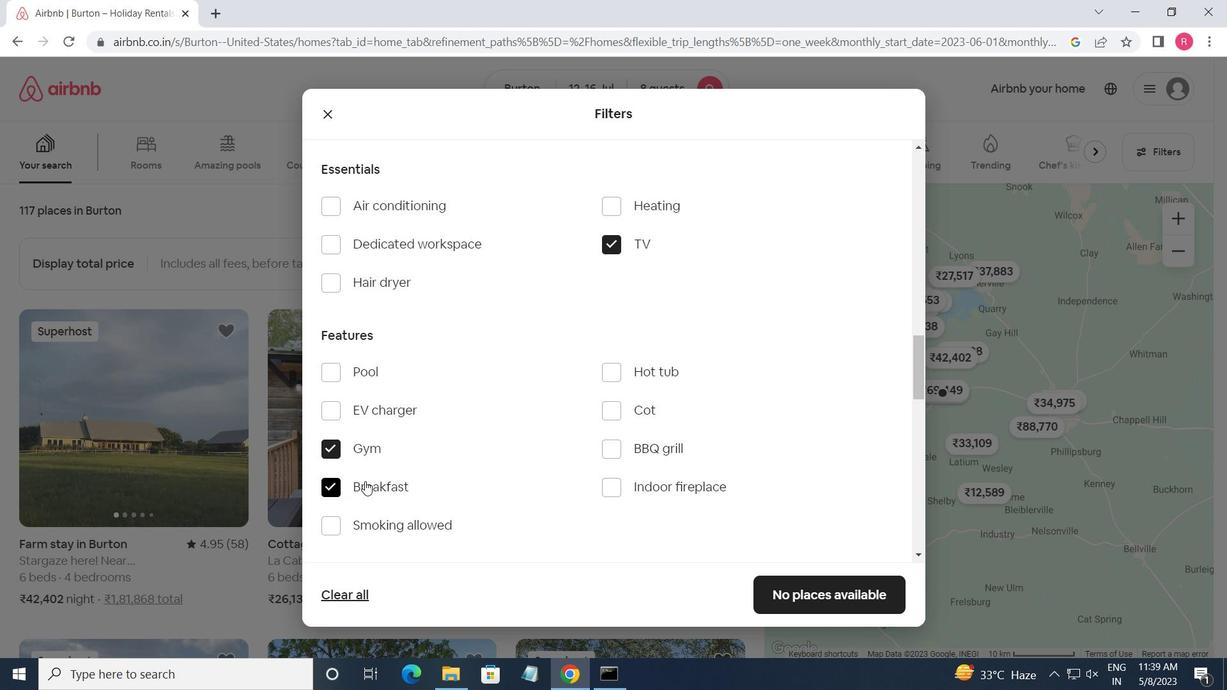 
Action: Mouse scrolled (367, 480) with delta (0, 0)
Screenshot: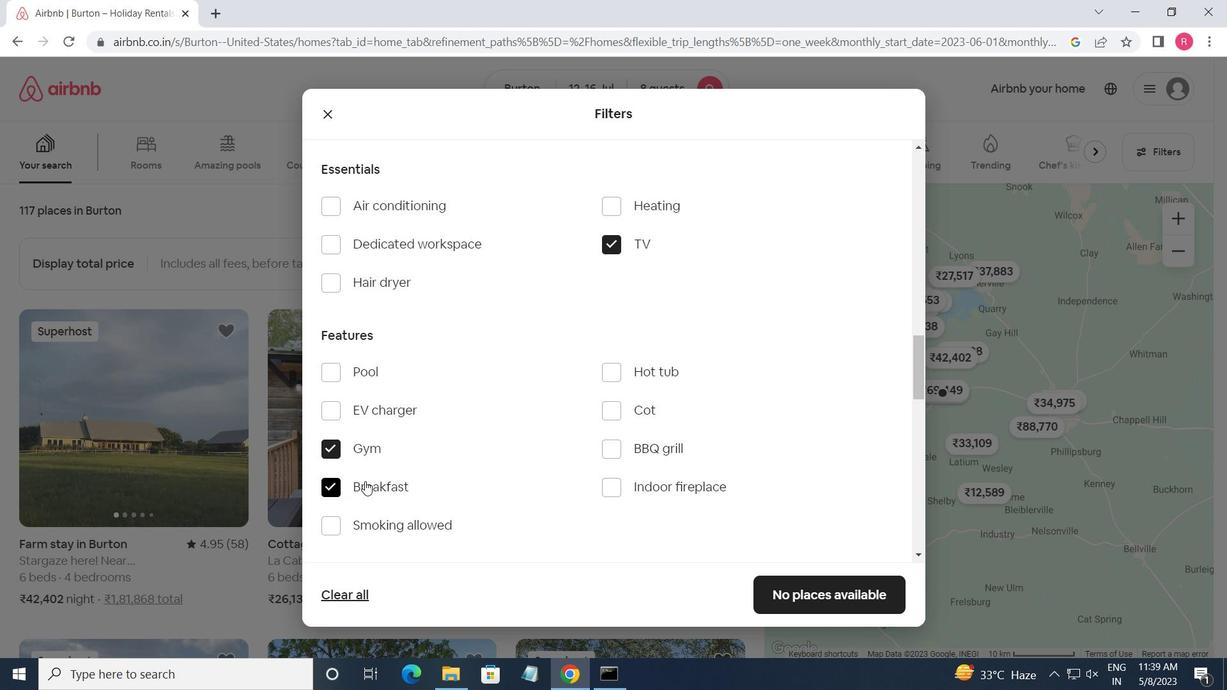 
Action: Mouse scrolled (367, 480) with delta (0, 0)
Screenshot: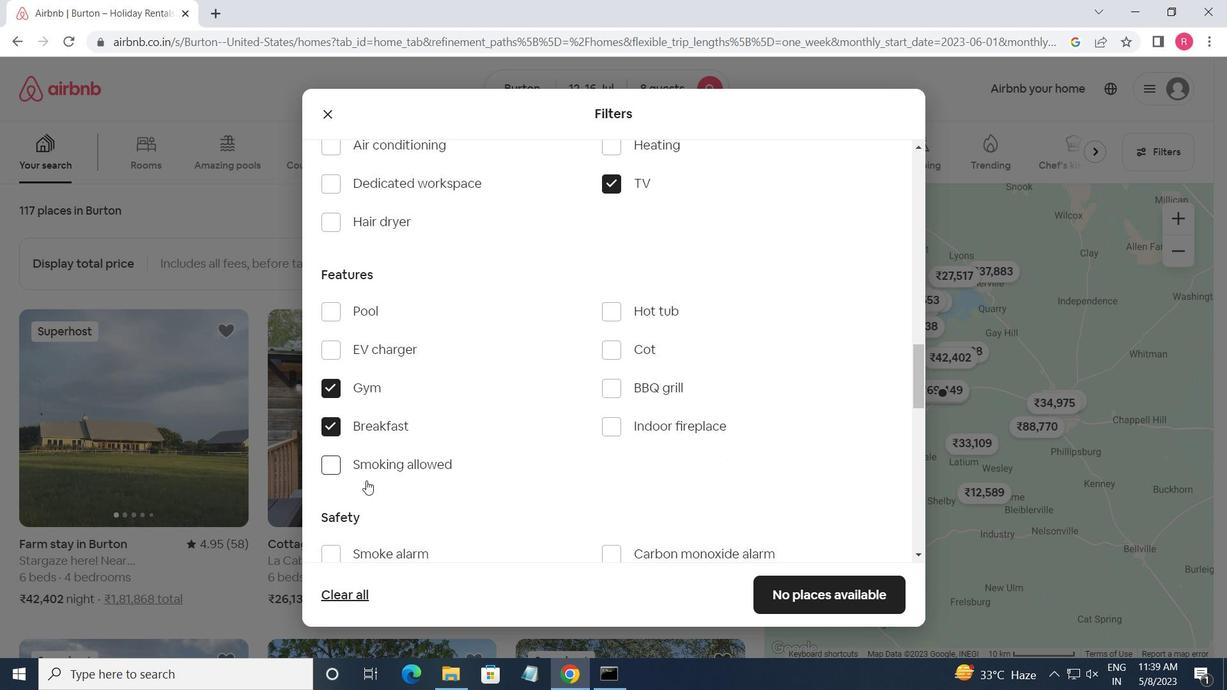 
Action: Mouse moved to (461, 448)
Screenshot: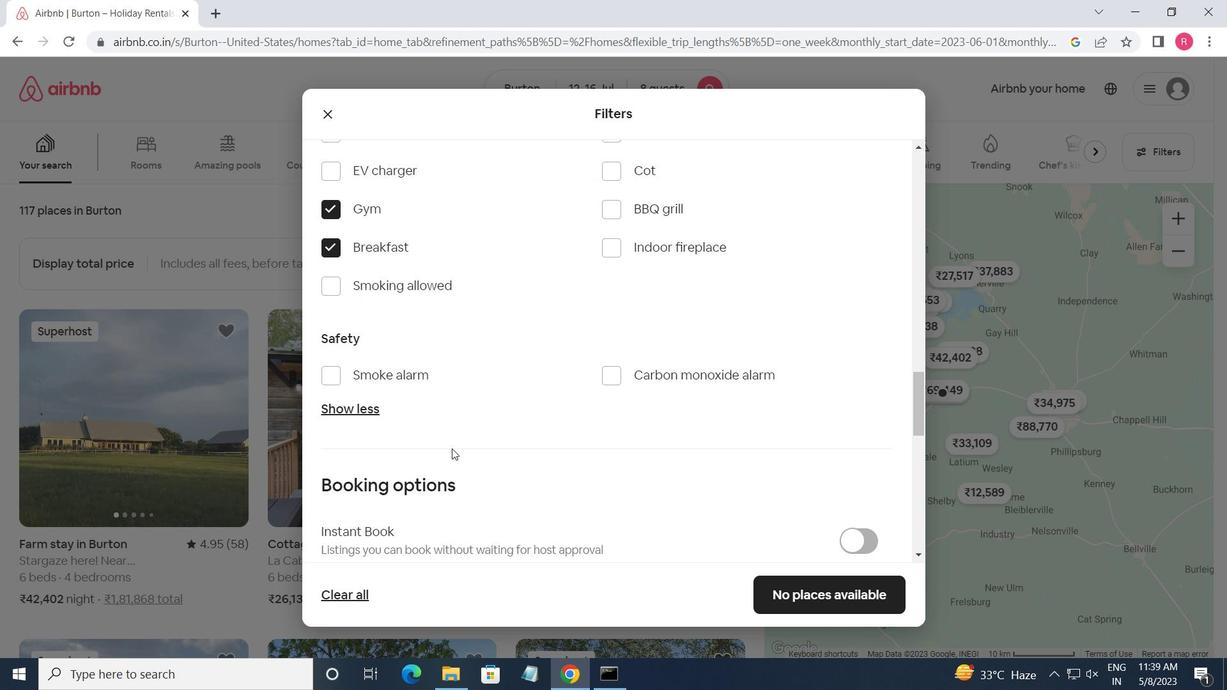 
Action: Mouse scrolled (461, 448) with delta (0, 0)
Screenshot: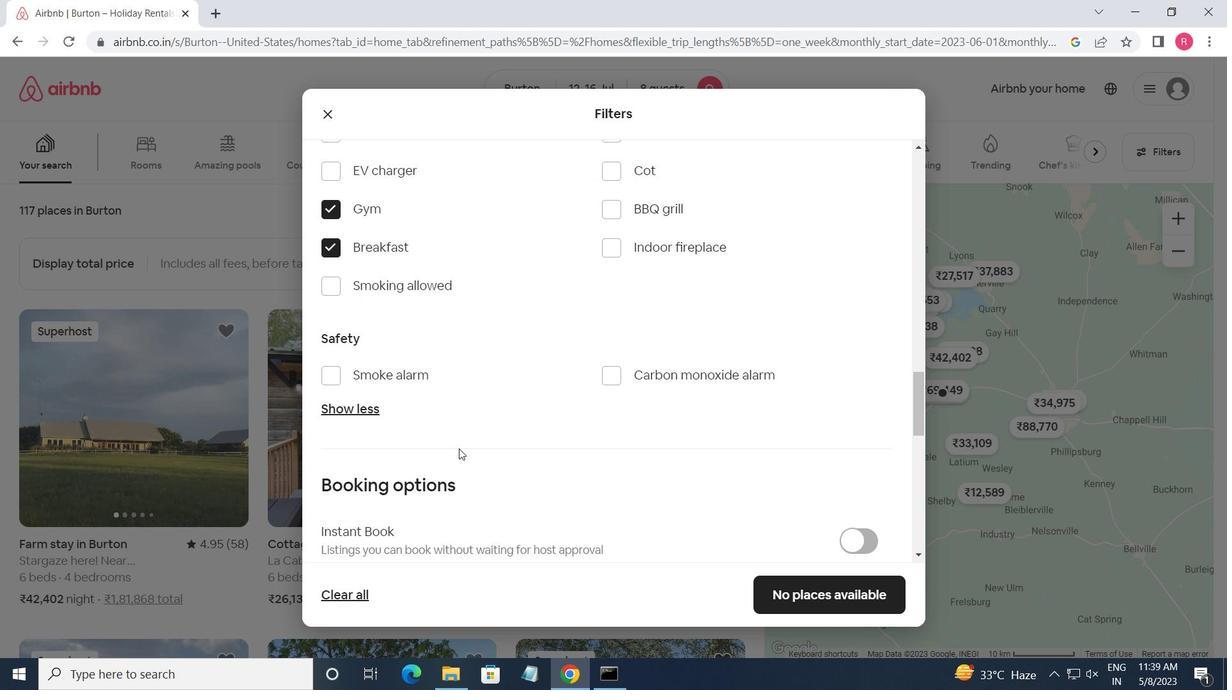
Action: Mouse moved to (462, 448)
Screenshot: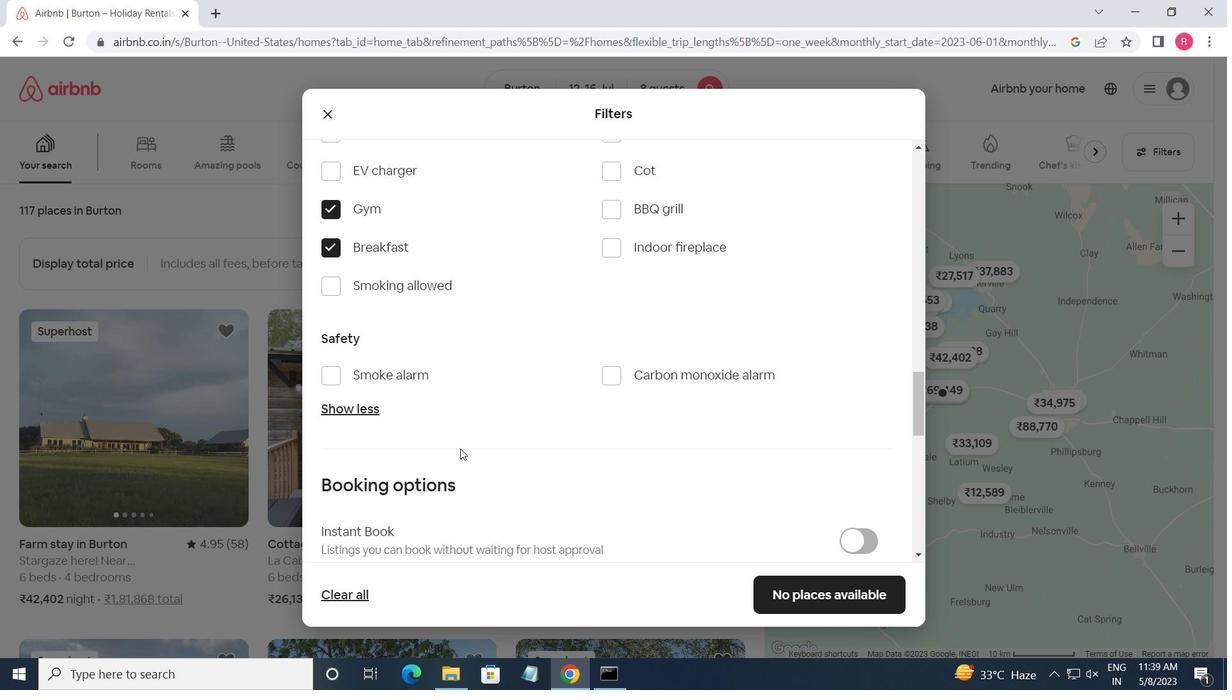 
Action: Mouse scrolled (462, 448) with delta (0, 0)
Screenshot: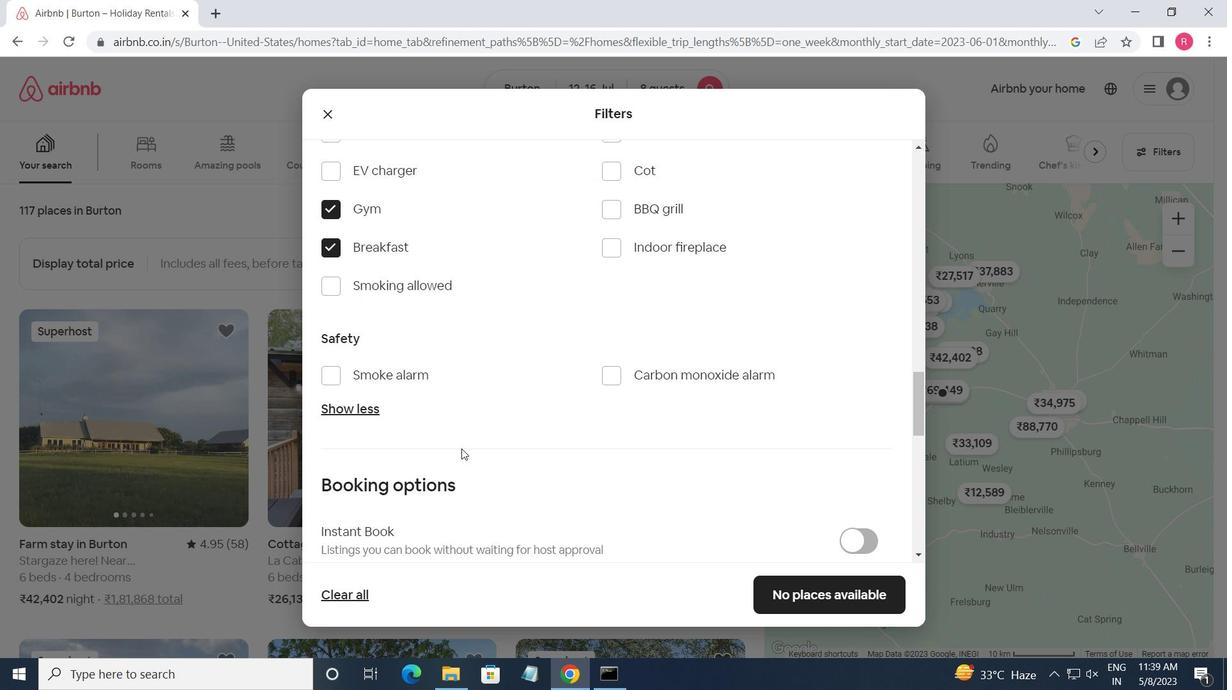 
Action: Mouse moved to (857, 436)
Screenshot: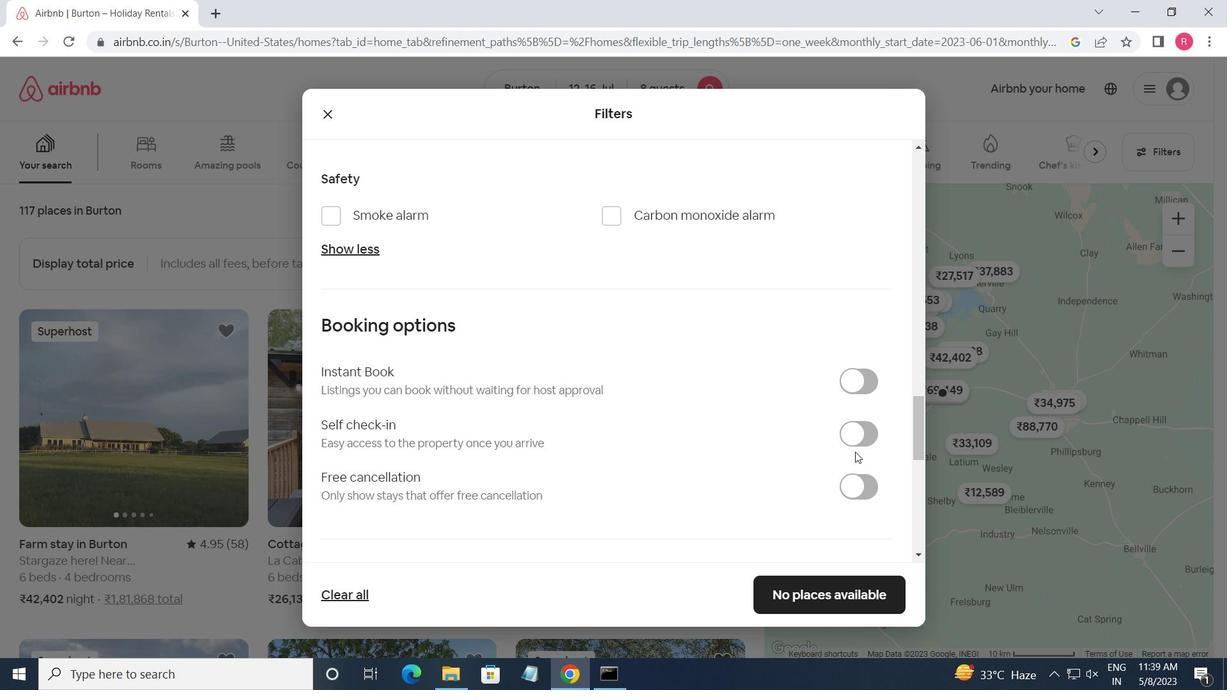 
Action: Mouse pressed left at (857, 436)
Screenshot: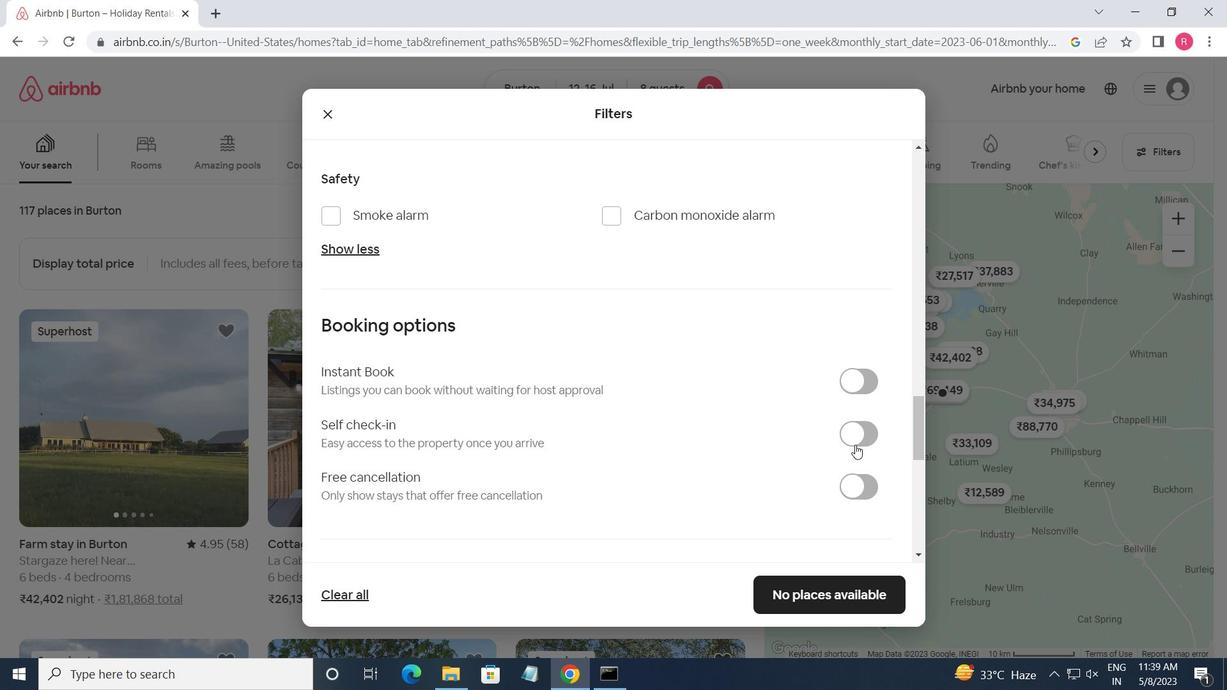 
Action: Mouse moved to (698, 437)
Screenshot: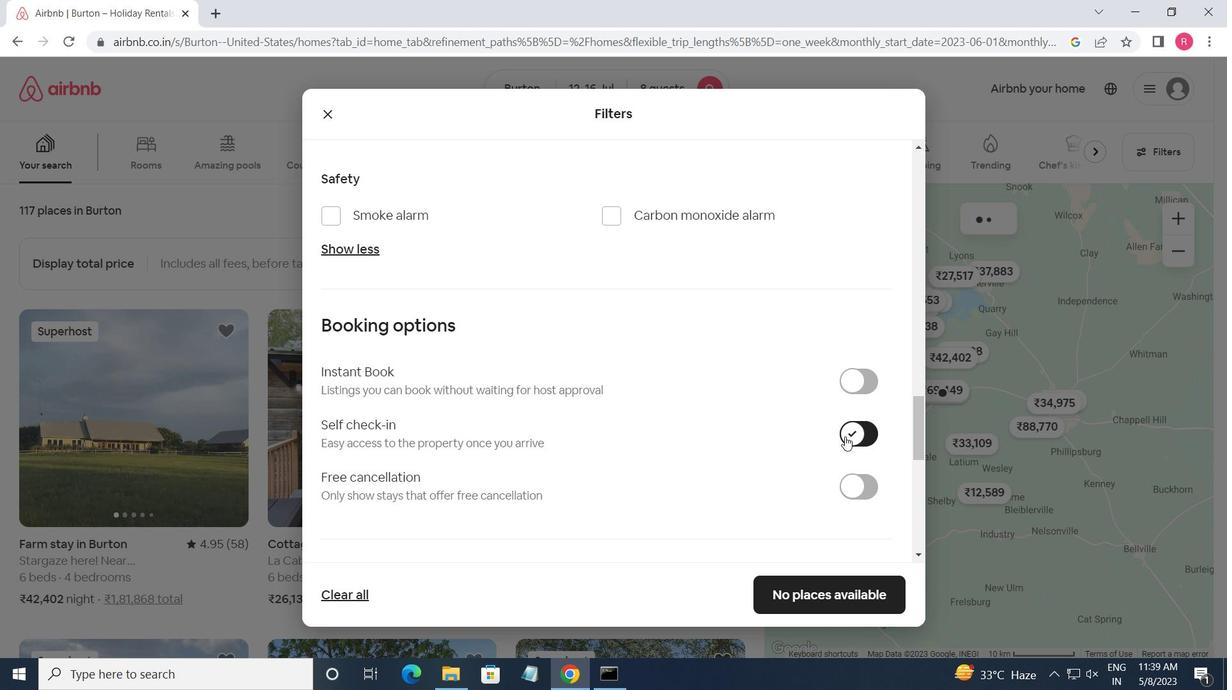 
Action: Mouse scrolled (698, 436) with delta (0, 0)
Screenshot: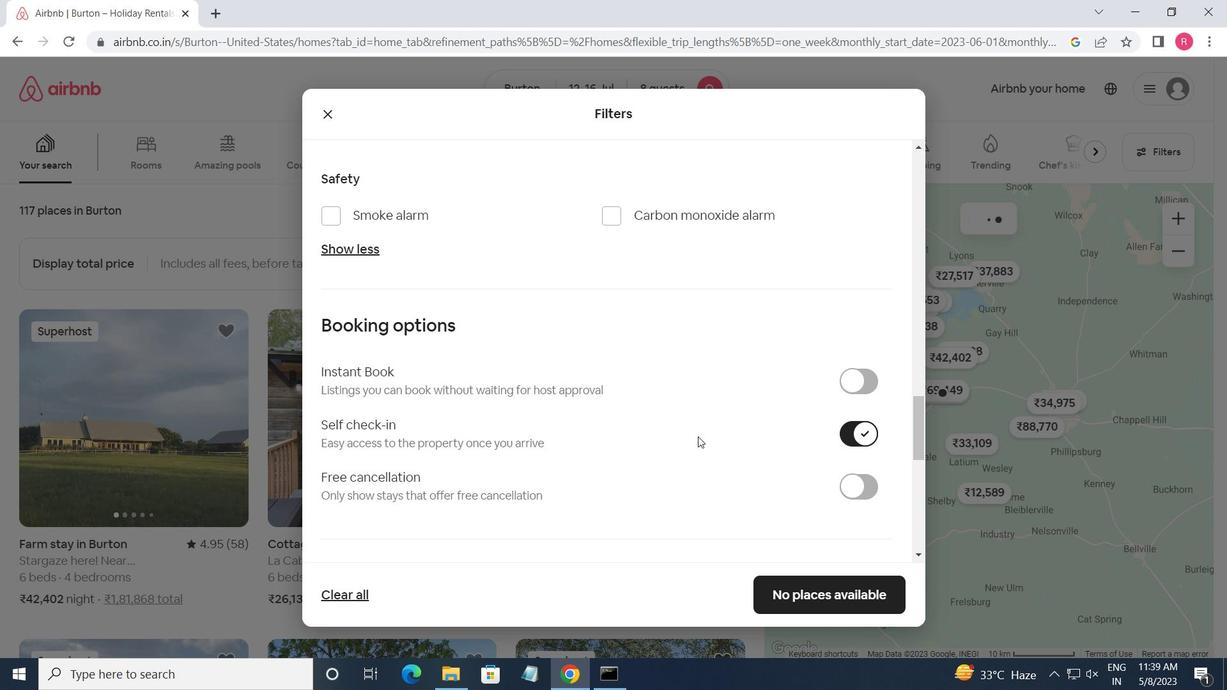 
Action: Mouse scrolled (698, 436) with delta (0, 0)
Screenshot: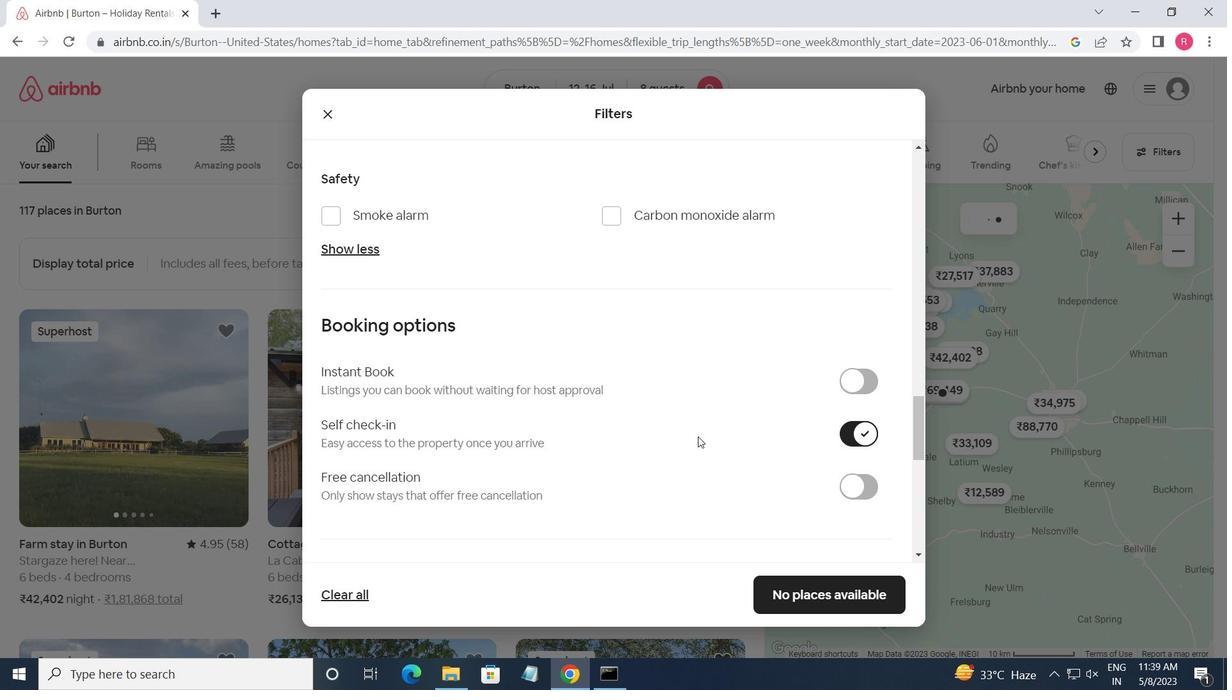
Action: Mouse moved to (698, 437)
Screenshot: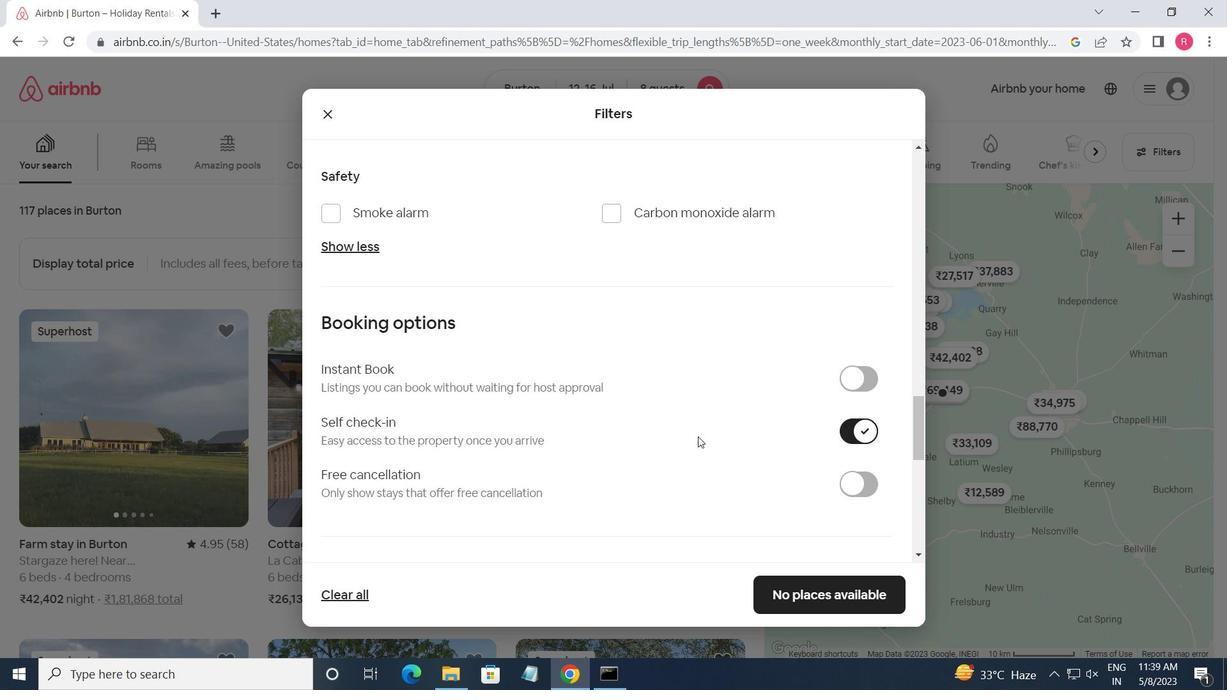 
Action: Mouse scrolled (698, 436) with delta (0, 0)
Screenshot: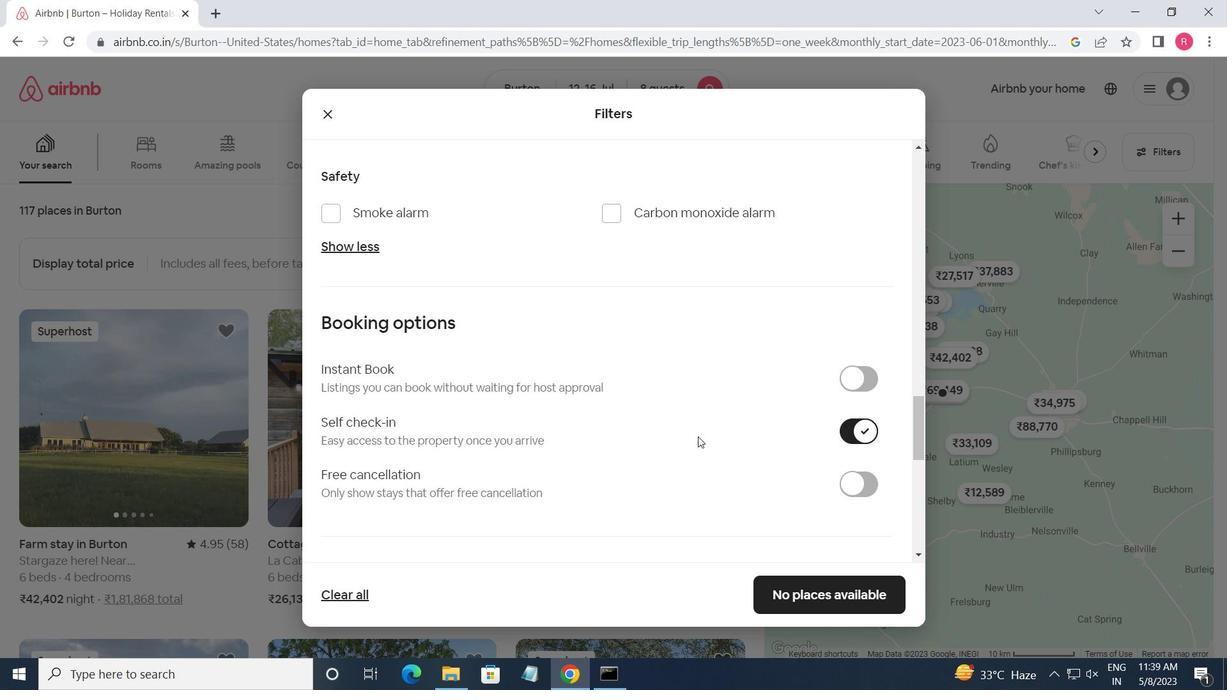 
Action: Mouse moved to (659, 441)
Screenshot: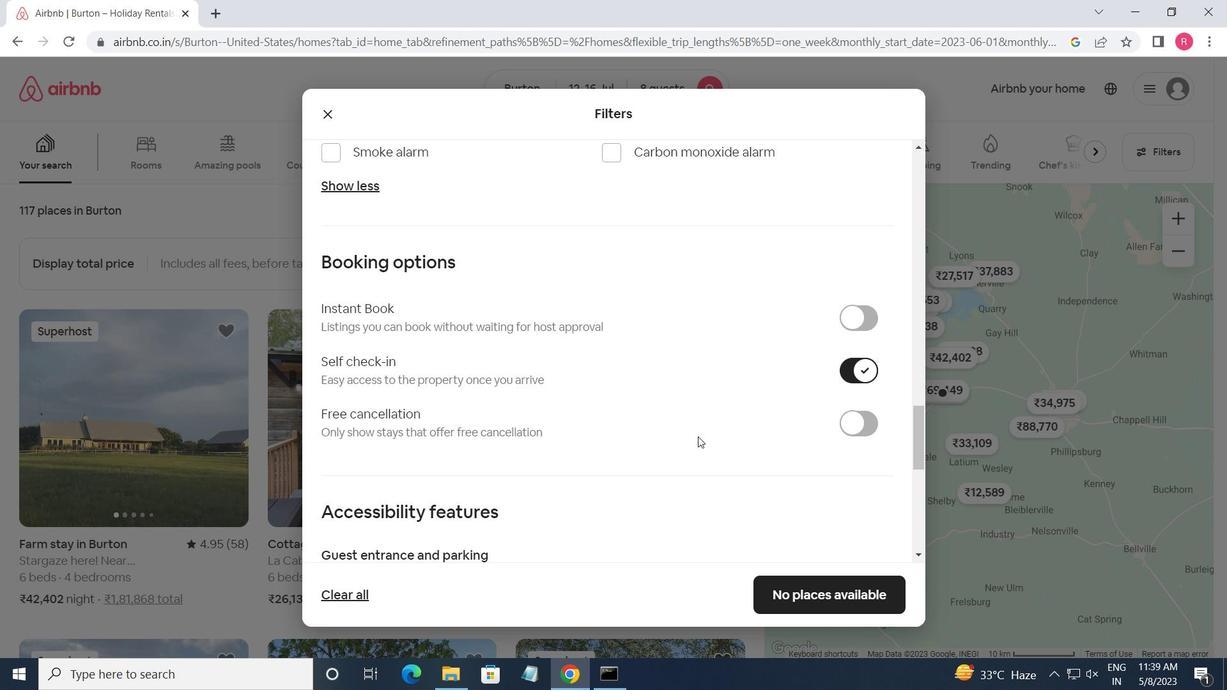 
Action: Mouse scrolled (659, 440) with delta (0, 0)
Screenshot: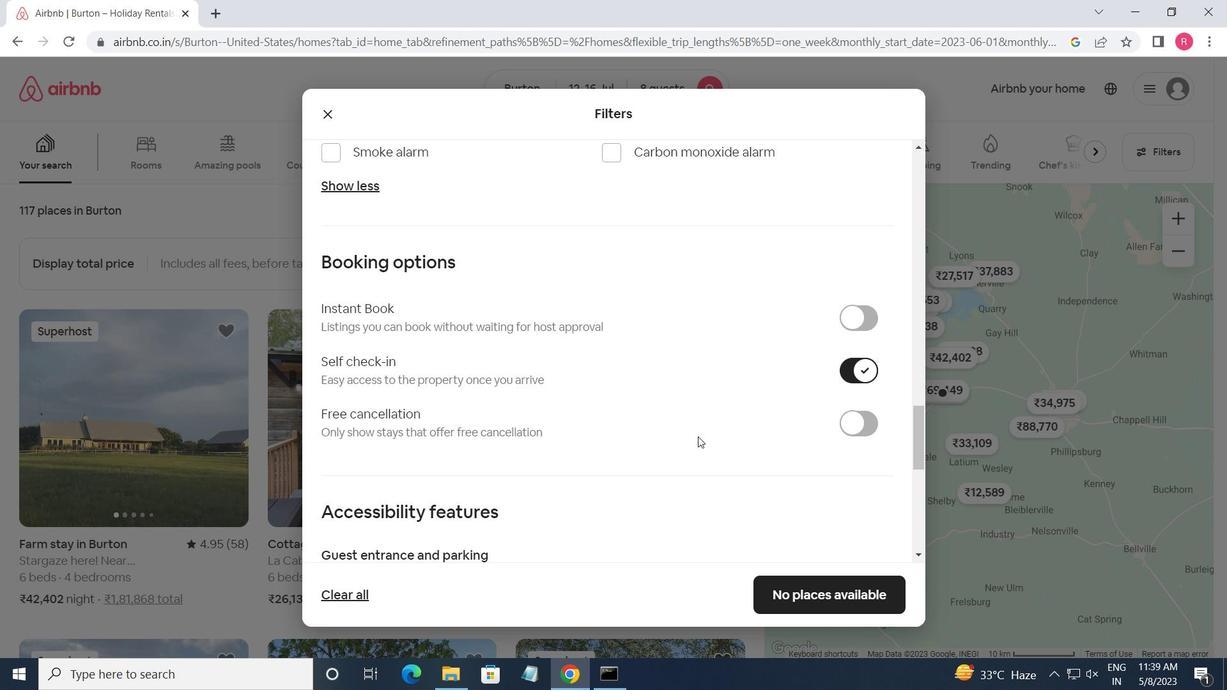 
Action: Mouse moved to (643, 442)
Screenshot: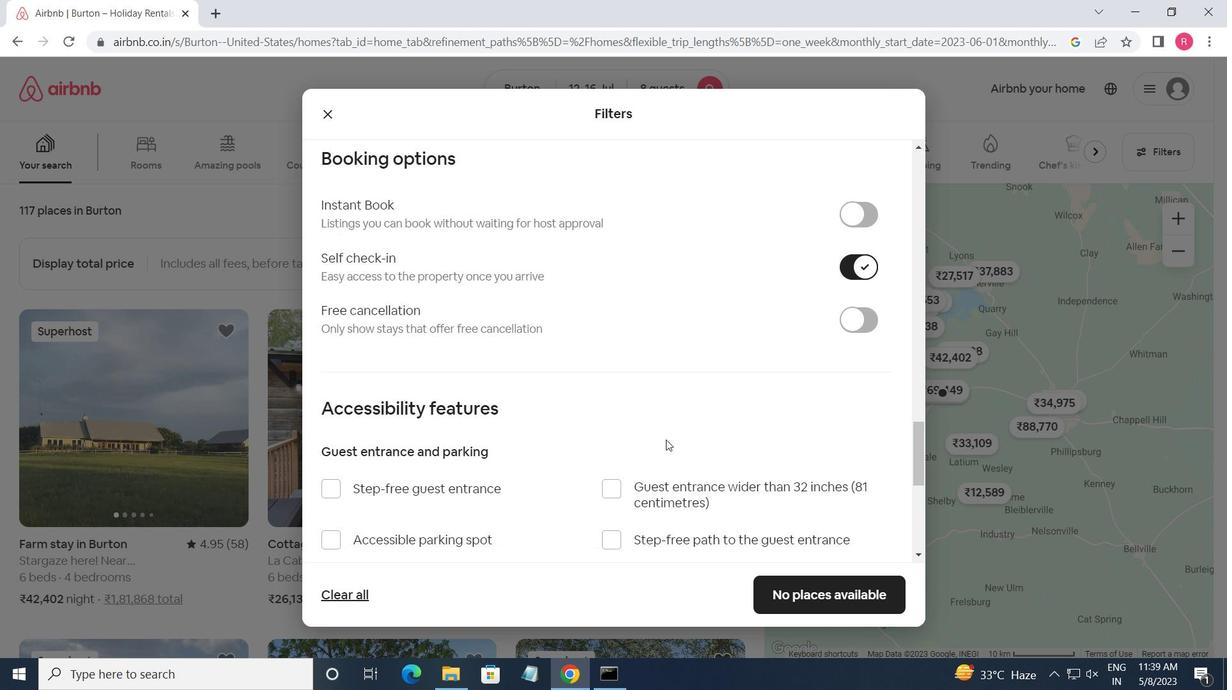 
Action: Mouse scrolled (643, 441) with delta (0, 0)
Screenshot: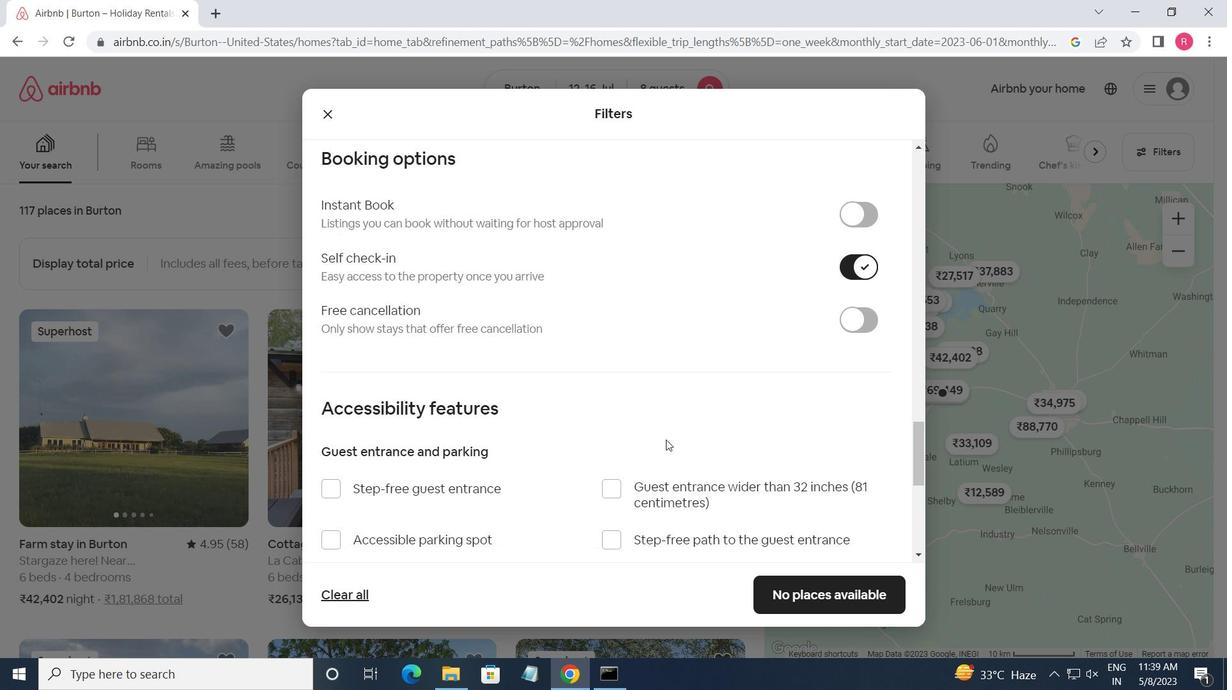 
Action: Mouse moved to (604, 442)
Screenshot: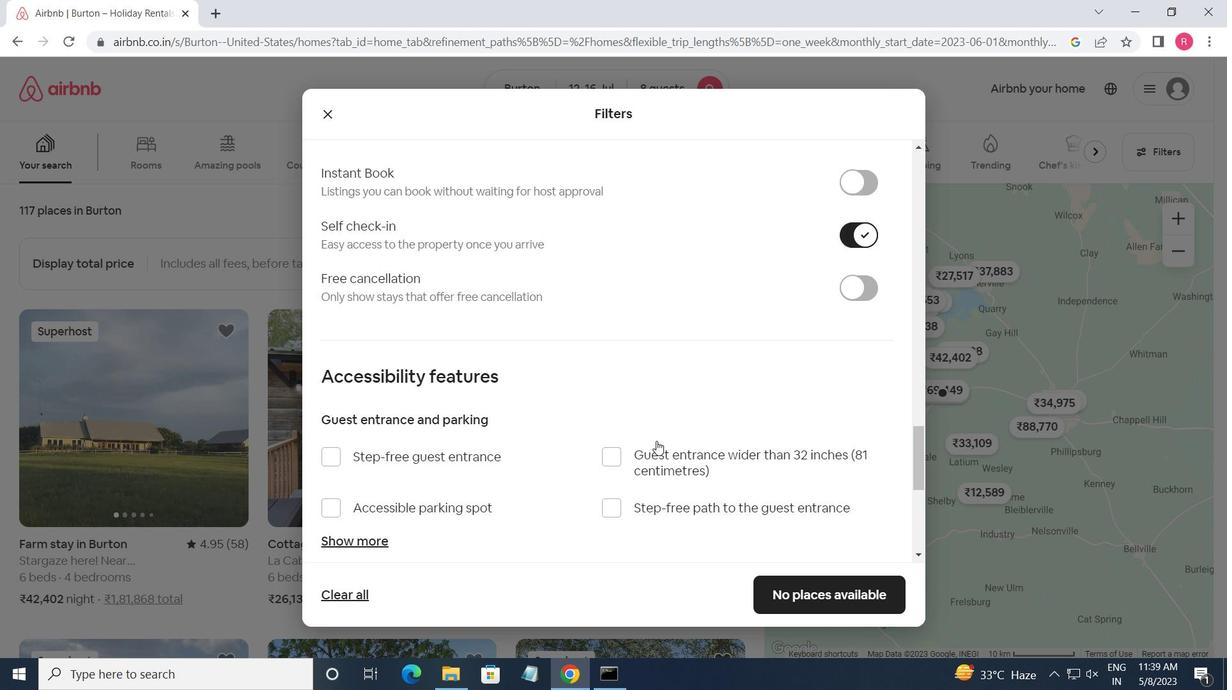 
Action: Mouse scrolled (604, 441) with delta (0, 0)
Screenshot: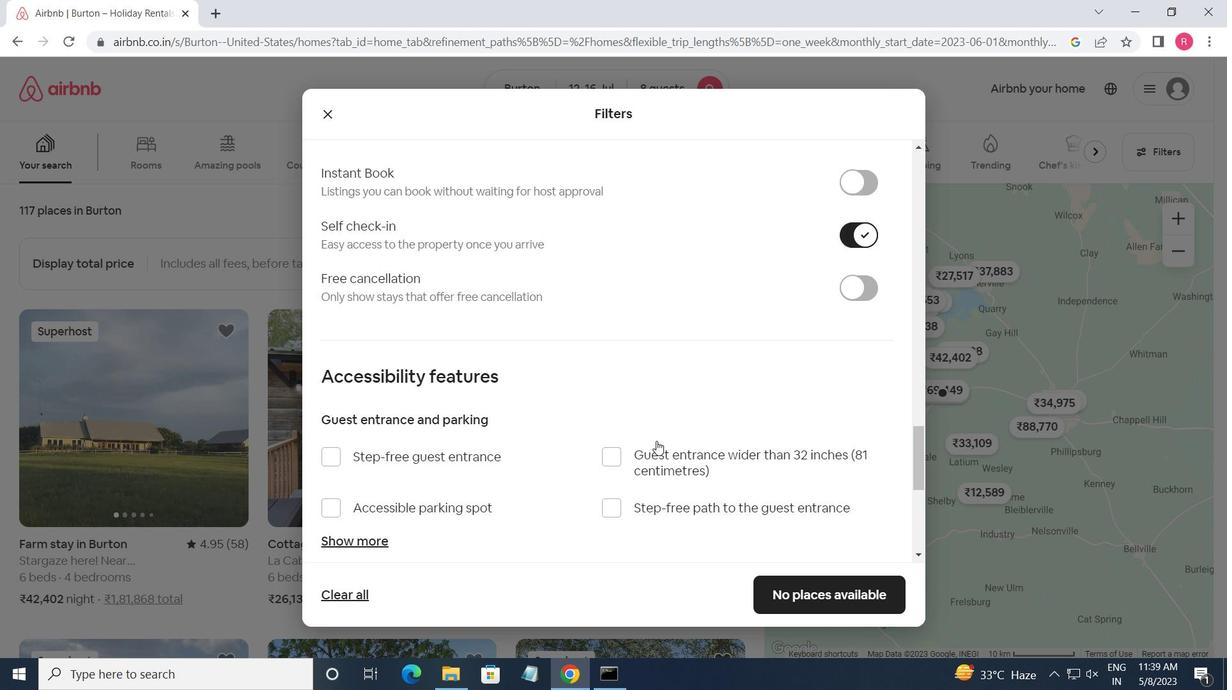 
Action: Mouse moved to (404, 457)
Screenshot: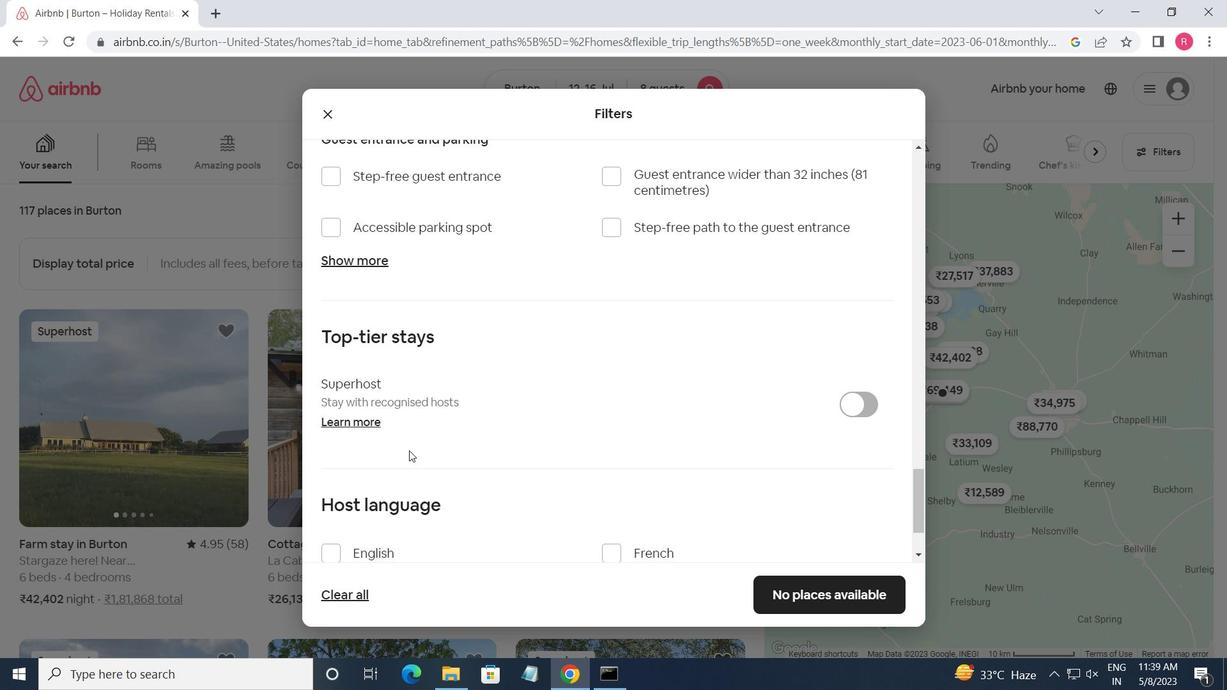 
Action: Mouse scrolled (404, 456) with delta (0, 0)
Screenshot: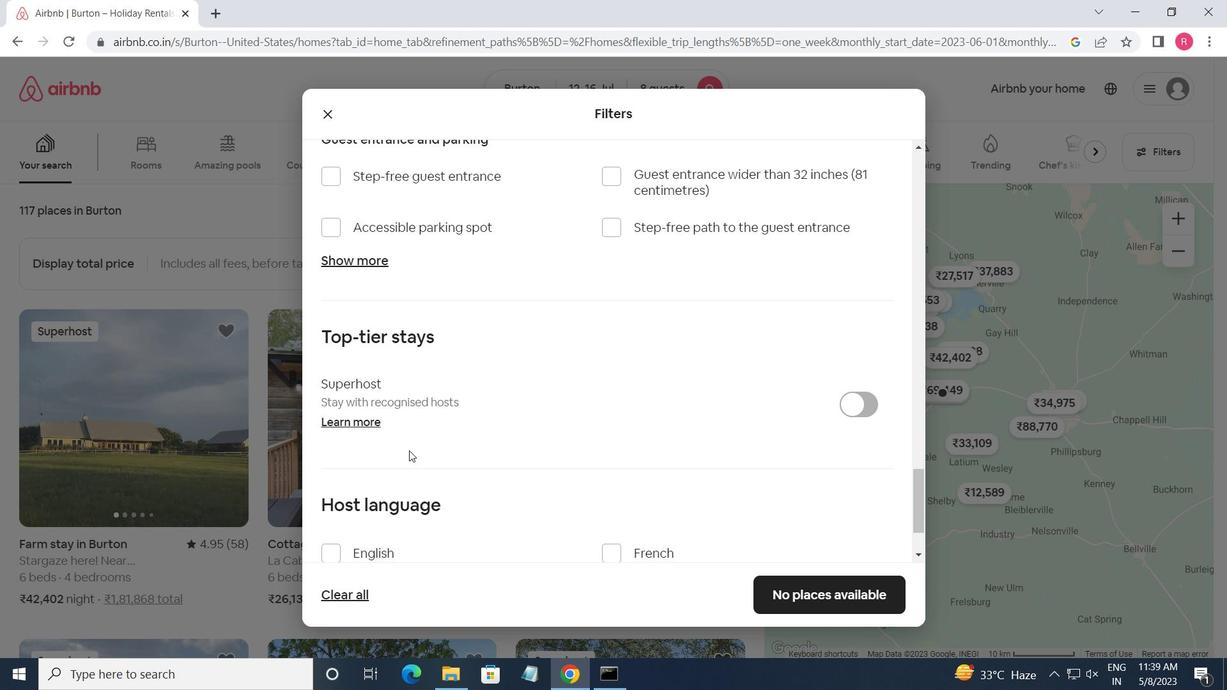 
Action: Mouse moved to (404, 458)
Screenshot: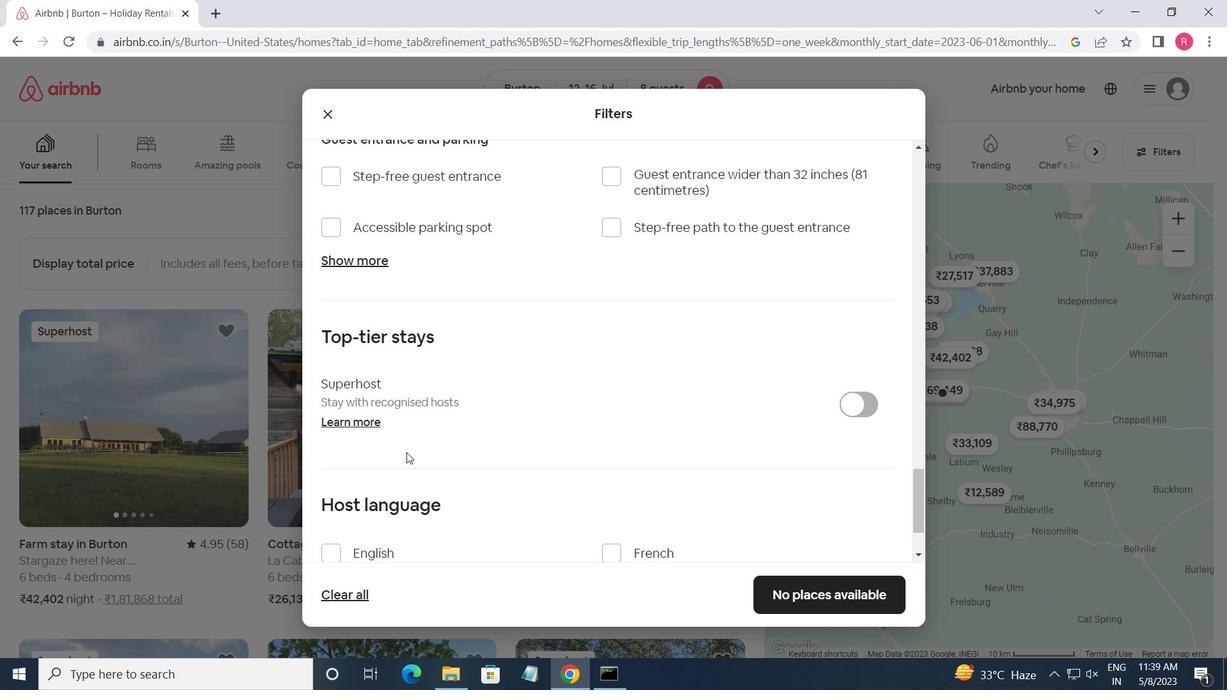 
Action: Mouse scrolled (404, 457) with delta (0, 0)
Screenshot: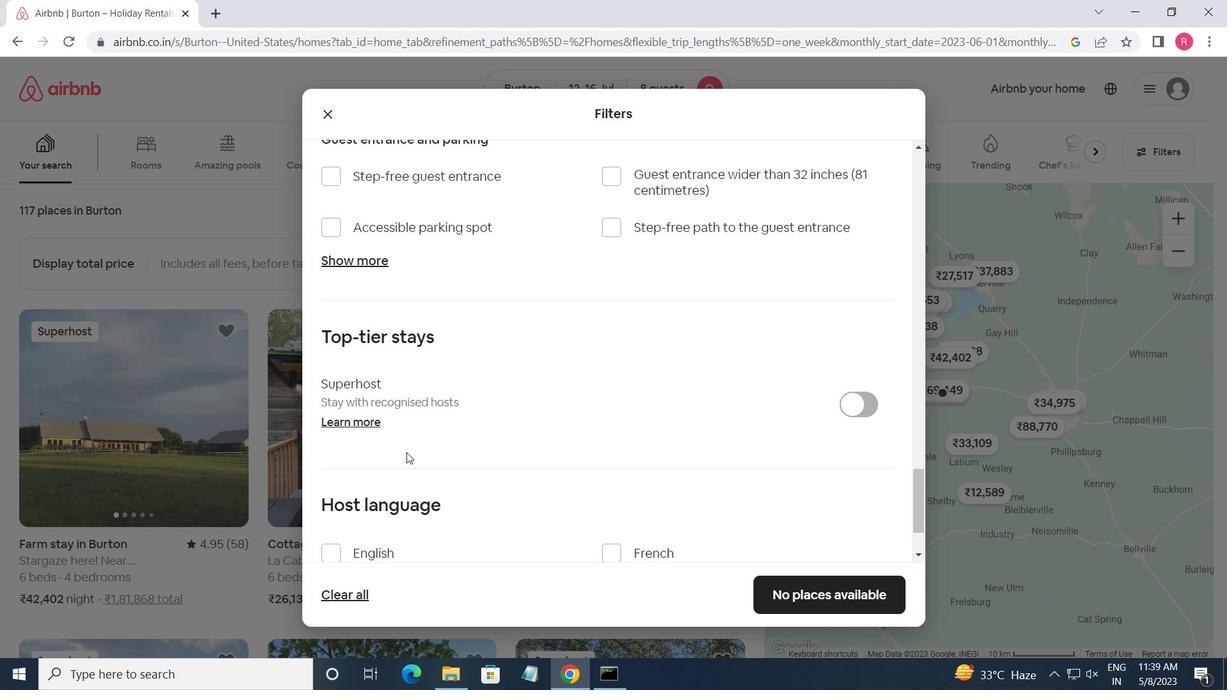 
Action: Mouse moved to (335, 455)
Screenshot: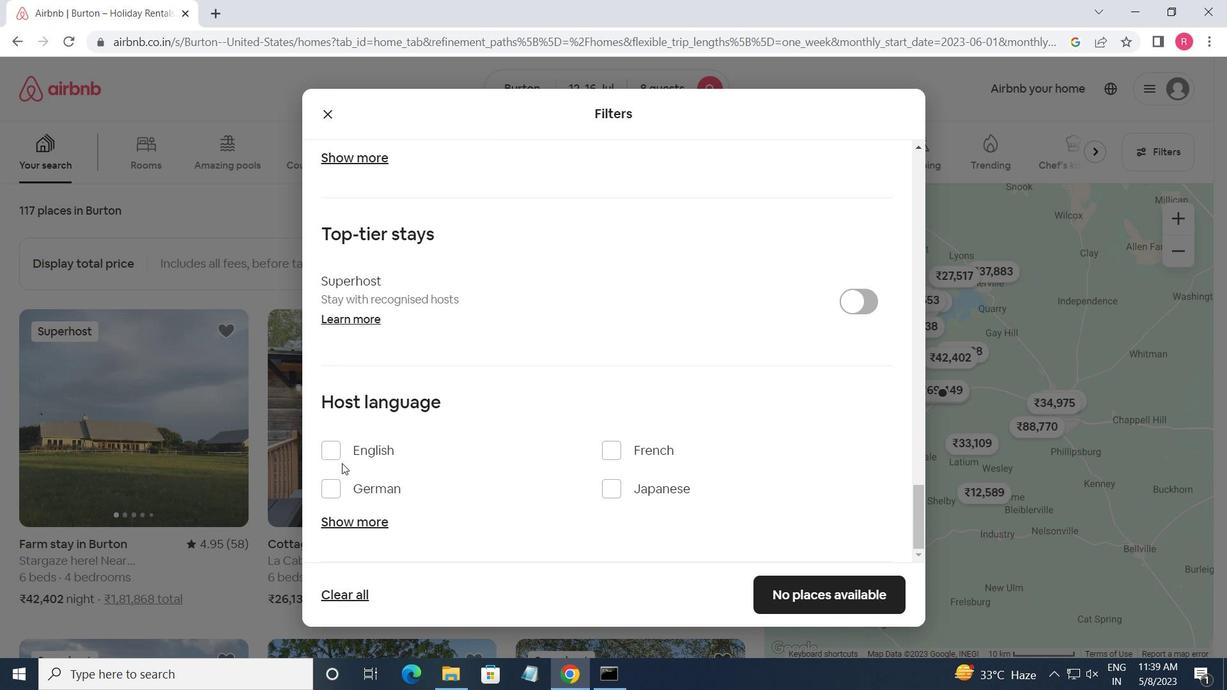 
Action: Mouse pressed left at (335, 455)
Screenshot: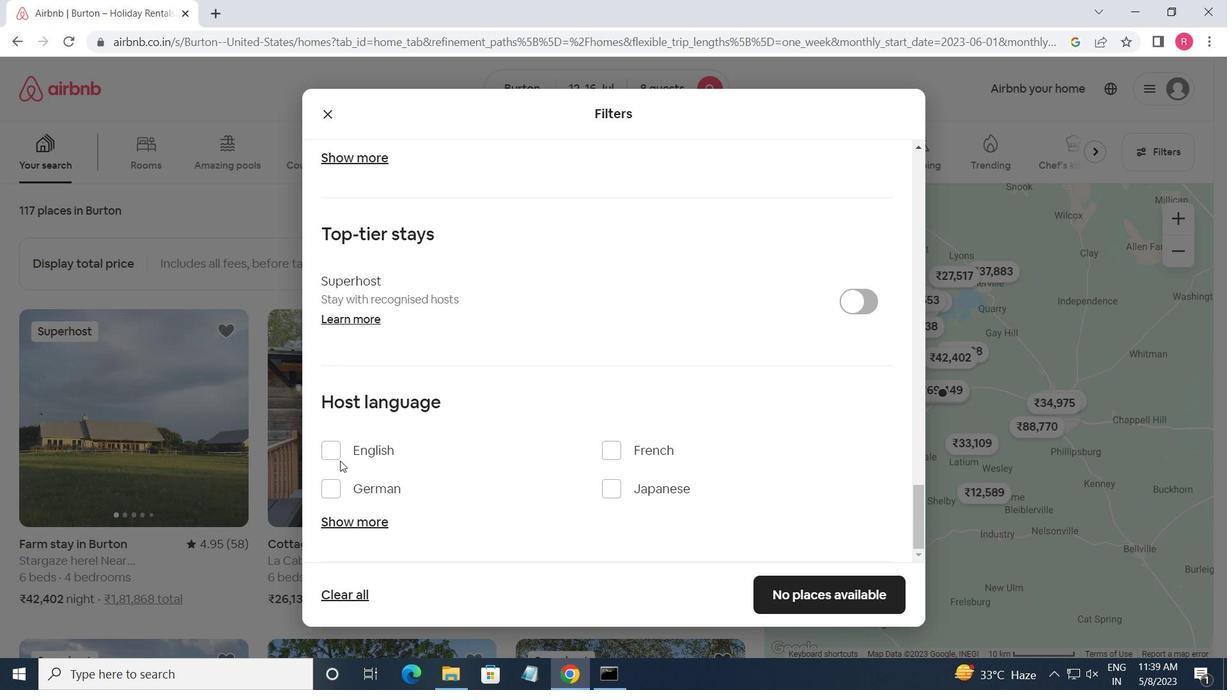 
Action: Mouse moved to (329, 447)
Screenshot: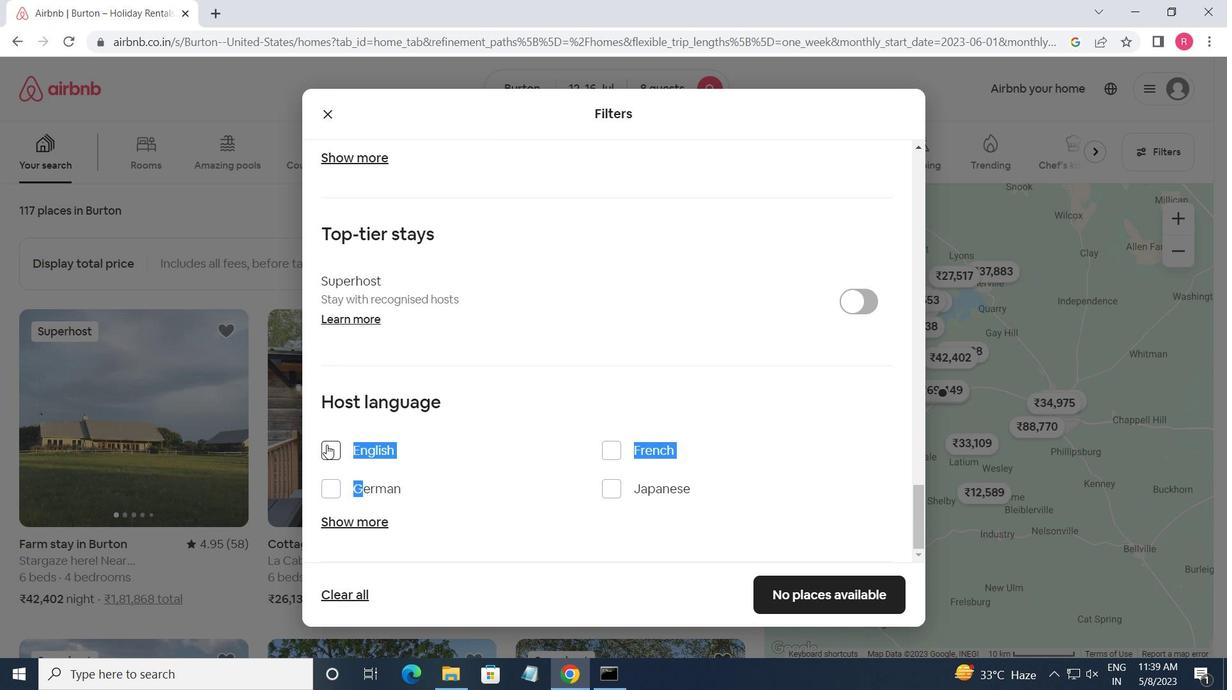 
Action: Mouse pressed left at (329, 447)
Screenshot: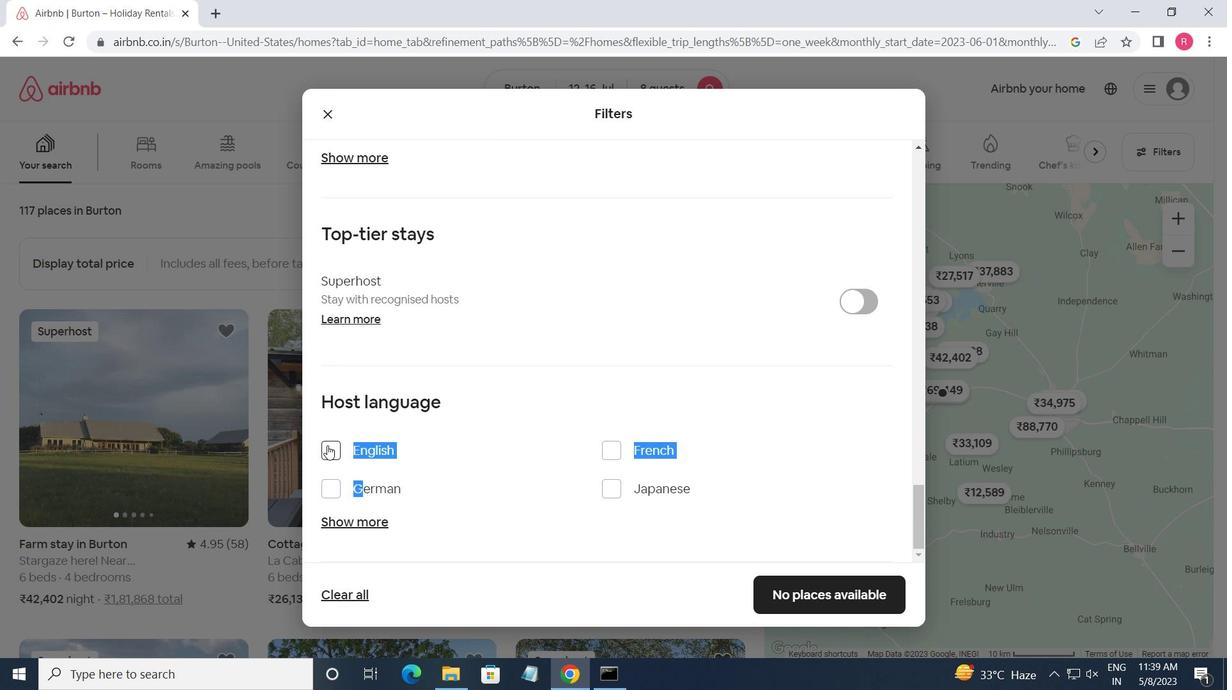 
Action: Mouse moved to (784, 602)
Screenshot: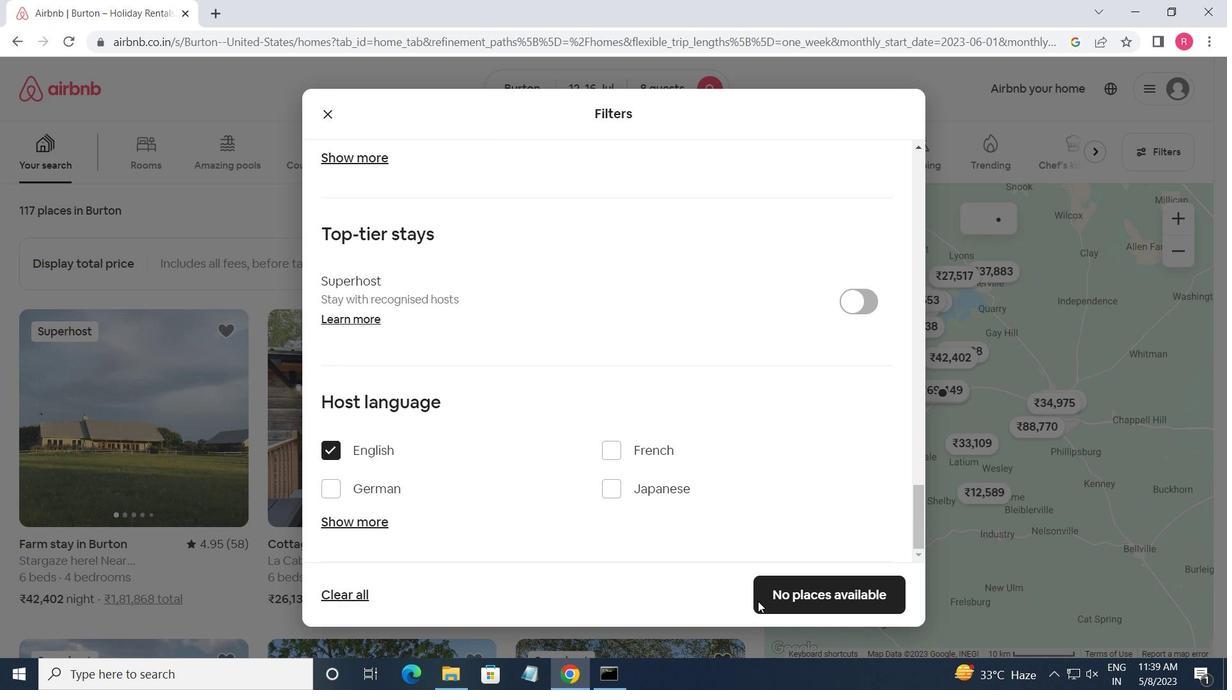 
Action: Mouse pressed left at (784, 602)
Screenshot: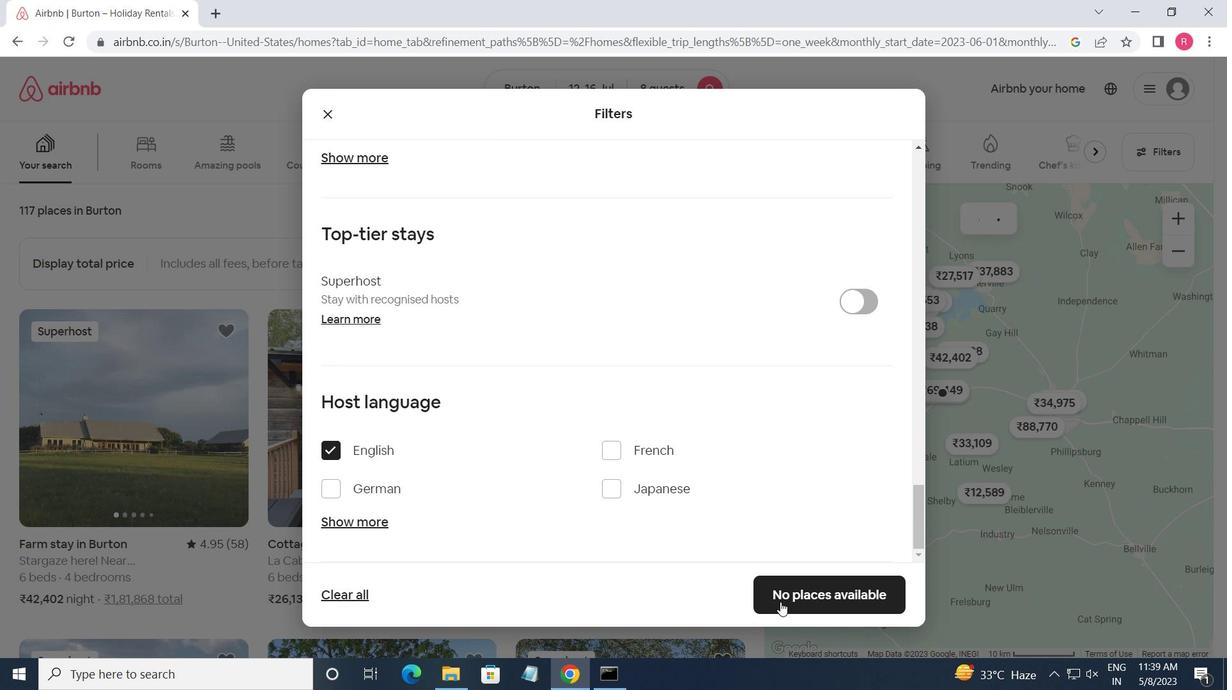 
Action: Mouse moved to (764, 538)
Screenshot: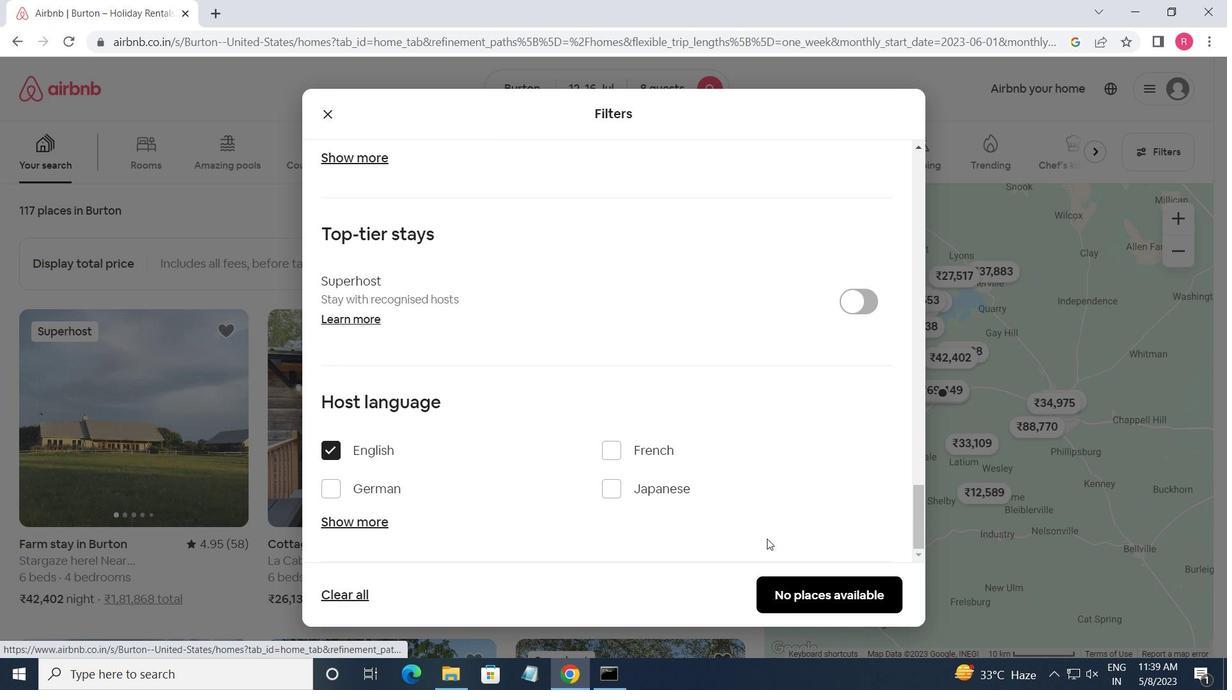 
